Task: Look for space in Keynsham, United Kingdom from 9th June, 2023 to 17th June, 2023 for 2 adults in price range Rs.7000 to Rs.12000. Place can be private room with 1  bedroom having 2 beds and 1 bathroom. Property type can be house, flat, guest house. Amenities needed are: wifi. Booking option can be shelf check-in. Required host language is English.
Action: Mouse moved to (490, 71)
Screenshot: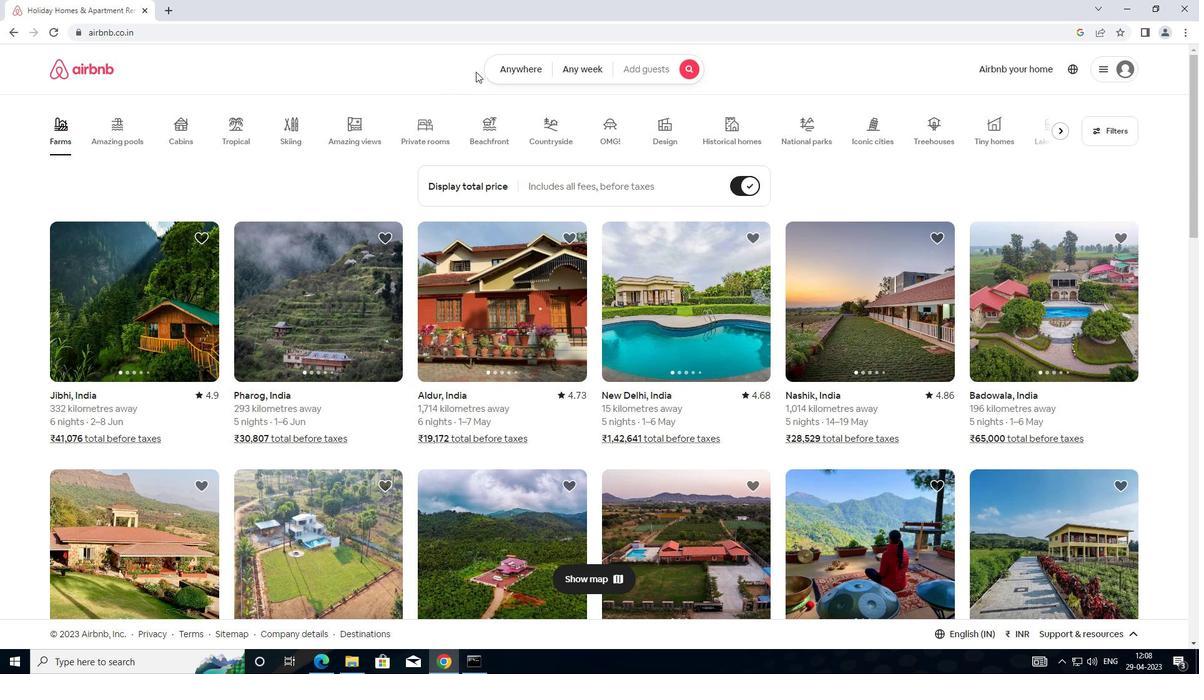
Action: Mouse pressed left at (490, 71)
Screenshot: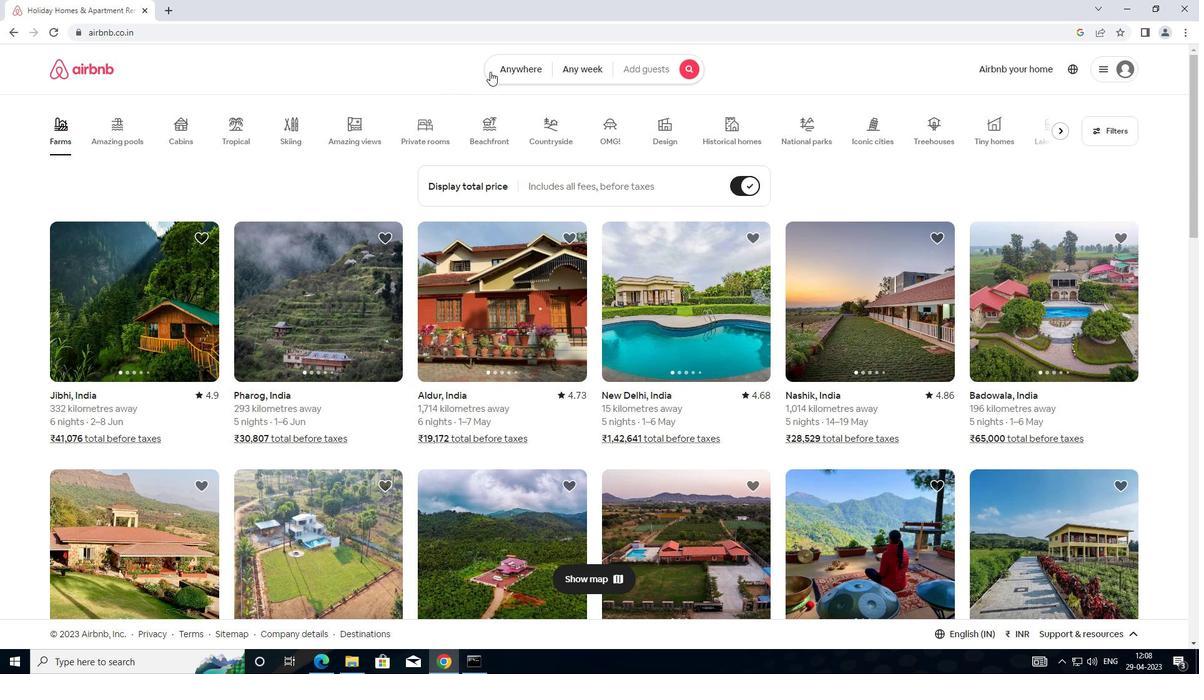 
Action: Mouse moved to (378, 120)
Screenshot: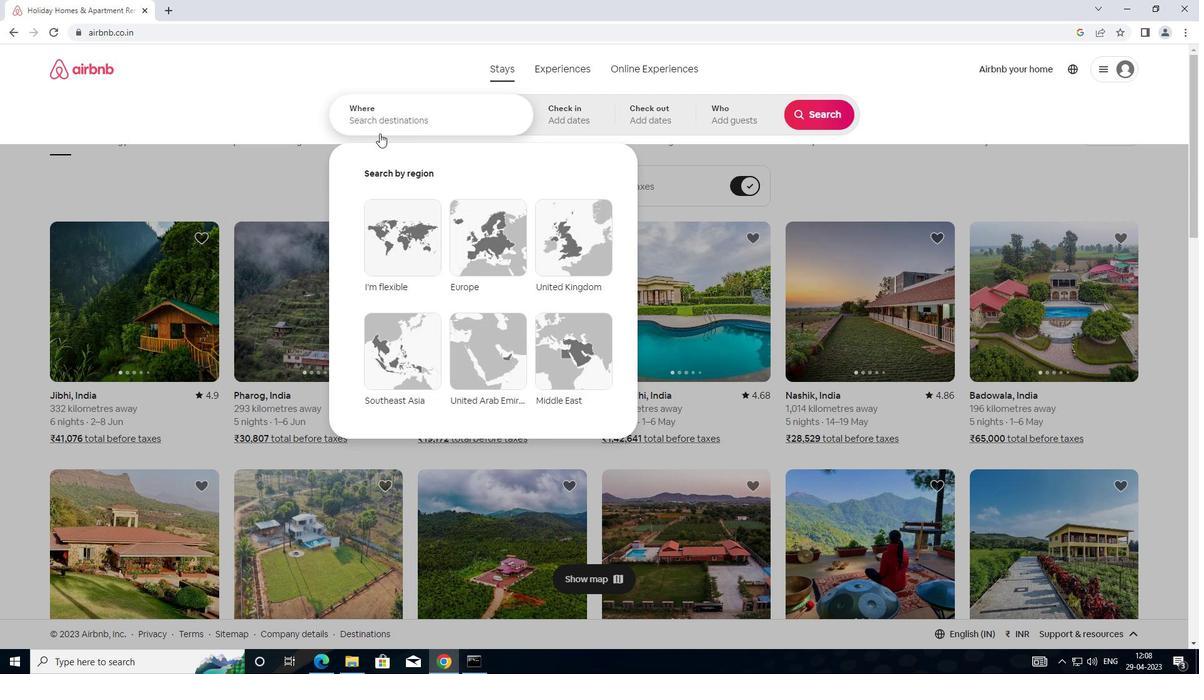 
Action: Mouse pressed left at (378, 120)
Screenshot: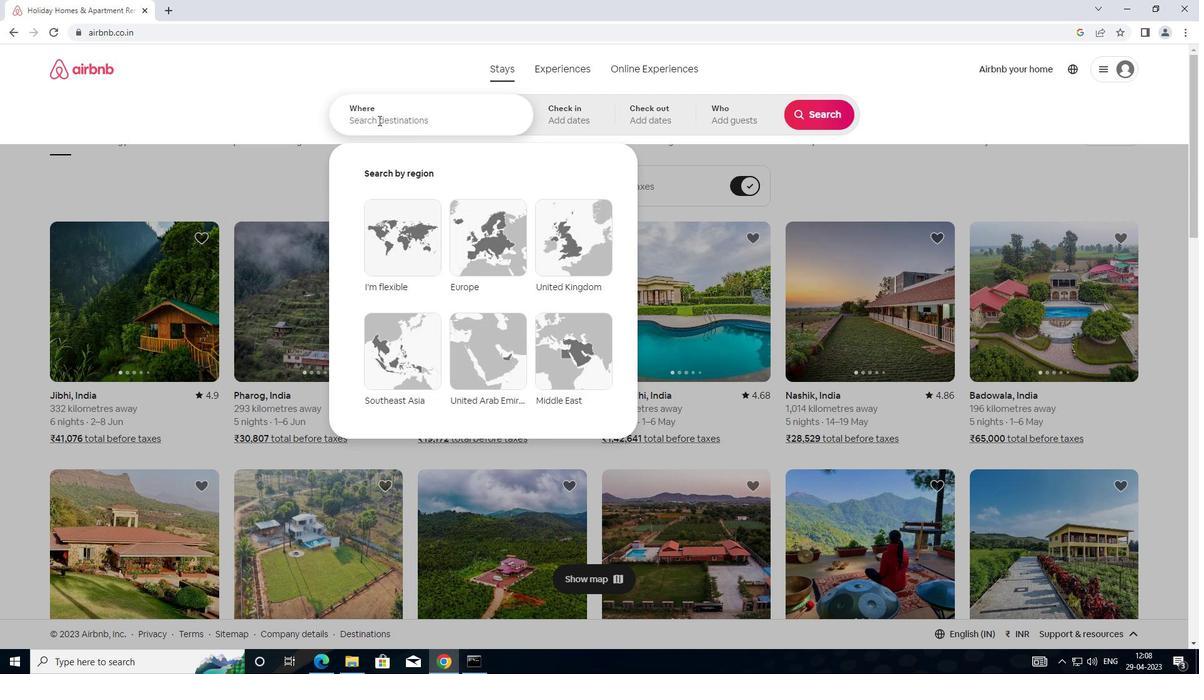 
Action: Key pressed <Key.shift>KEYNSHAM<Key.space>UNITED<Key.space>KINGDOM
Screenshot: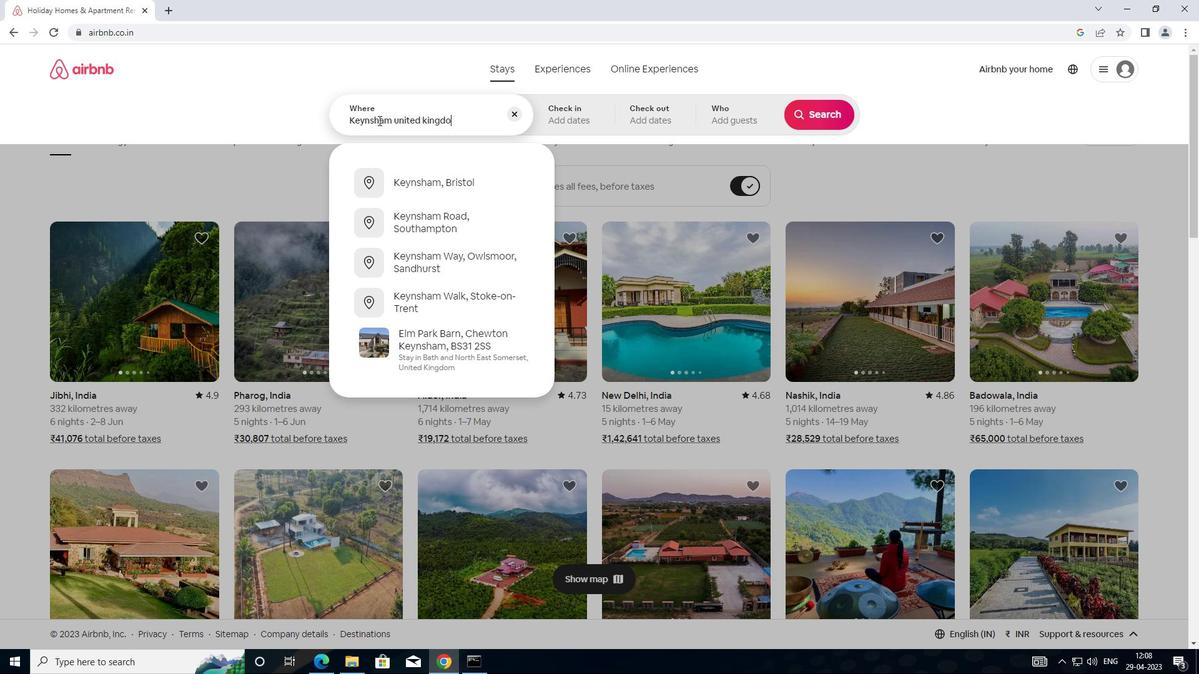 
Action: Mouse moved to (580, 114)
Screenshot: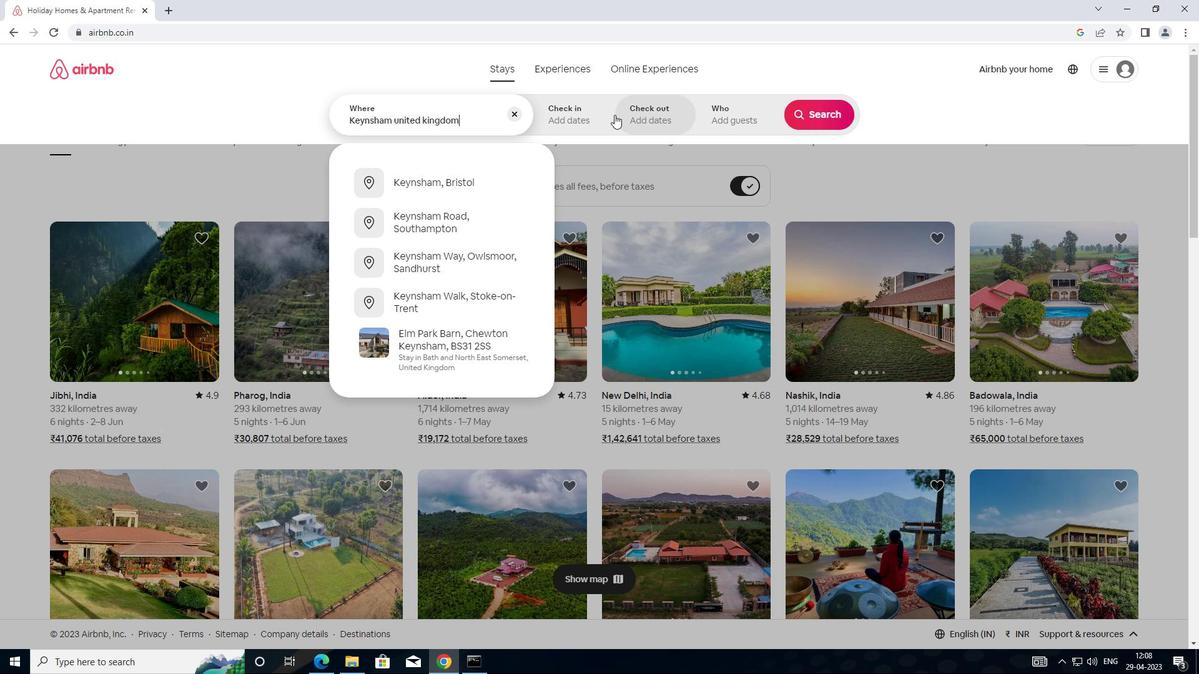 
Action: Mouse pressed left at (580, 114)
Screenshot: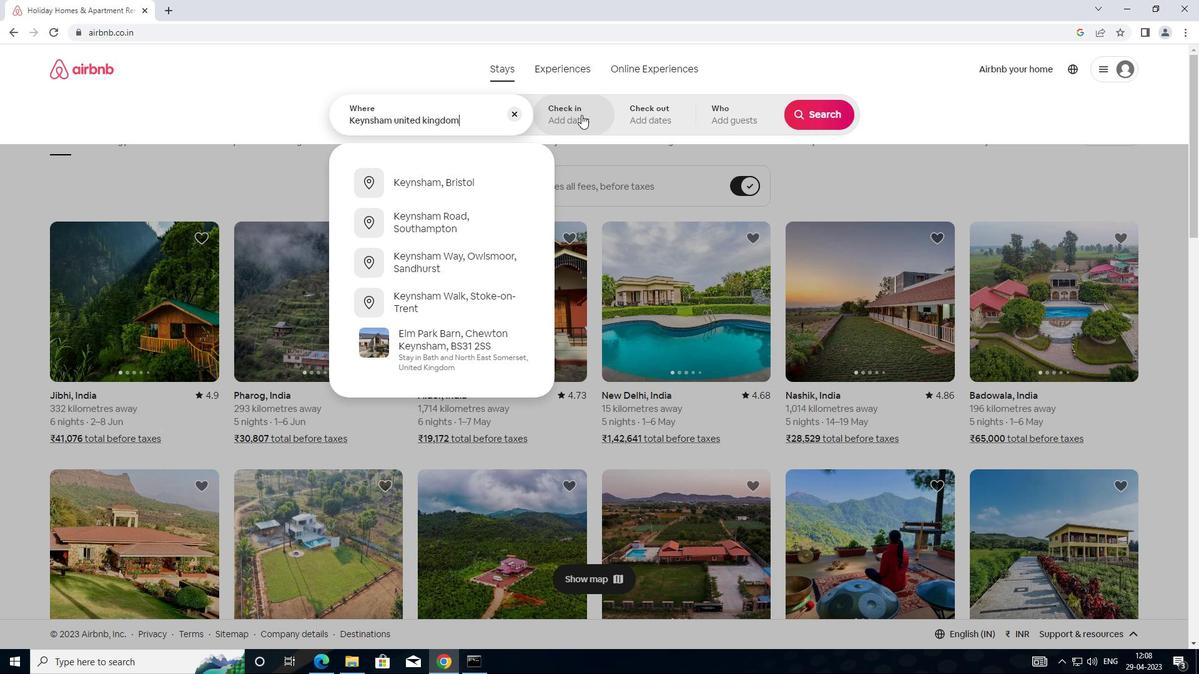 
Action: Mouse moved to (809, 210)
Screenshot: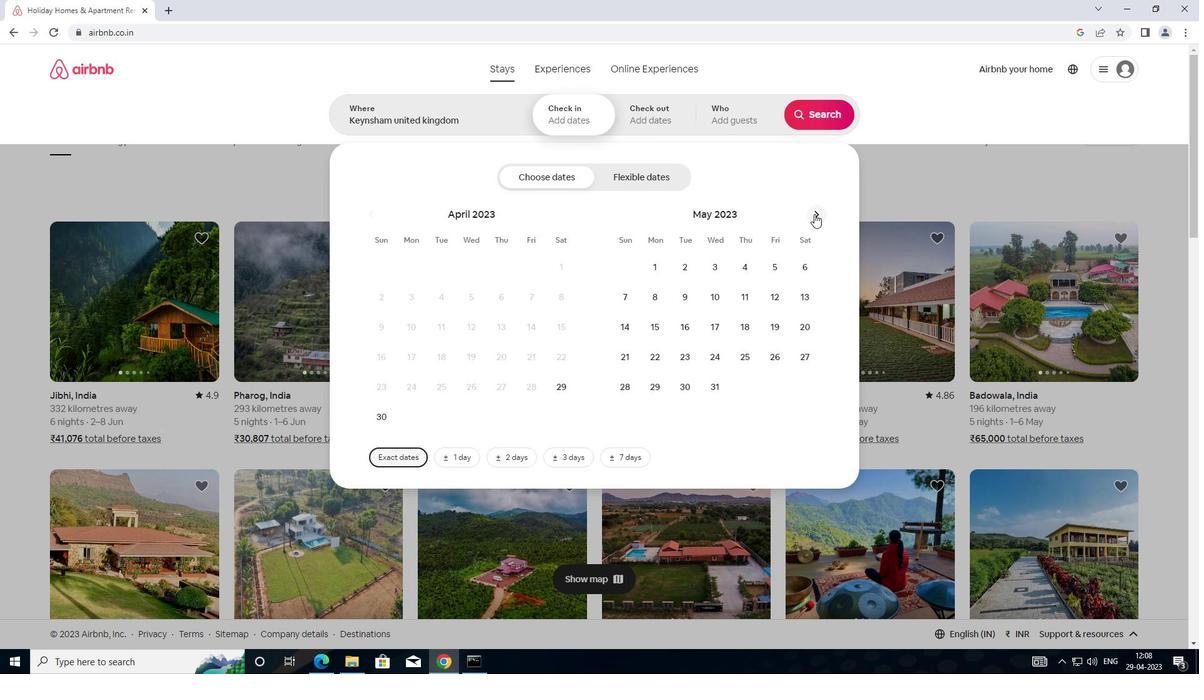 
Action: Mouse pressed left at (809, 210)
Screenshot: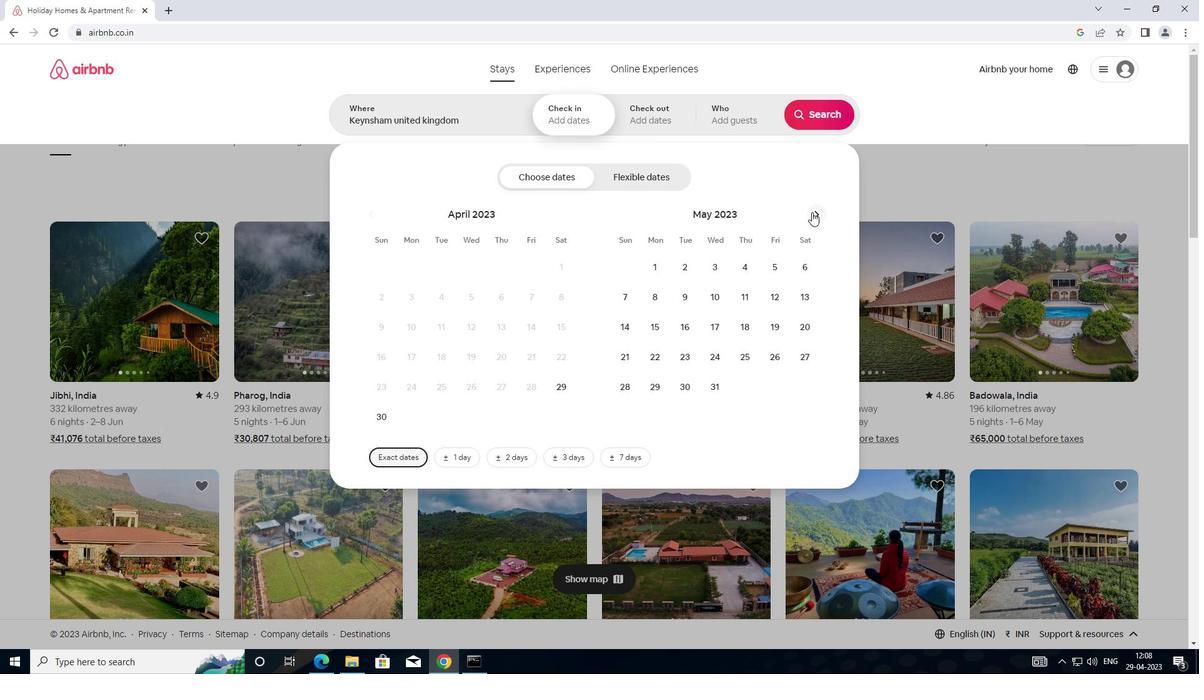 
Action: Mouse pressed left at (809, 210)
Screenshot: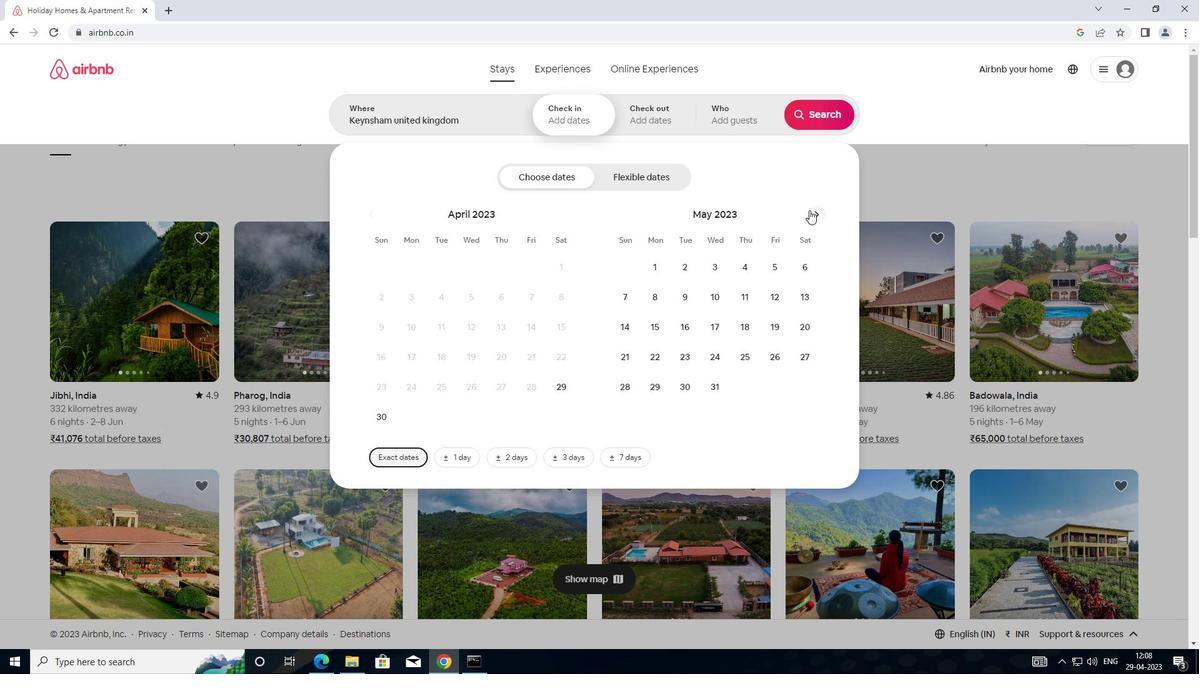
Action: Mouse moved to (527, 298)
Screenshot: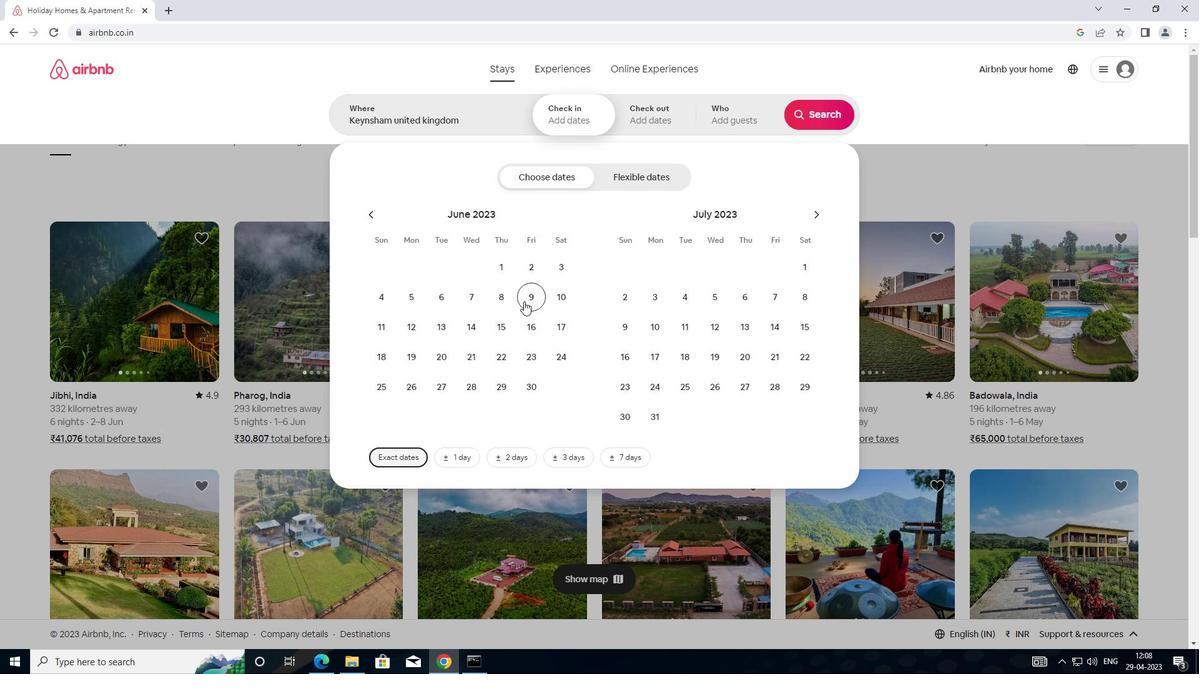 
Action: Mouse pressed left at (527, 298)
Screenshot: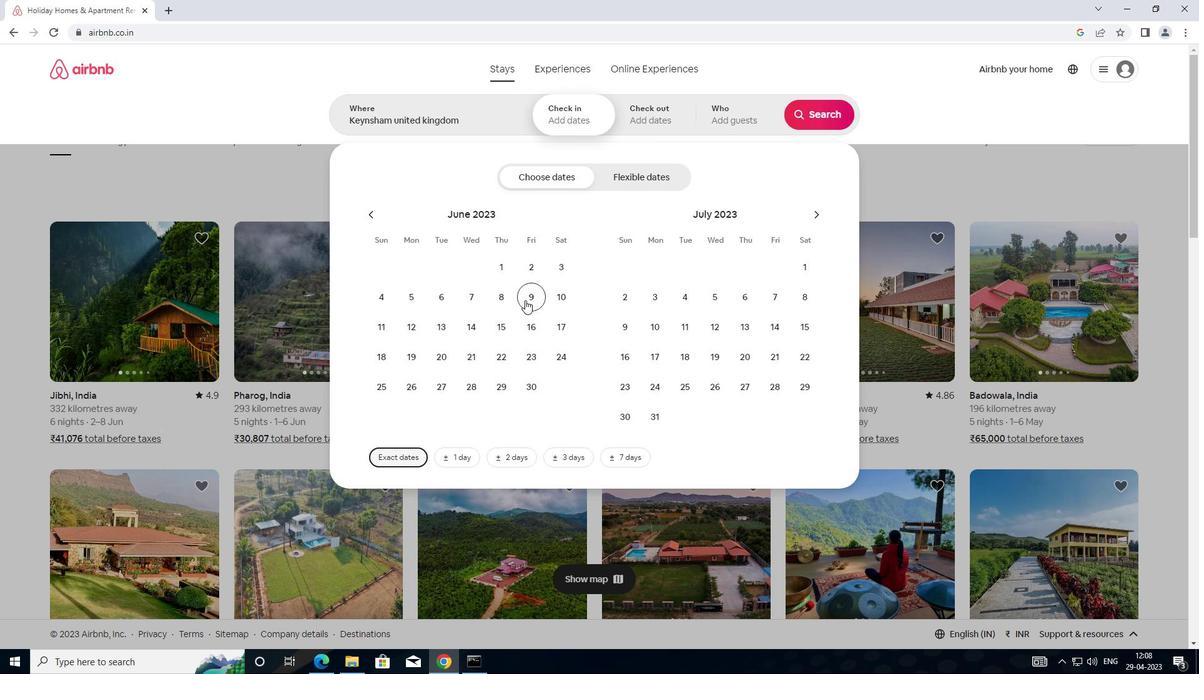 
Action: Mouse moved to (560, 332)
Screenshot: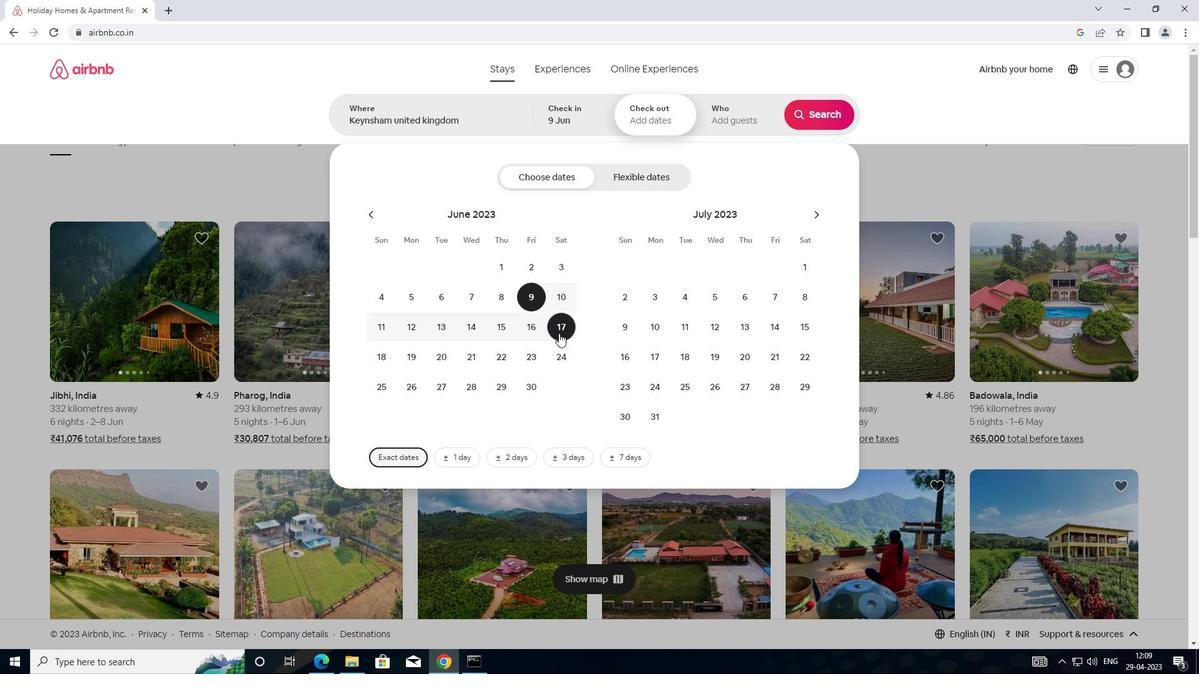 
Action: Mouse pressed left at (560, 332)
Screenshot: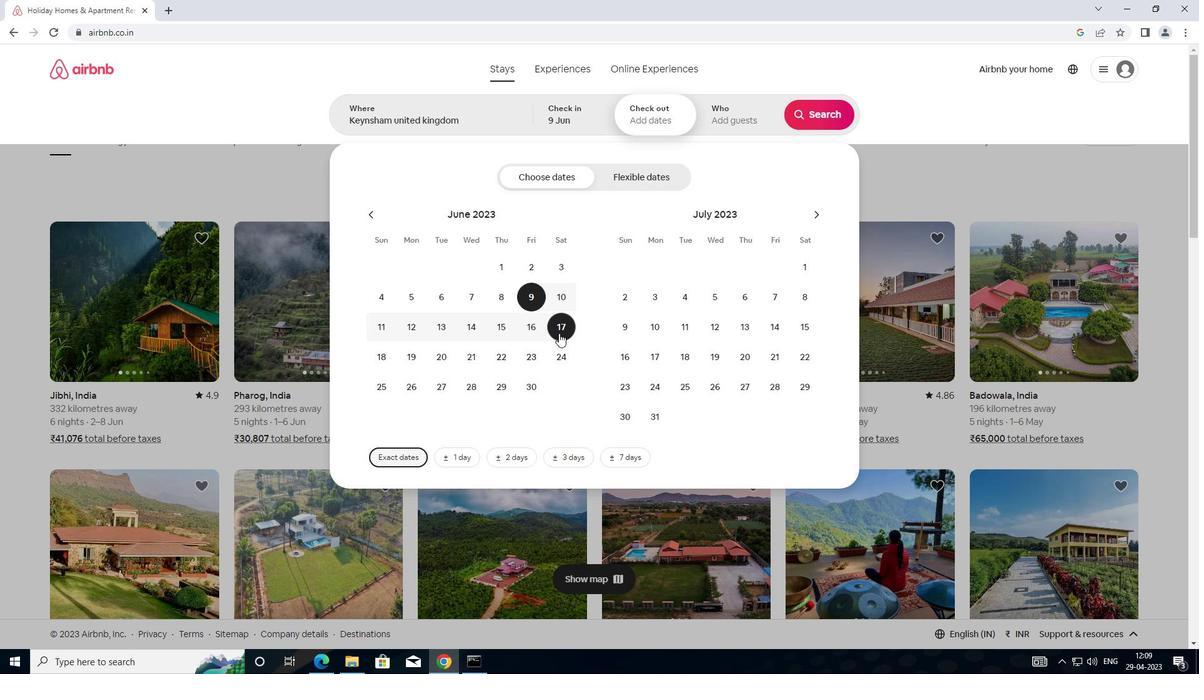 
Action: Mouse moved to (749, 122)
Screenshot: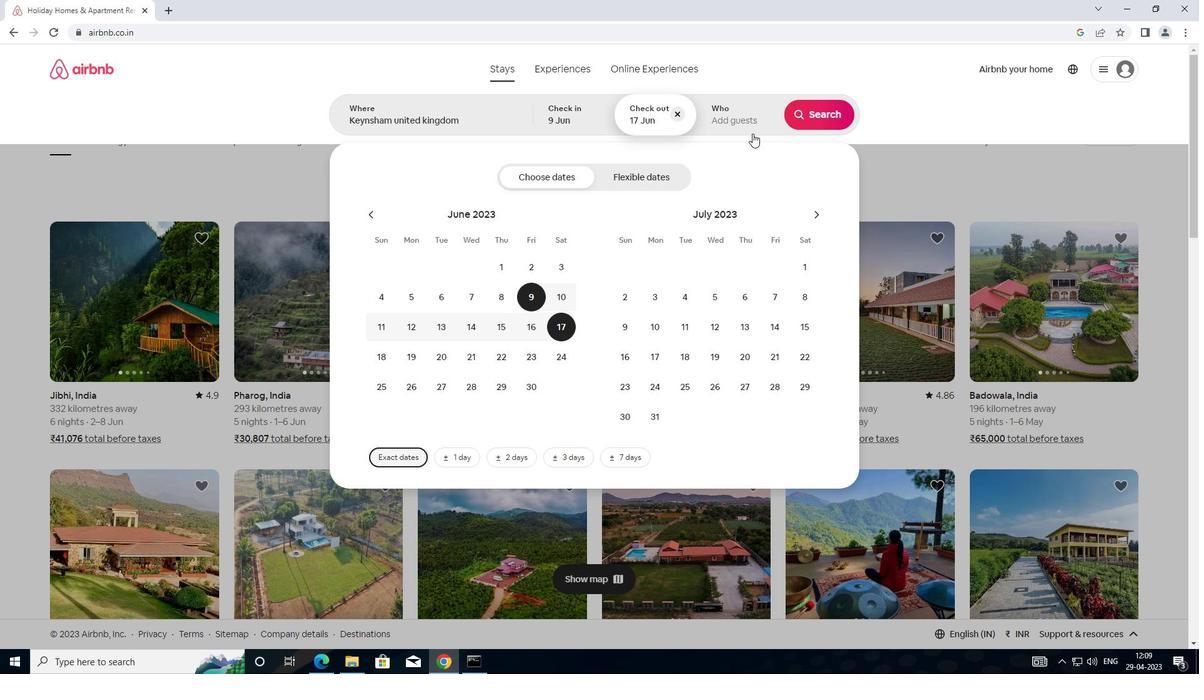 
Action: Mouse pressed left at (749, 122)
Screenshot: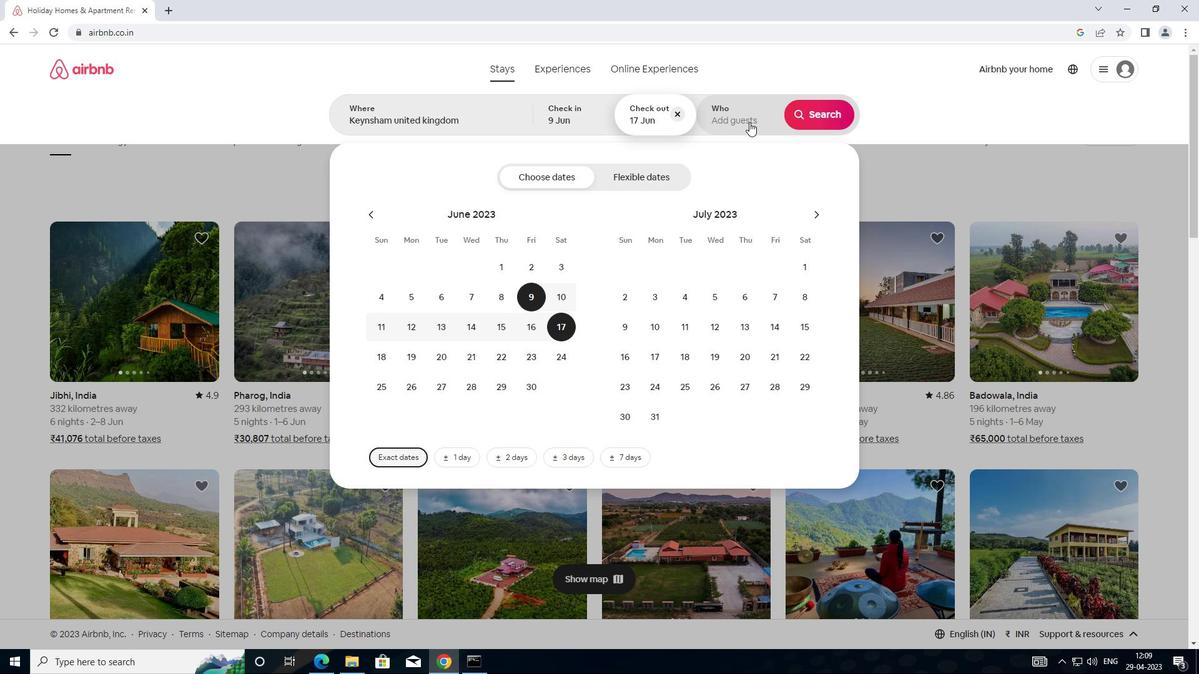 
Action: Mouse moved to (815, 179)
Screenshot: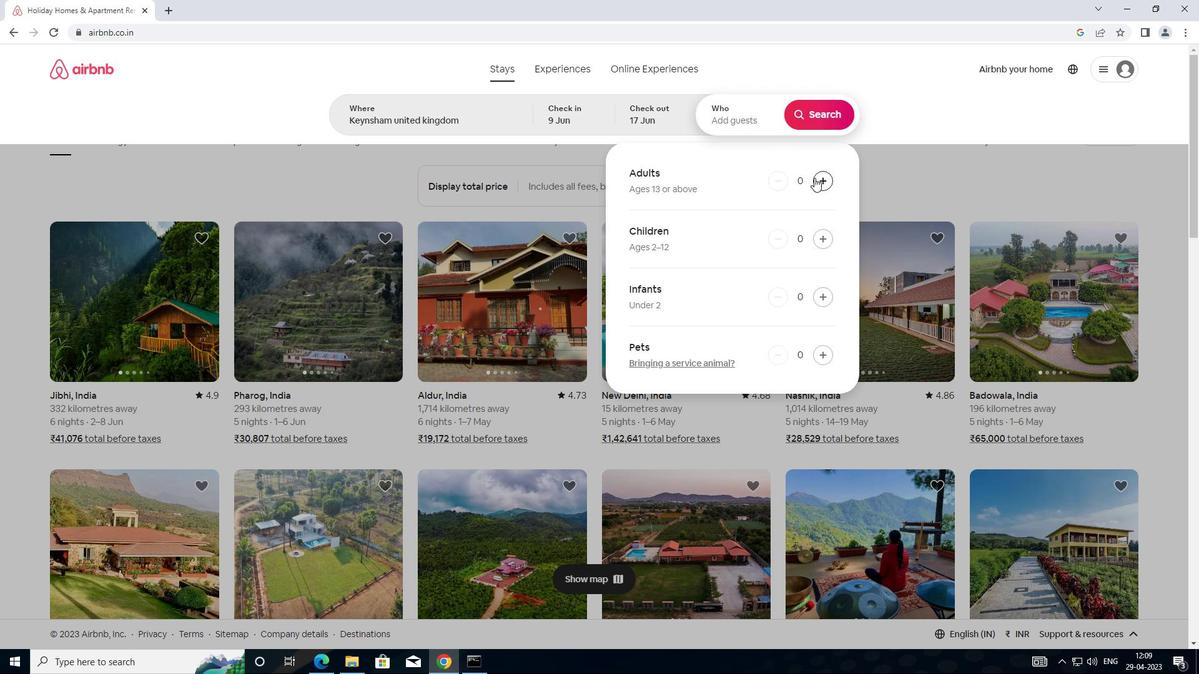 
Action: Mouse pressed left at (815, 179)
Screenshot: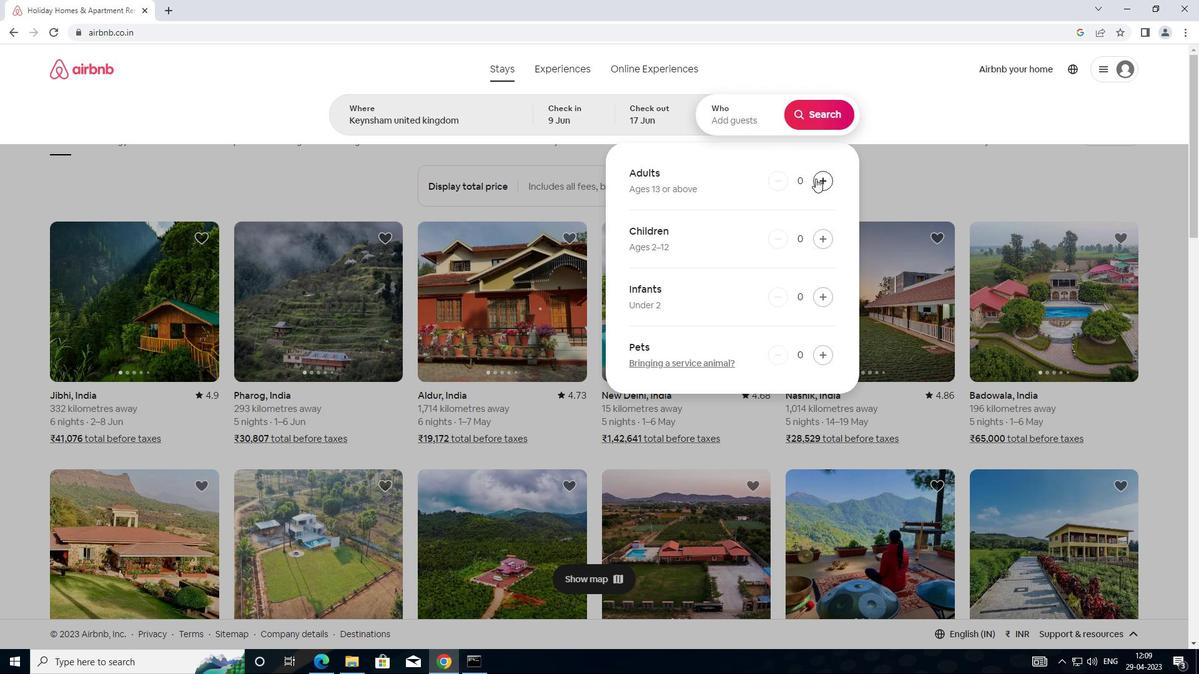 
Action: Mouse moved to (816, 179)
Screenshot: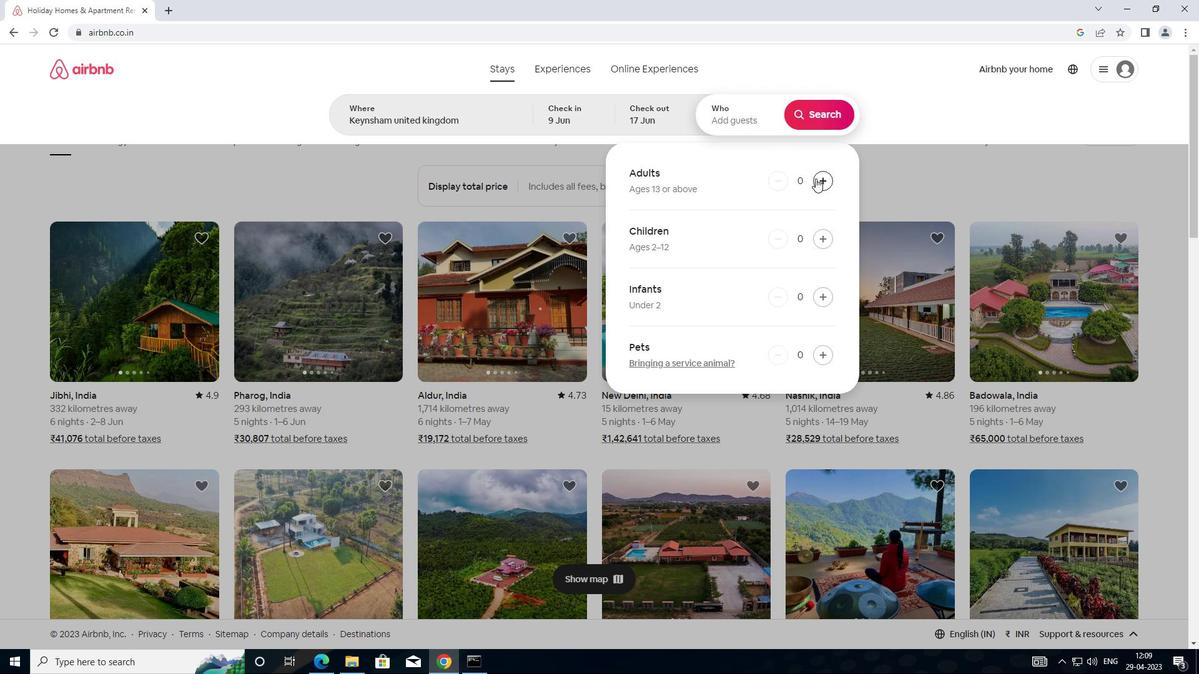 
Action: Mouse pressed left at (816, 179)
Screenshot: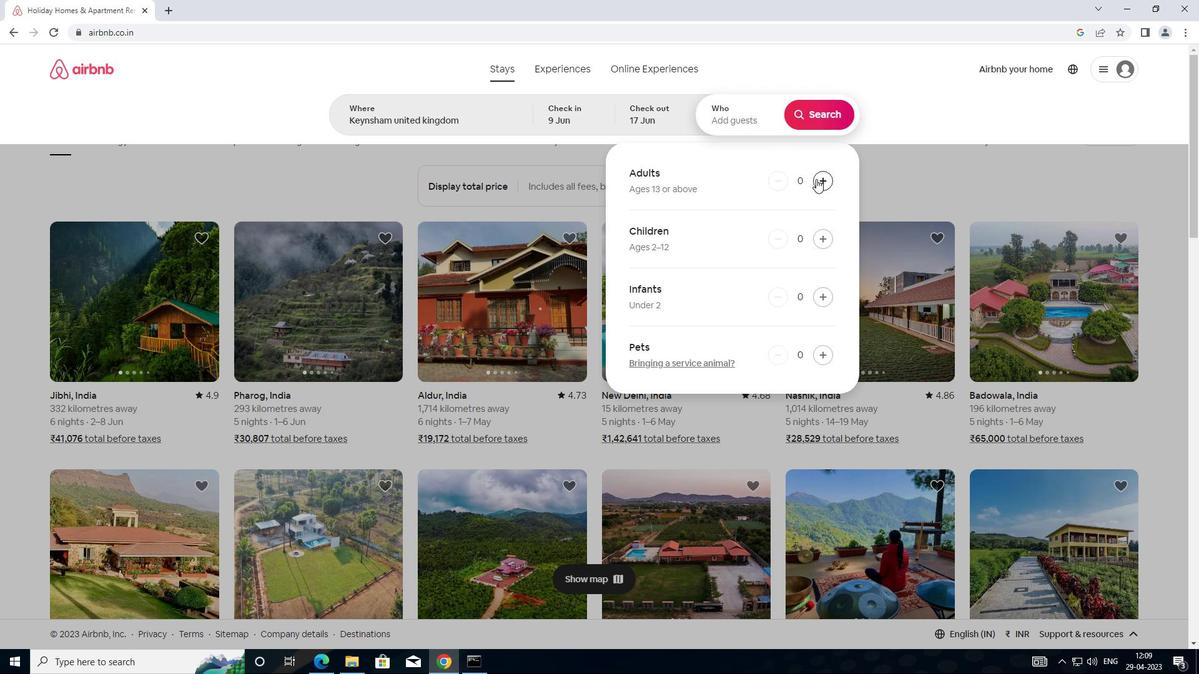 
Action: Mouse moved to (838, 116)
Screenshot: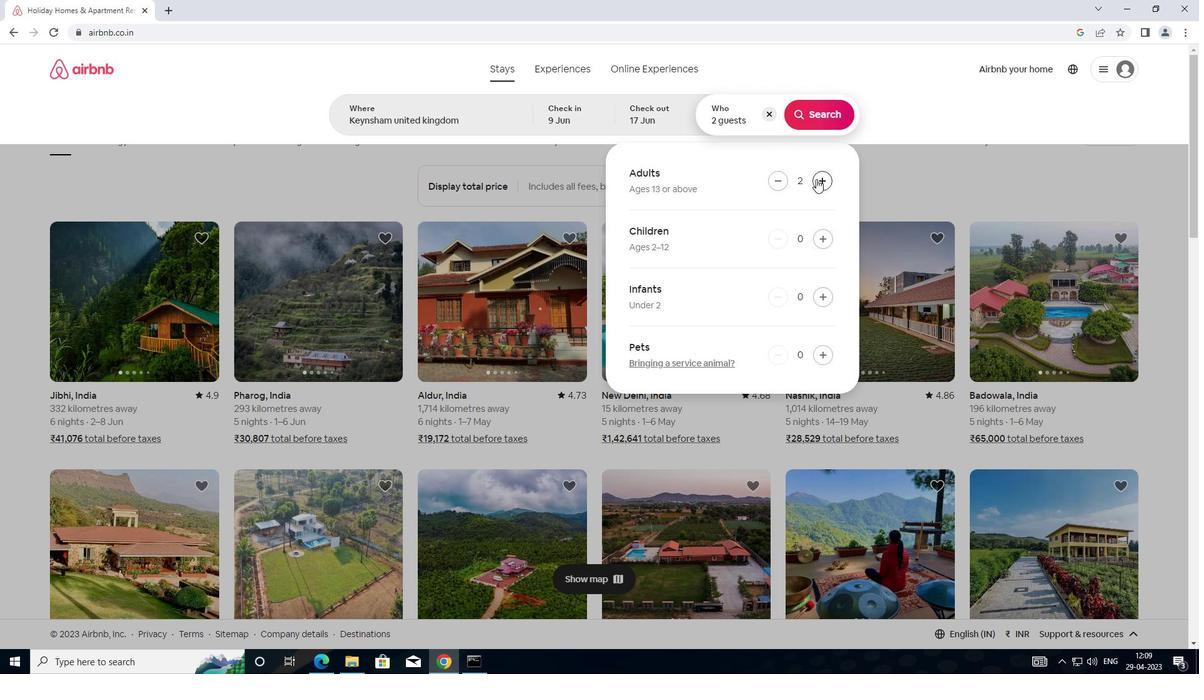 
Action: Mouse pressed left at (838, 116)
Screenshot: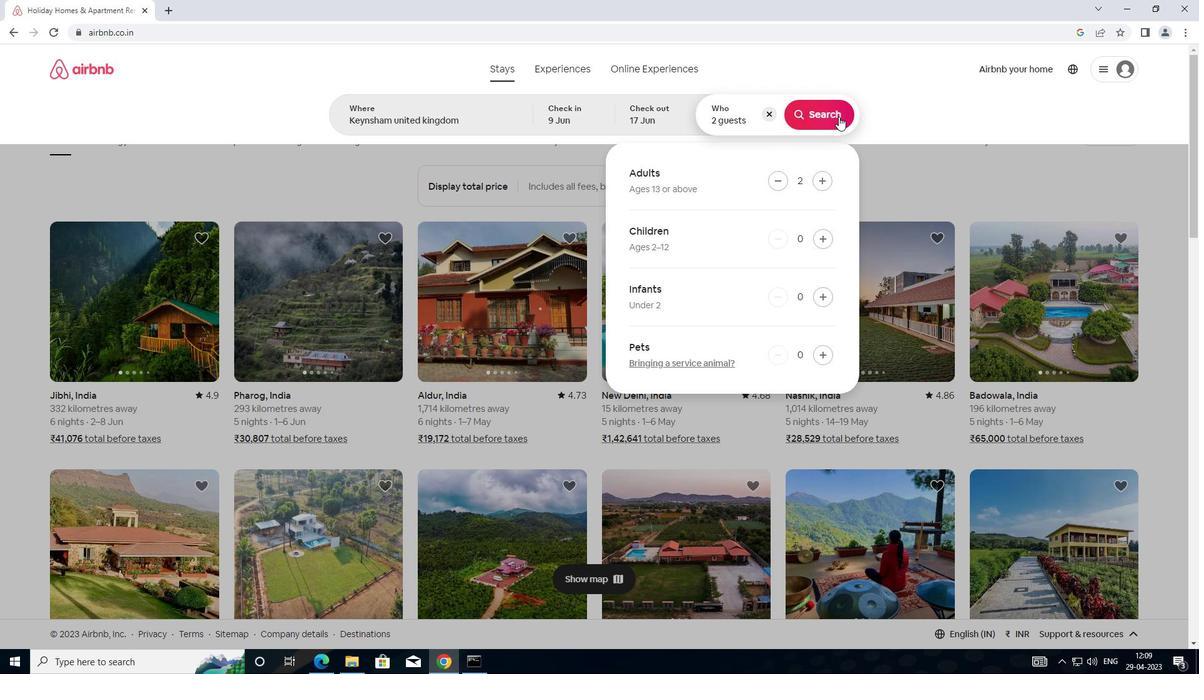
Action: Mouse moved to (1141, 118)
Screenshot: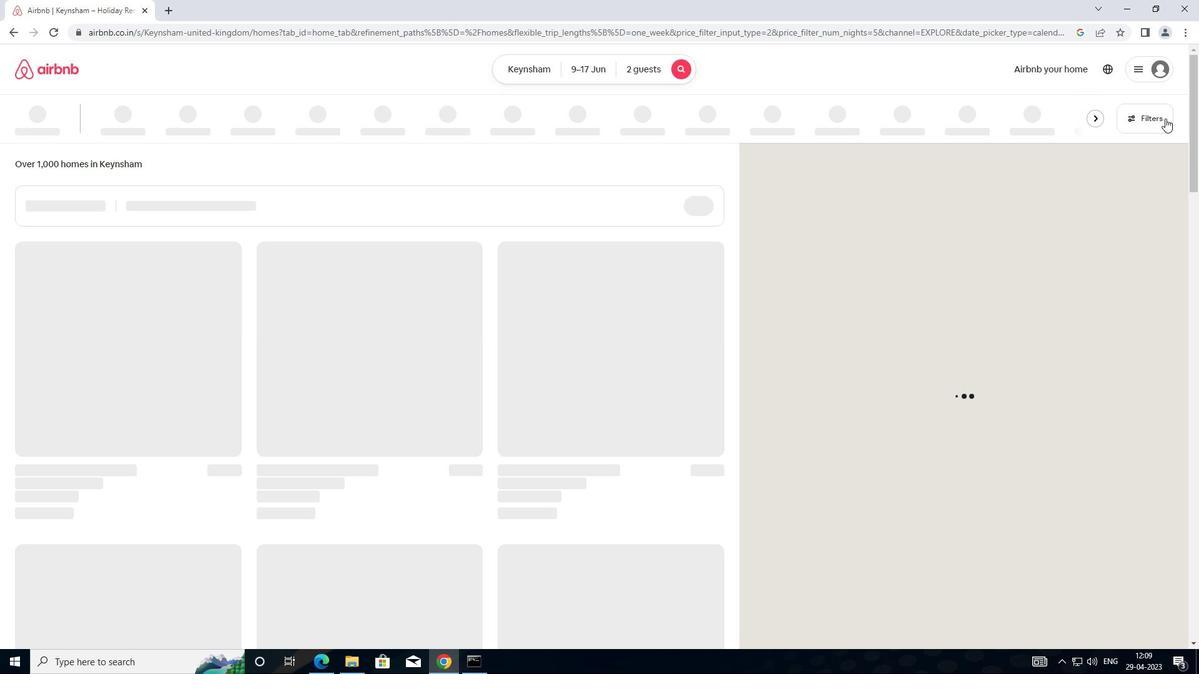 
Action: Mouse pressed left at (1141, 118)
Screenshot: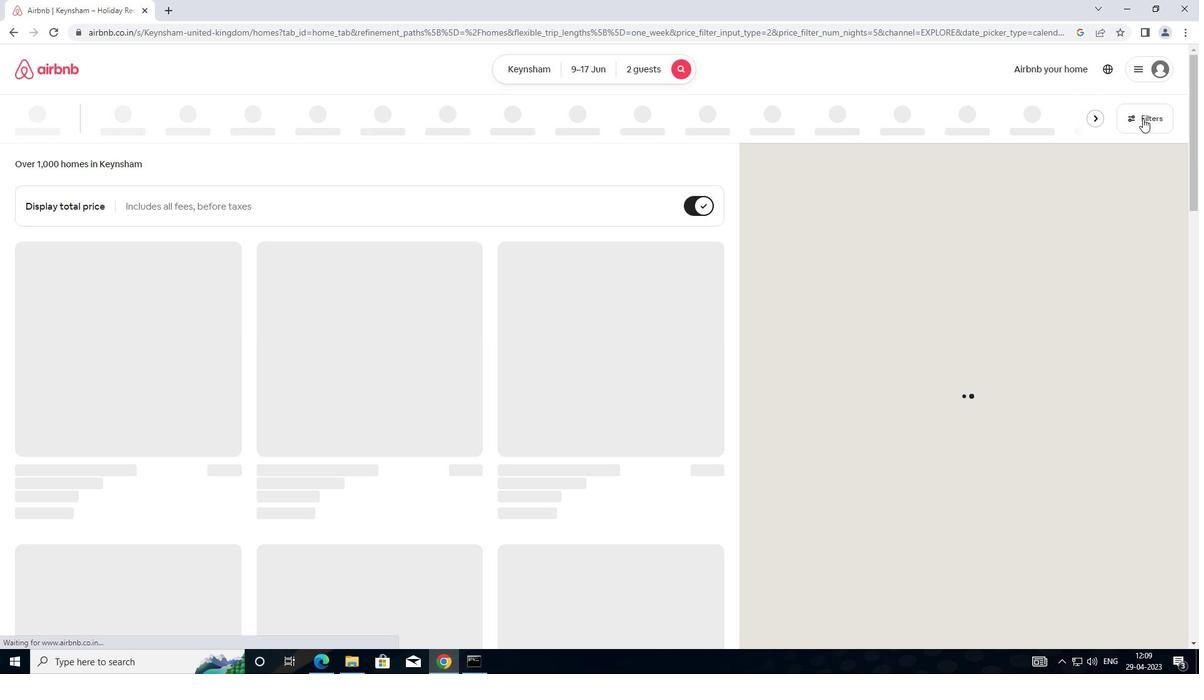 
Action: Mouse moved to (456, 276)
Screenshot: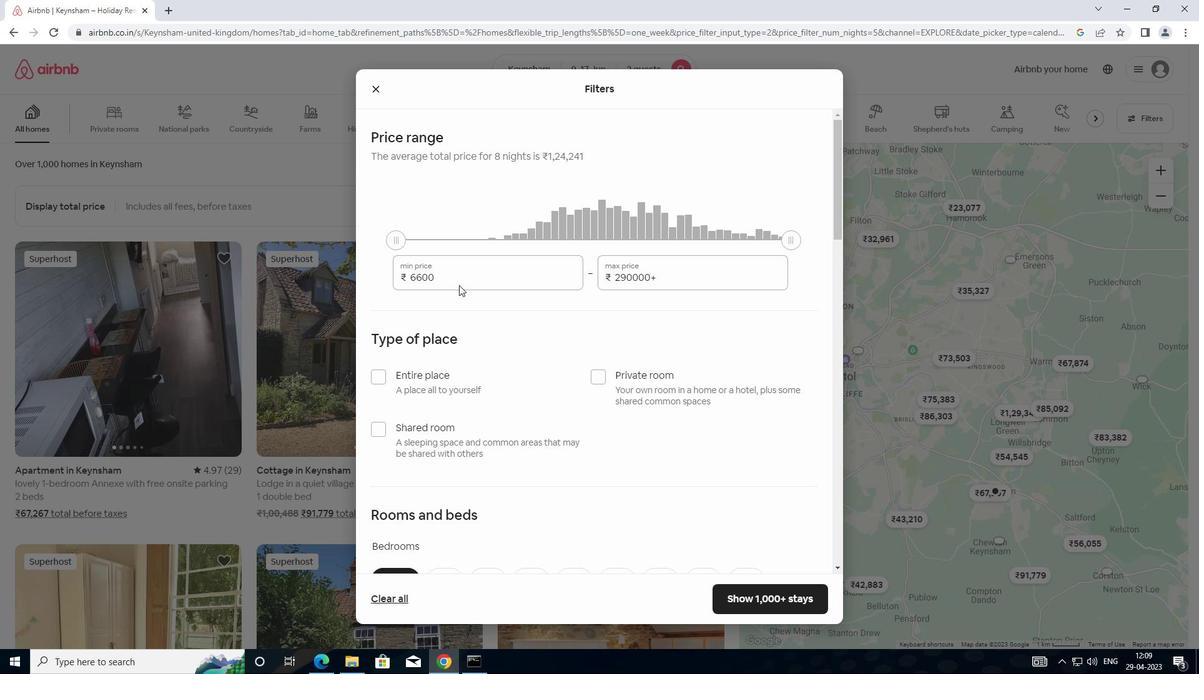 
Action: Mouse pressed left at (456, 276)
Screenshot: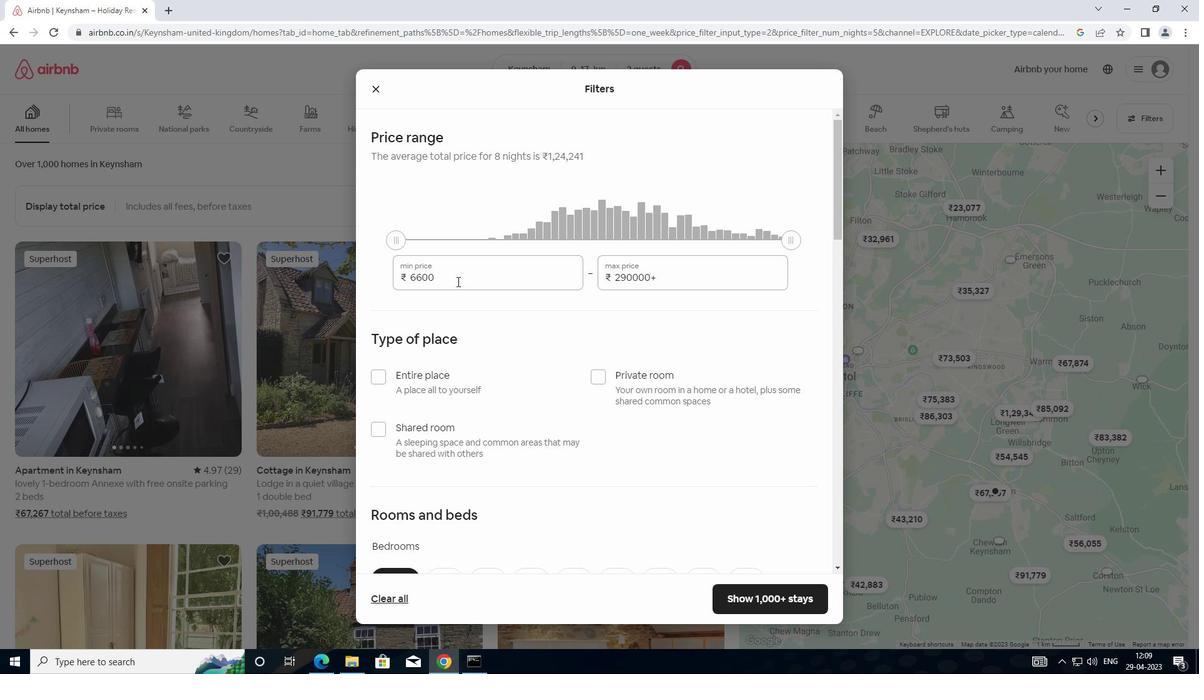 
Action: Mouse moved to (400, 264)
Screenshot: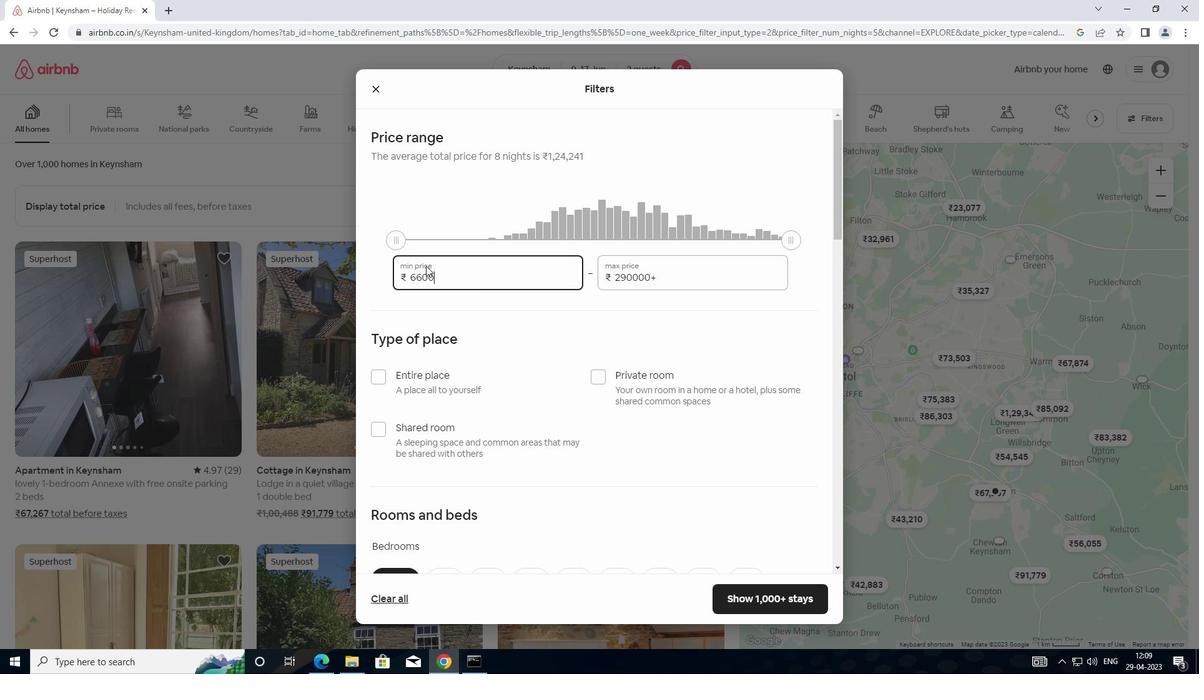 
Action: Key pressed 7000
Screenshot: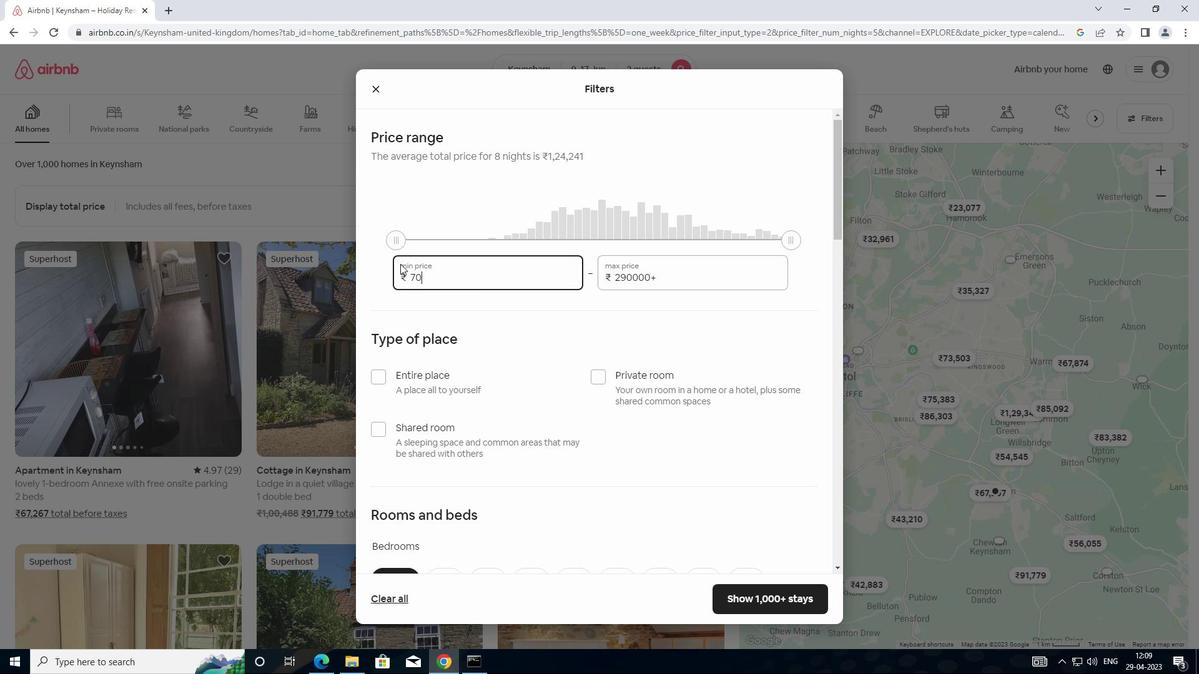 
Action: Mouse moved to (688, 276)
Screenshot: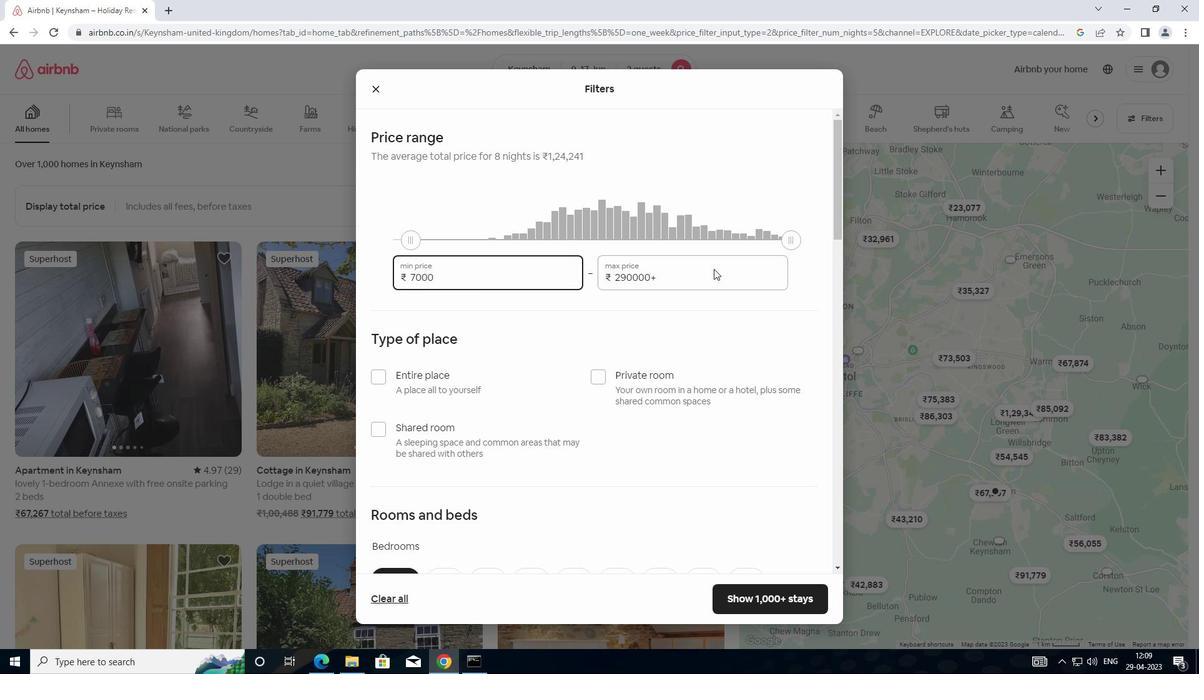 
Action: Mouse pressed left at (688, 276)
Screenshot: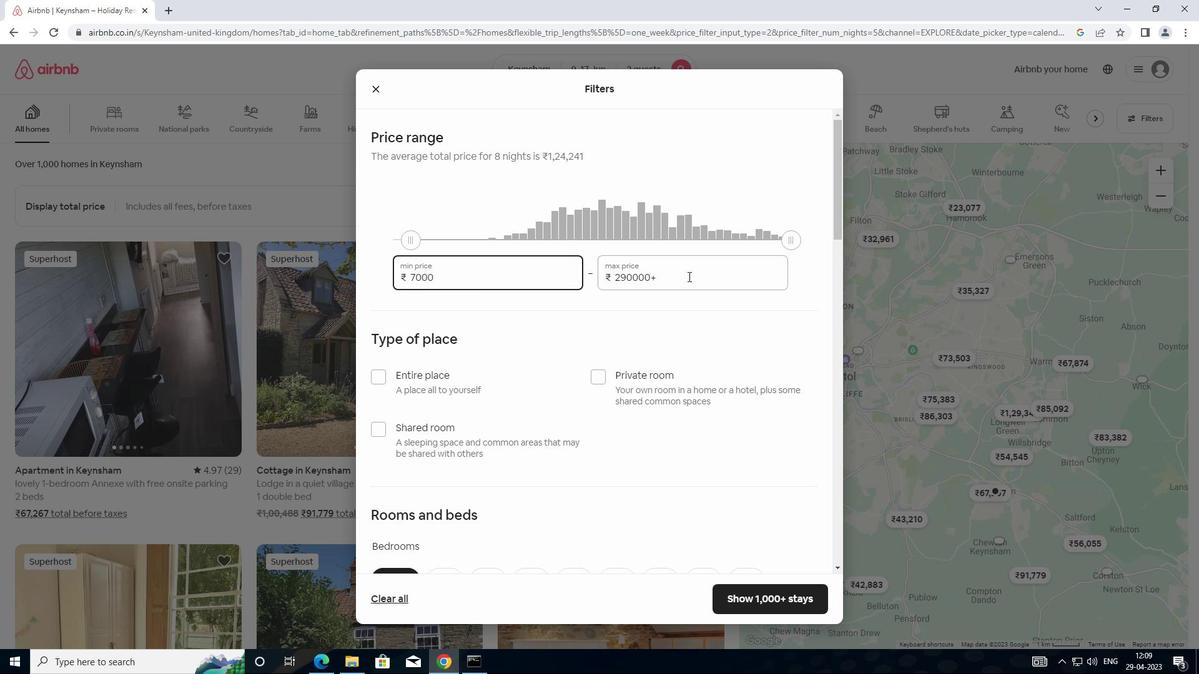 
Action: Mouse moved to (605, 274)
Screenshot: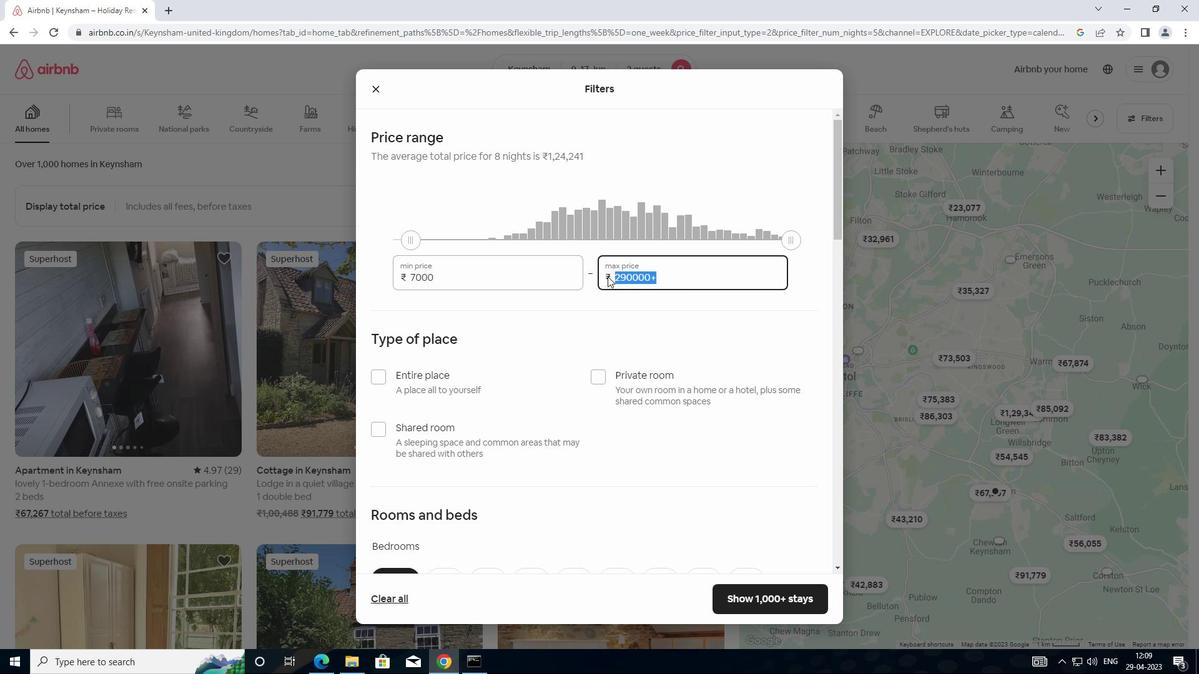 
Action: Key pressed 12000
Screenshot: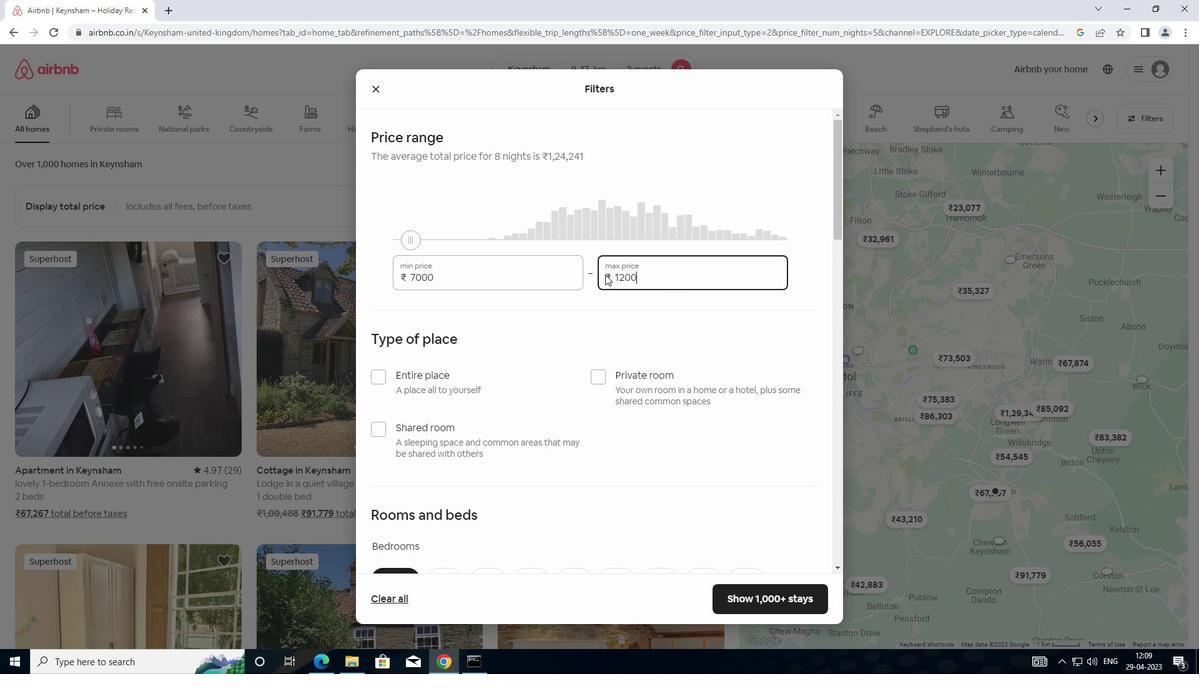 
Action: Mouse moved to (608, 291)
Screenshot: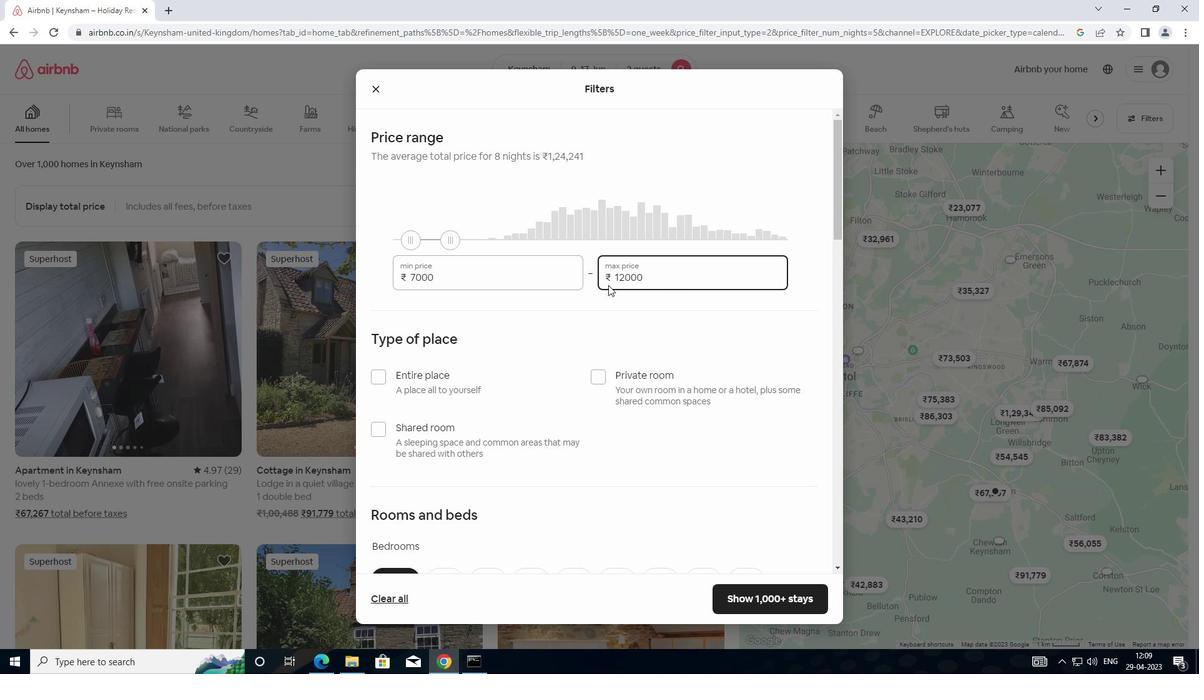 
Action: Mouse scrolled (608, 291) with delta (0, 0)
Screenshot: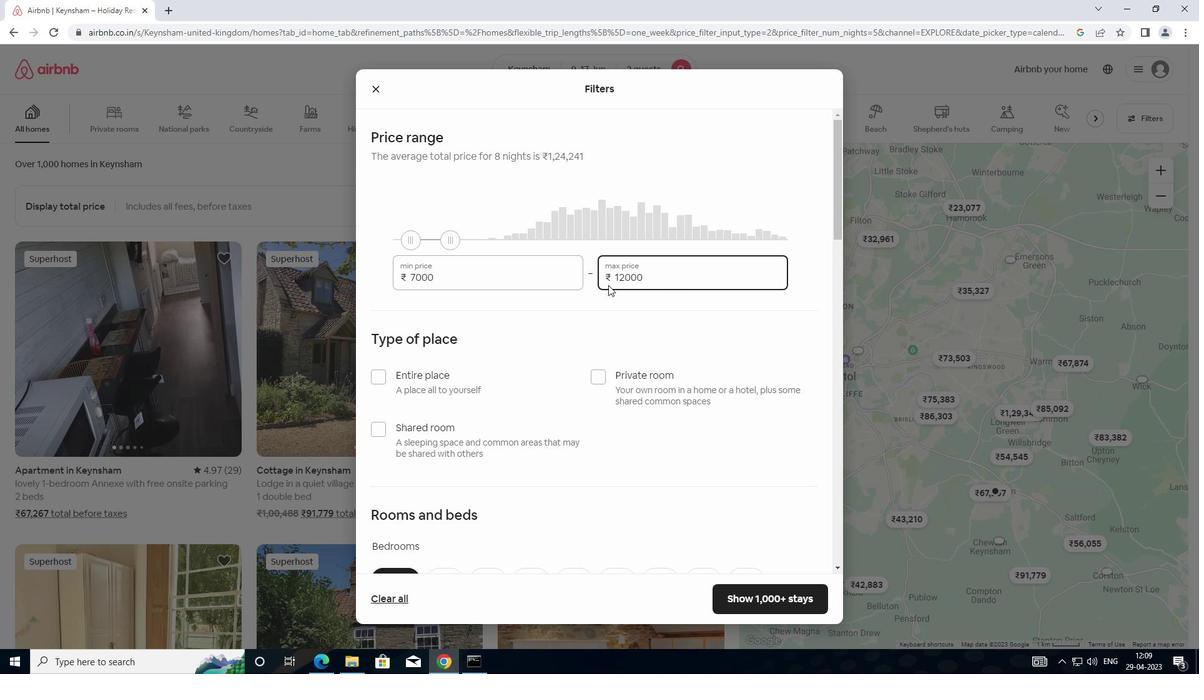 
Action: Mouse moved to (607, 293)
Screenshot: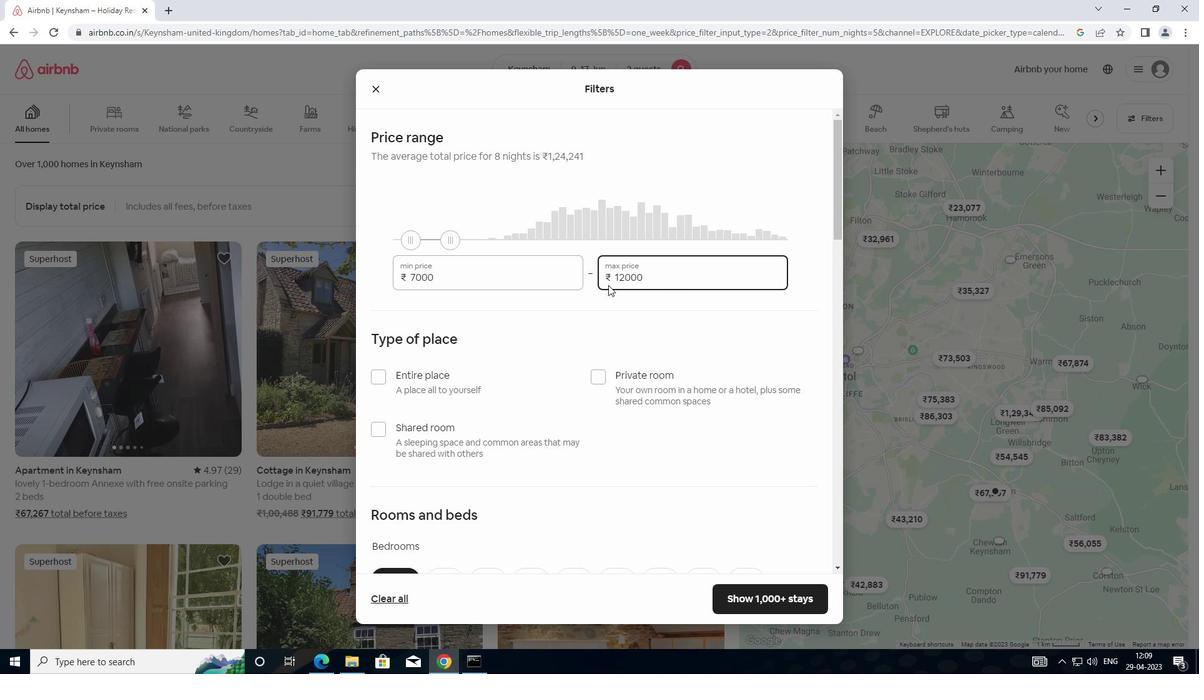 
Action: Mouse scrolled (607, 292) with delta (0, 0)
Screenshot: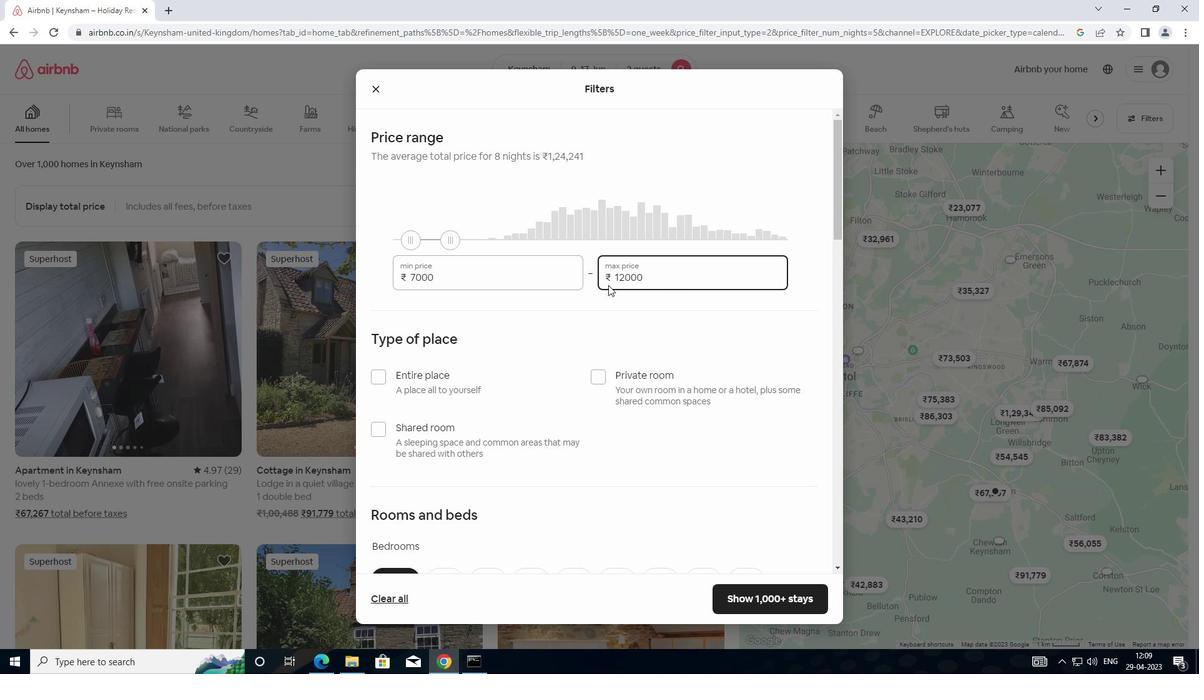 
Action: Mouse moved to (602, 256)
Screenshot: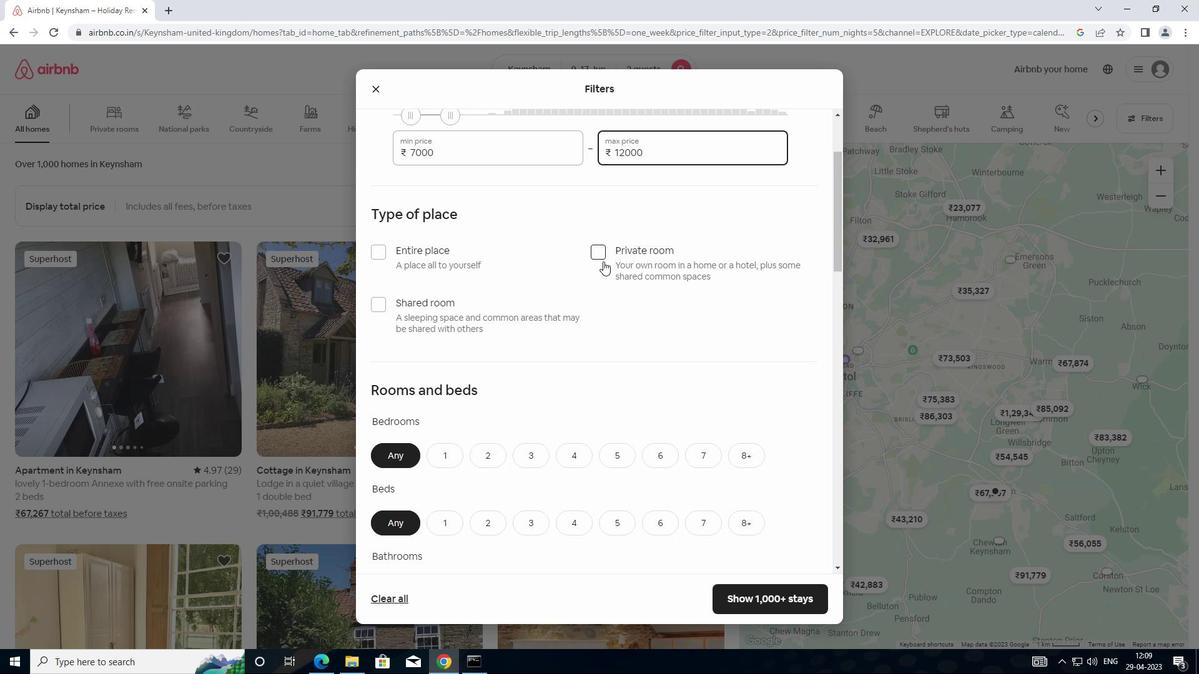 
Action: Mouse pressed left at (602, 256)
Screenshot: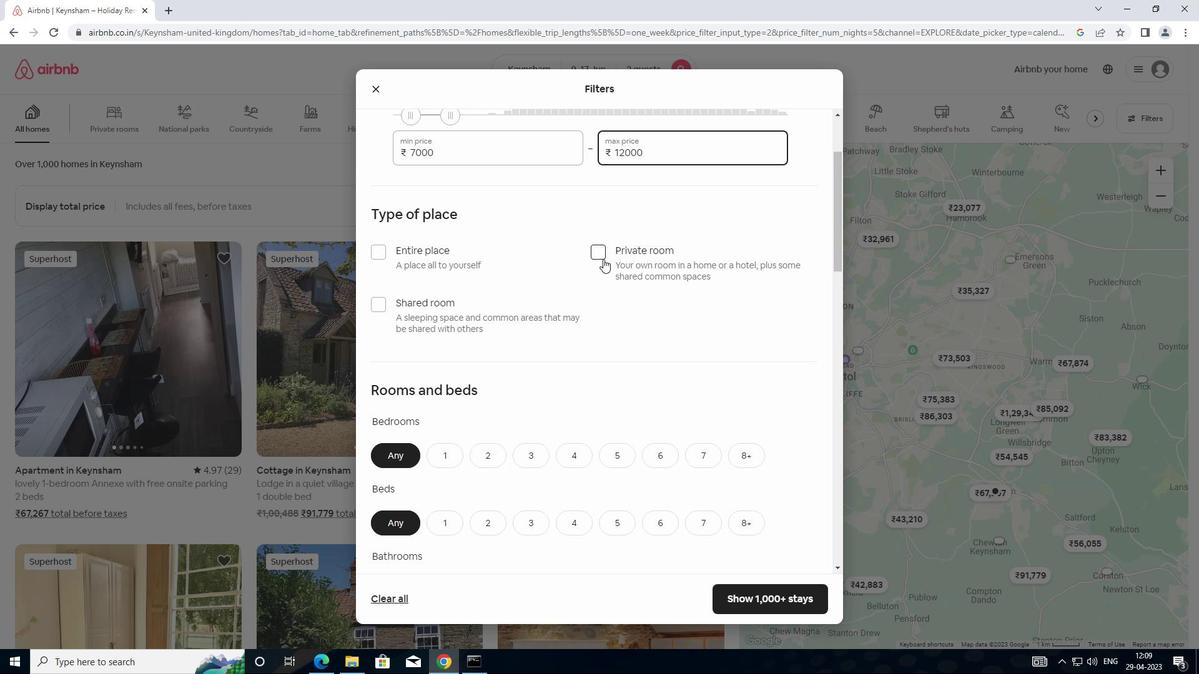 
Action: Mouse moved to (527, 311)
Screenshot: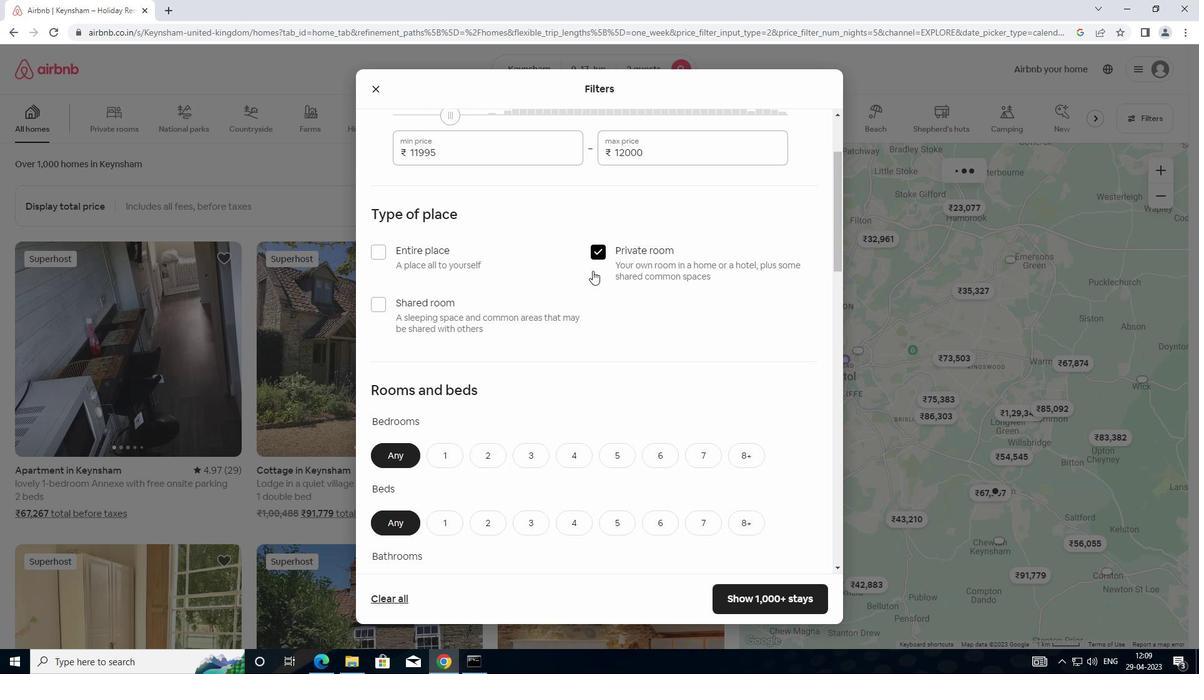 
Action: Mouse scrolled (527, 310) with delta (0, 0)
Screenshot: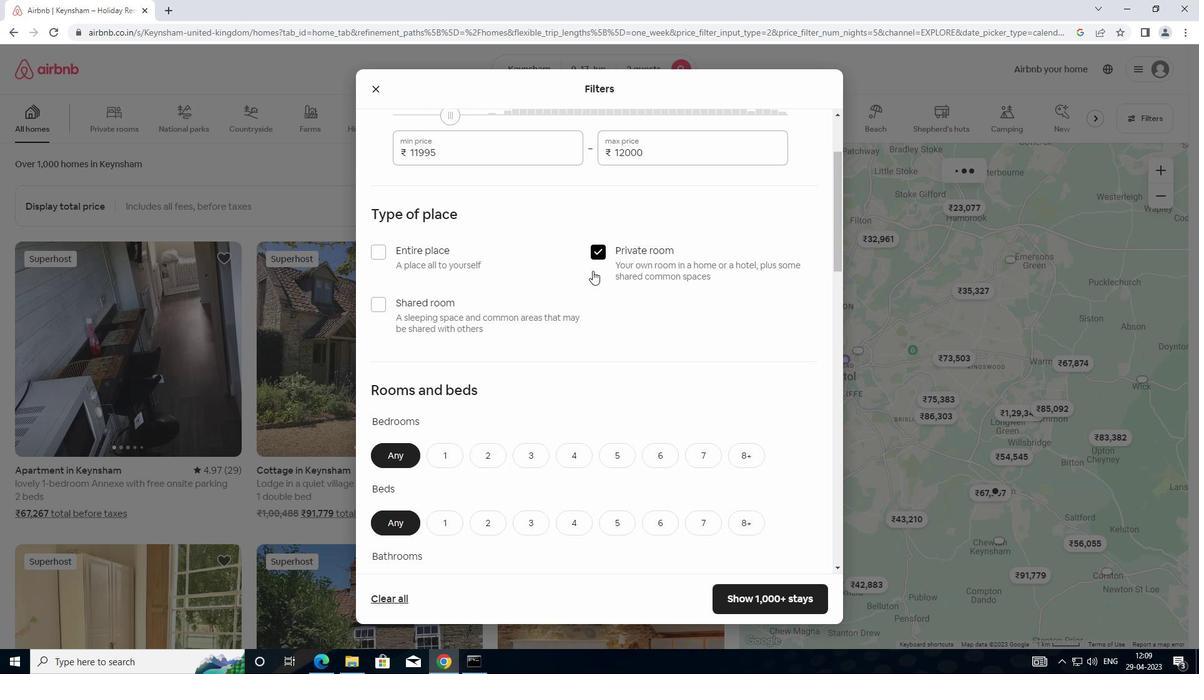 
Action: Mouse moved to (516, 319)
Screenshot: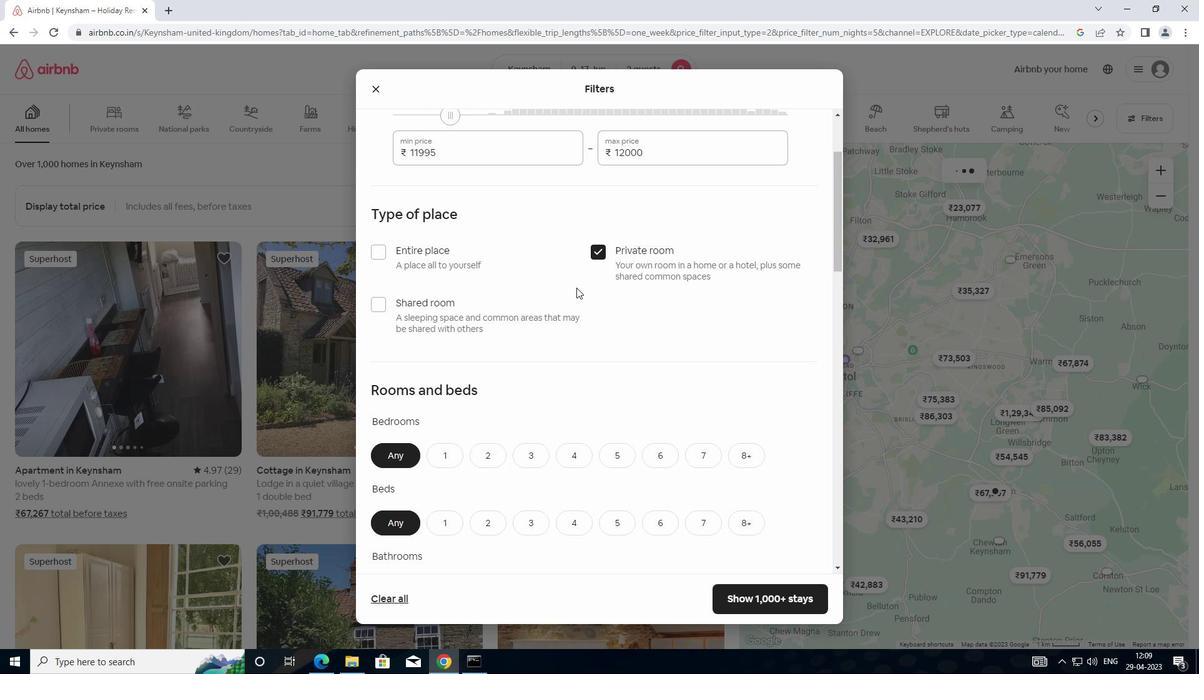 
Action: Mouse scrolled (516, 318) with delta (0, 0)
Screenshot: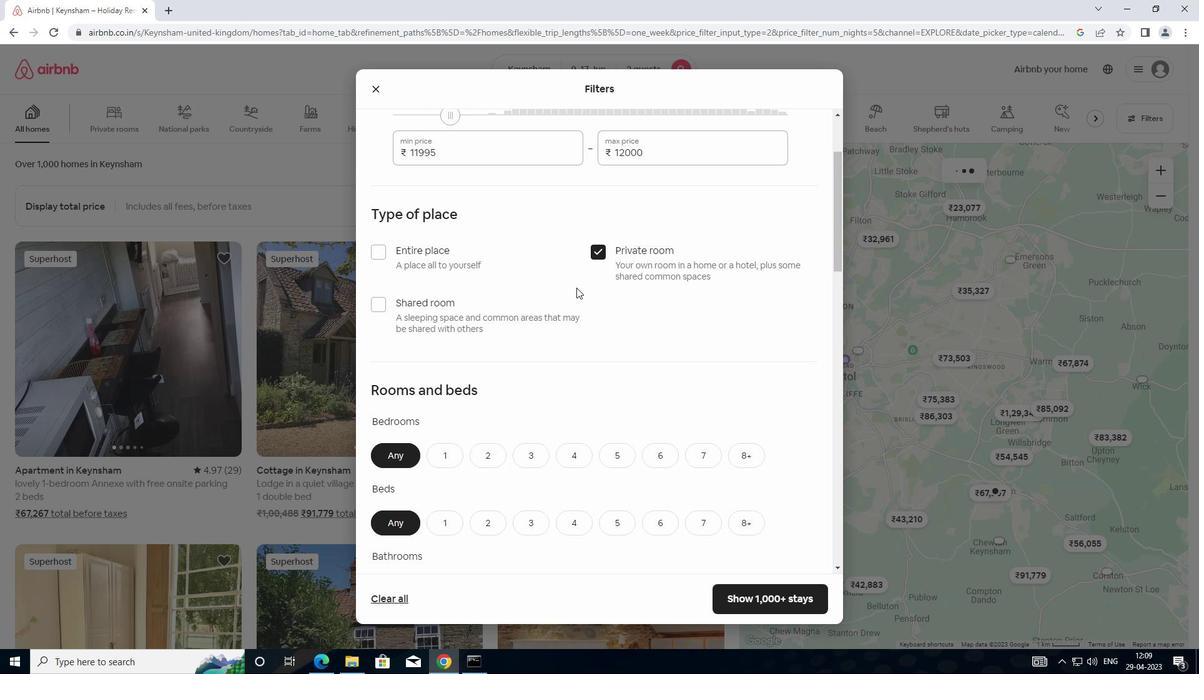 
Action: Mouse moved to (516, 319)
Screenshot: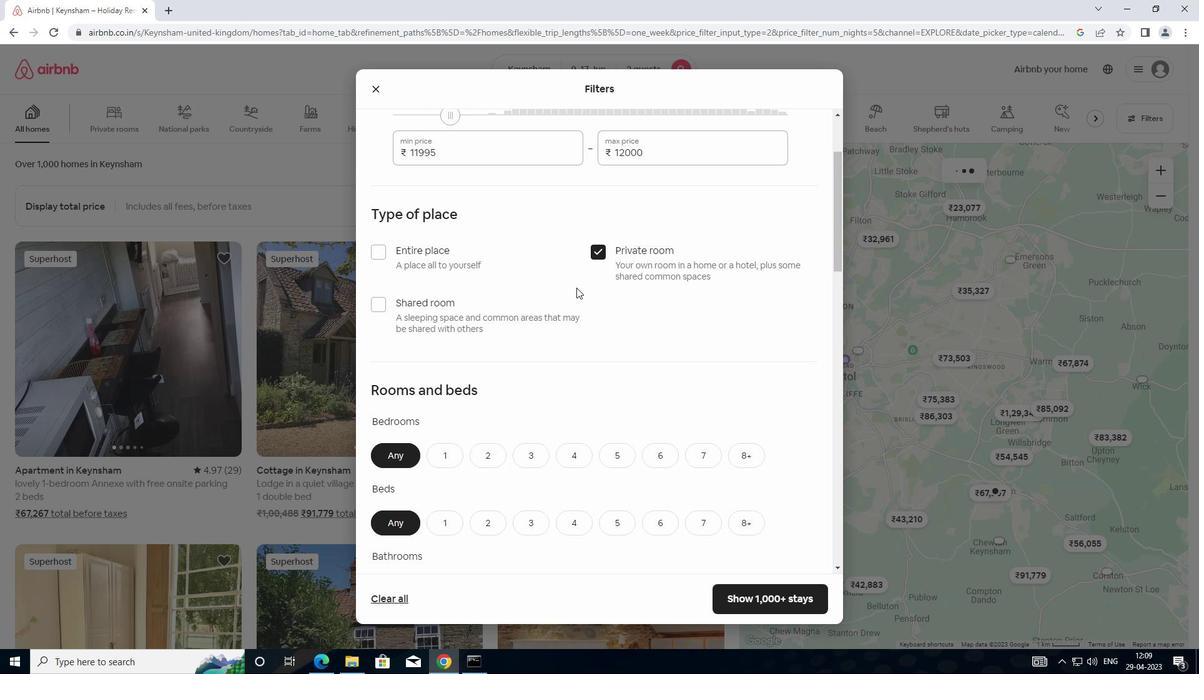 
Action: Mouse scrolled (516, 319) with delta (0, 0)
Screenshot: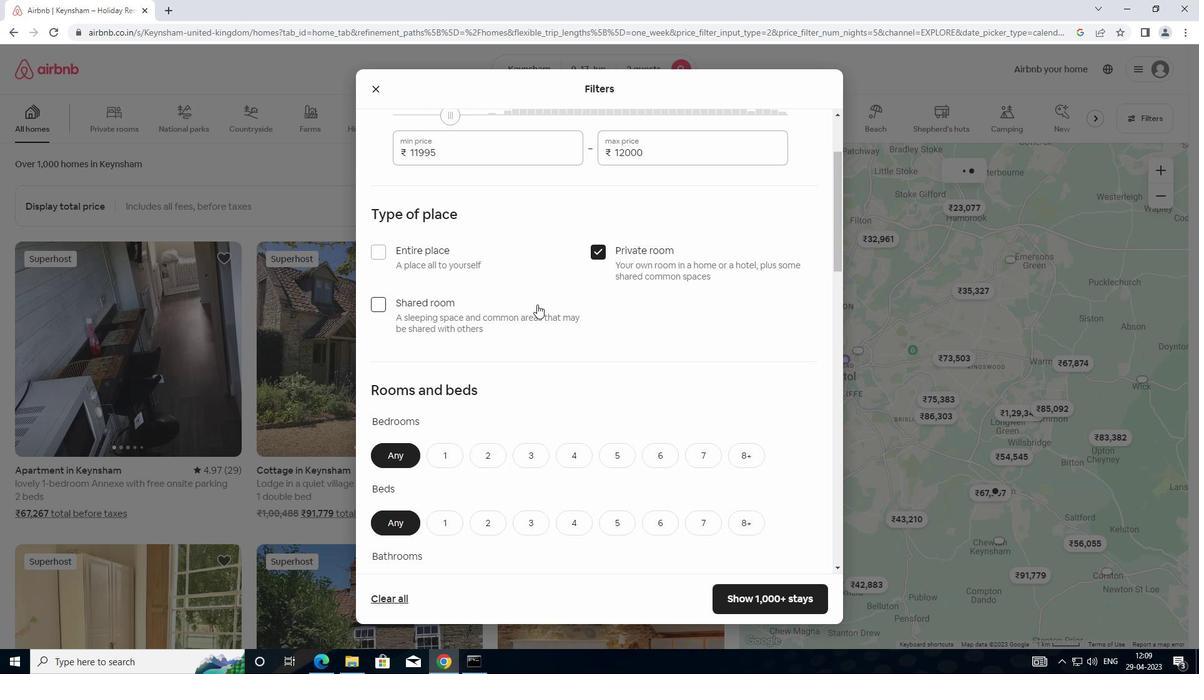 
Action: Mouse moved to (440, 273)
Screenshot: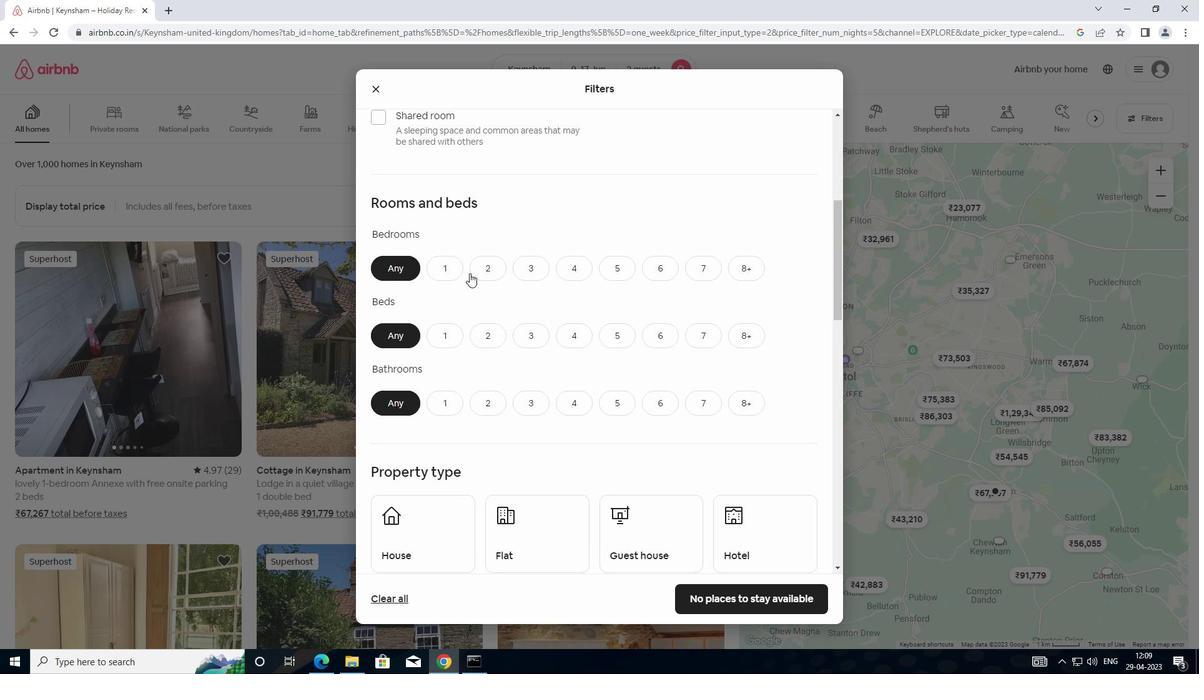 
Action: Mouse pressed left at (440, 273)
Screenshot: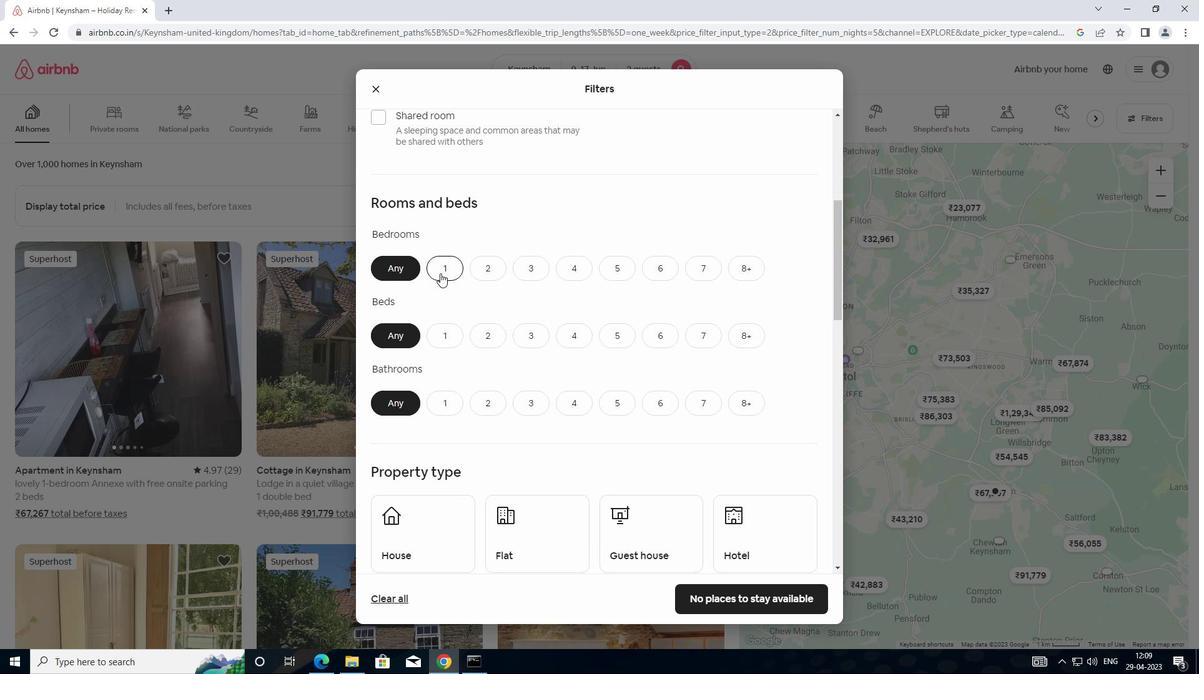 
Action: Mouse moved to (480, 334)
Screenshot: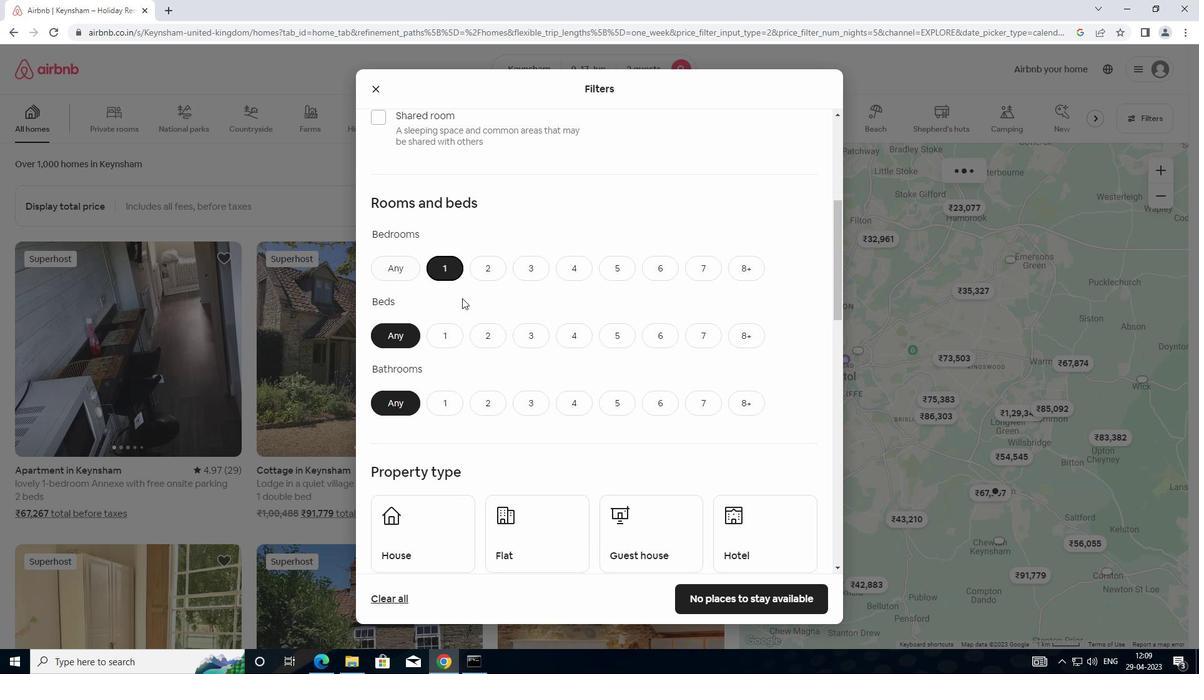 
Action: Mouse pressed left at (480, 334)
Screenshot: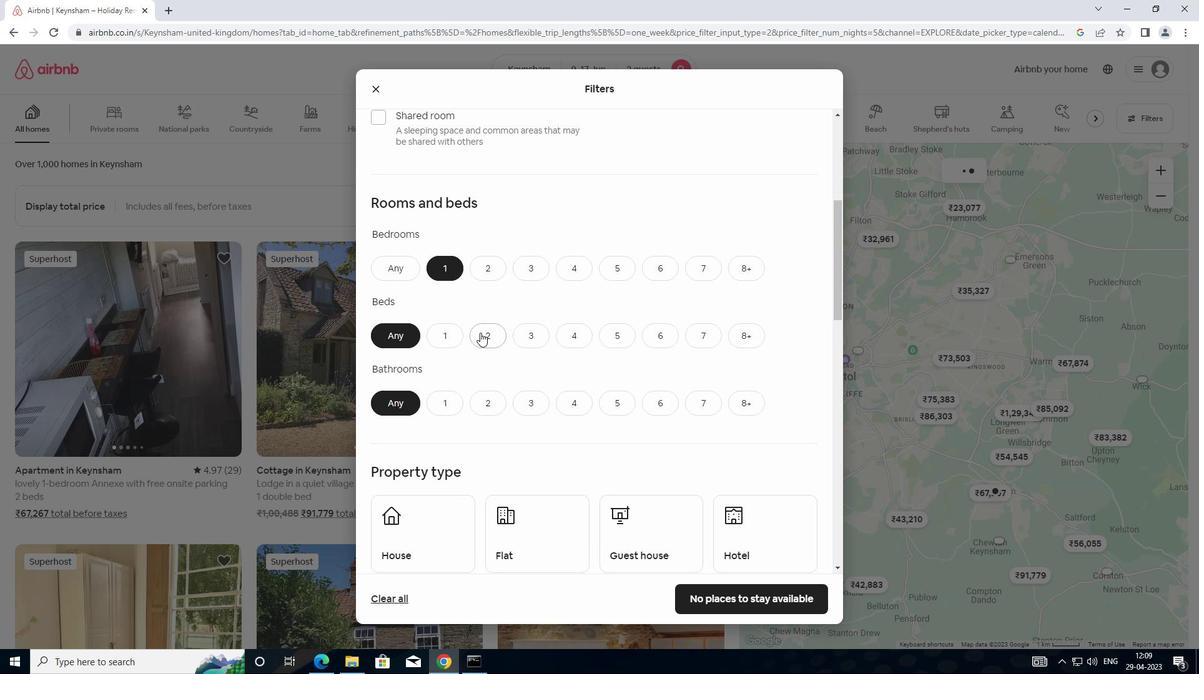 
Action: Mouse moved to (439, 408)
Screenshot: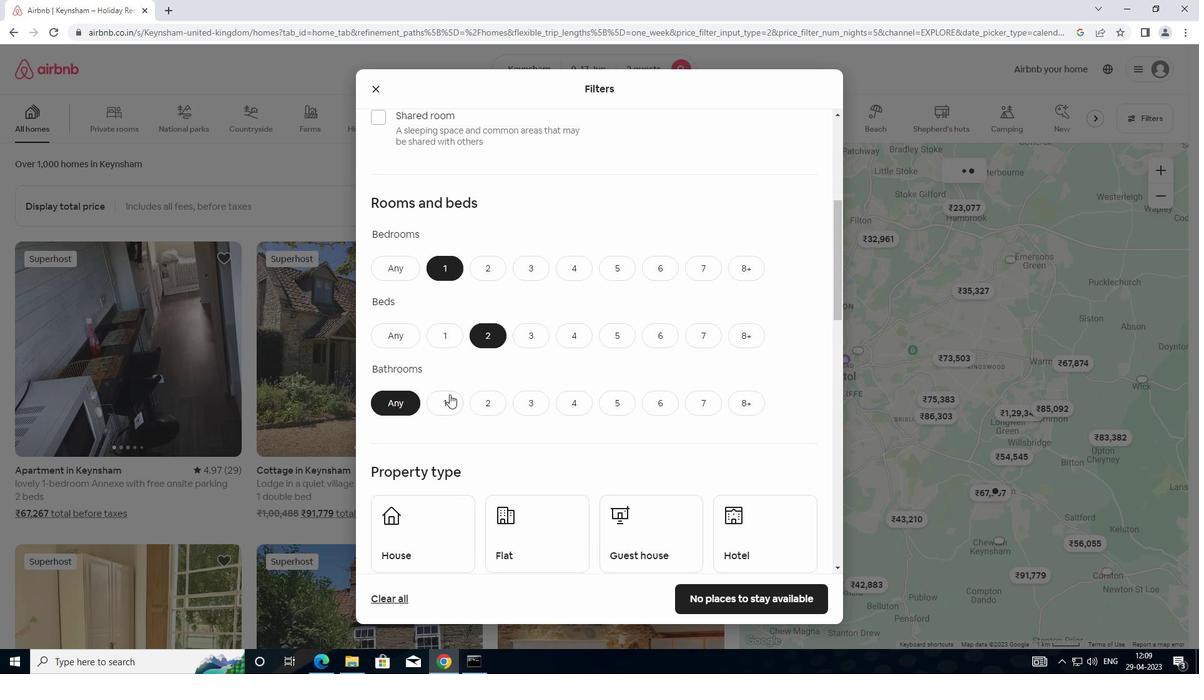 
Action: Mouse pressed left at (439, 408)
Screenshot: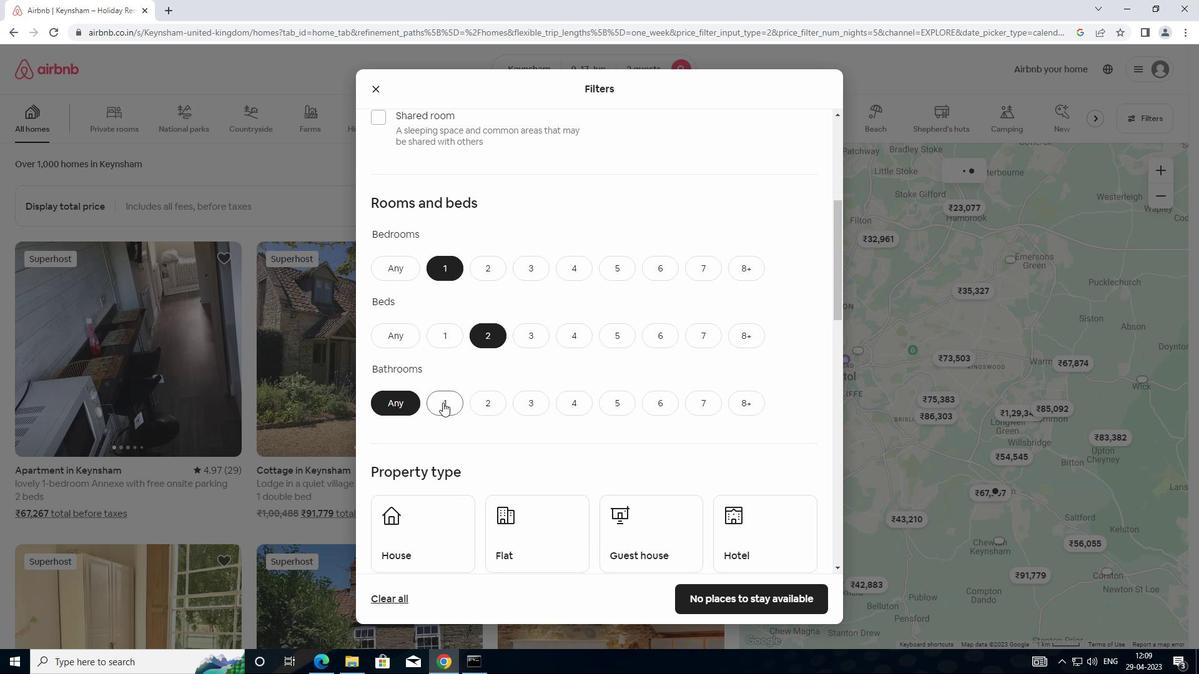 
Action: Mouse moved to (498, 389)
Screenshot: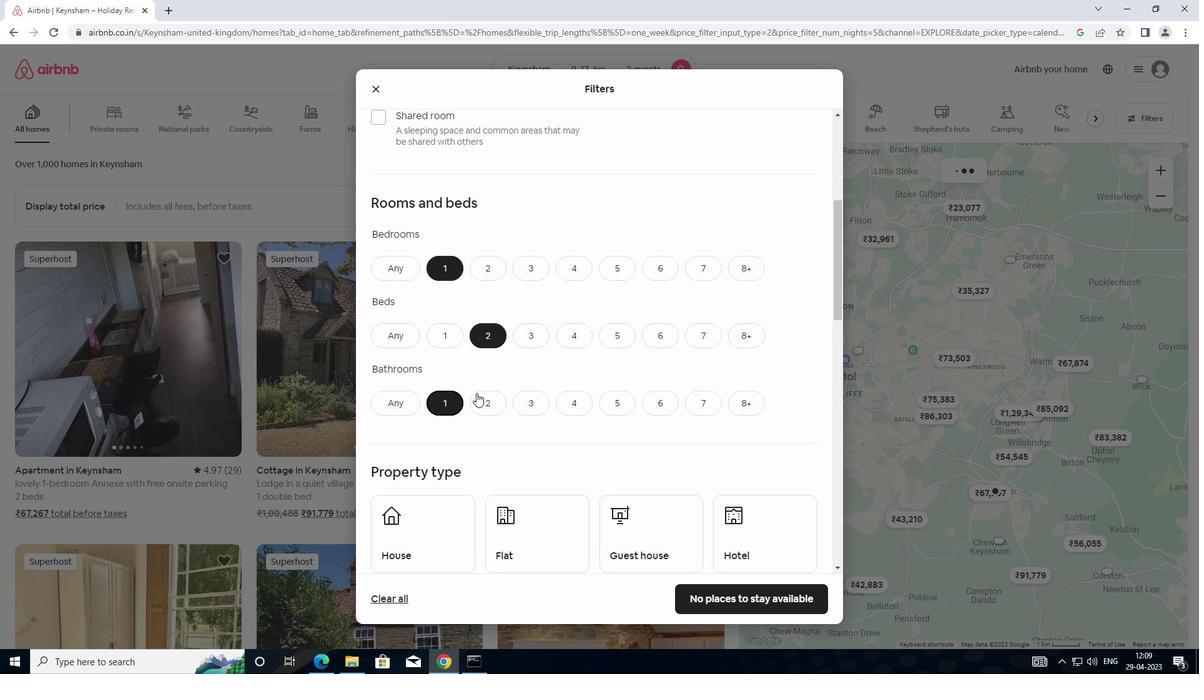 
Action: Mouse scrolled (498, 389) with delta (0, 0)
Screenshot: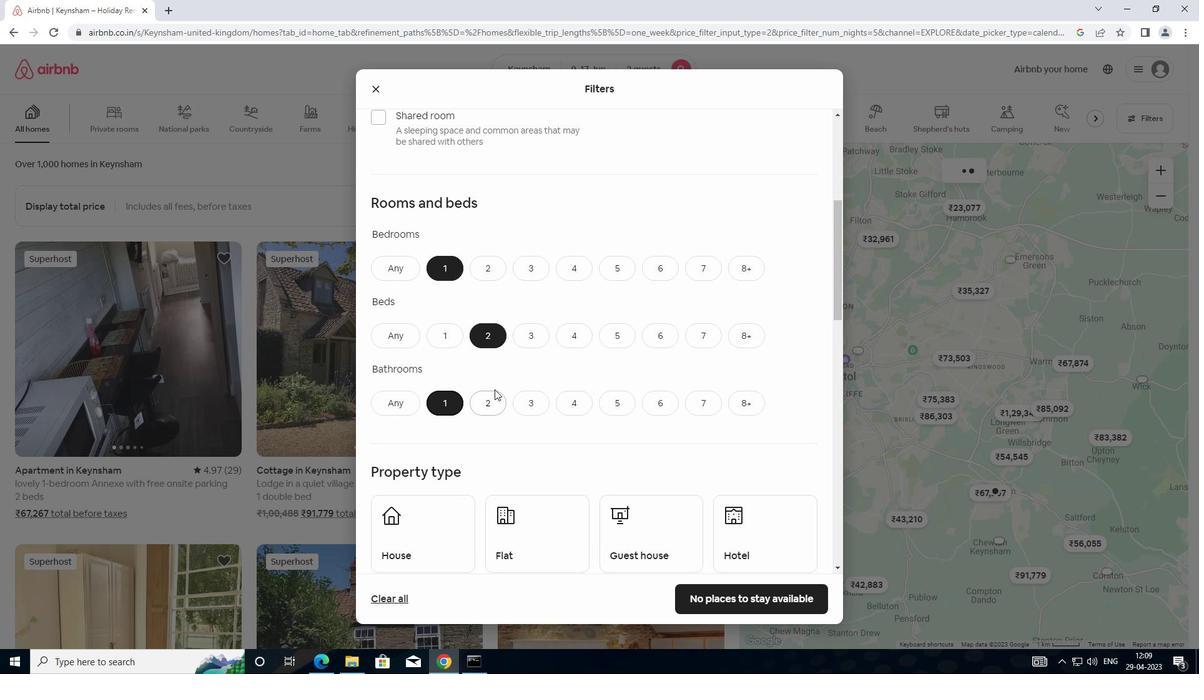 
Action: Mouse scrolled (498, 389) with delta (0, 0)
Screenshot: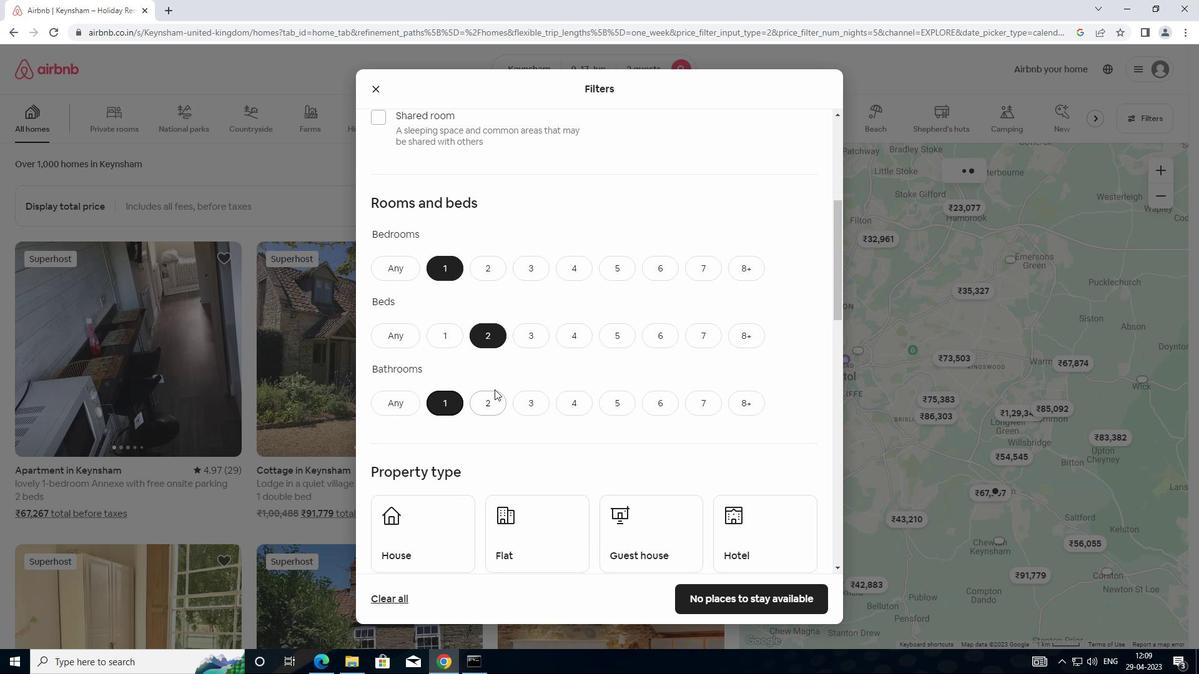 
Action: Mouse scrolled (498, 389) with delta (0, 0)
Screenshot: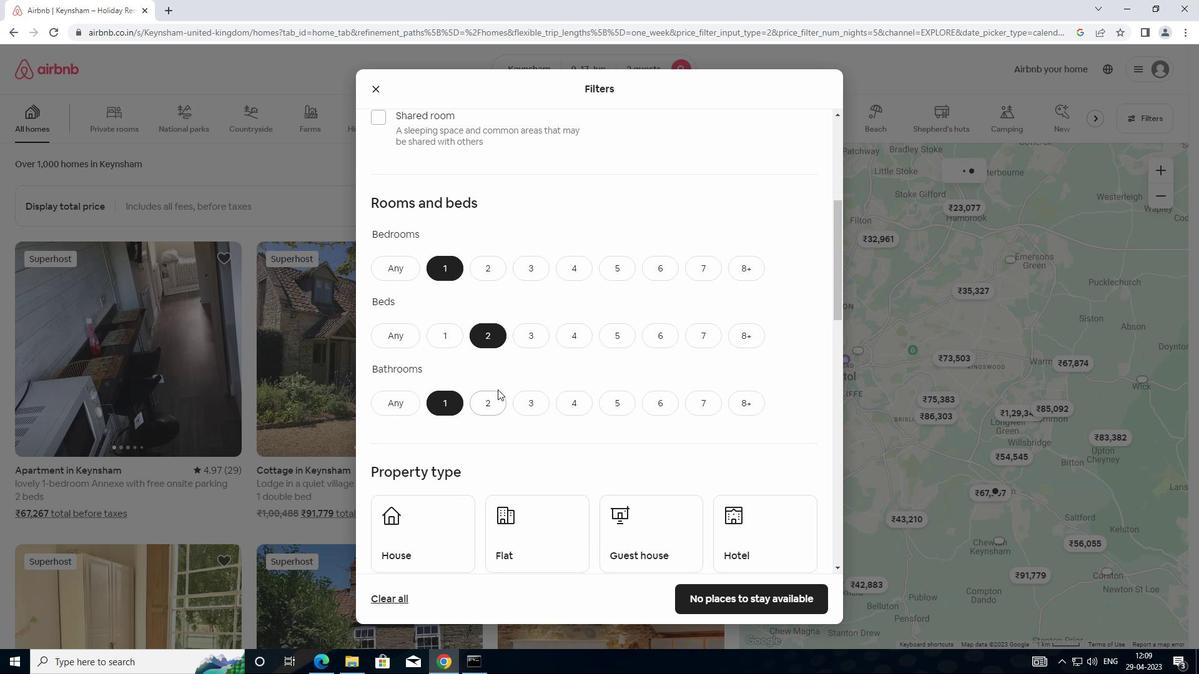 
Action: Mouse moved to (453, 350)
Screenshot: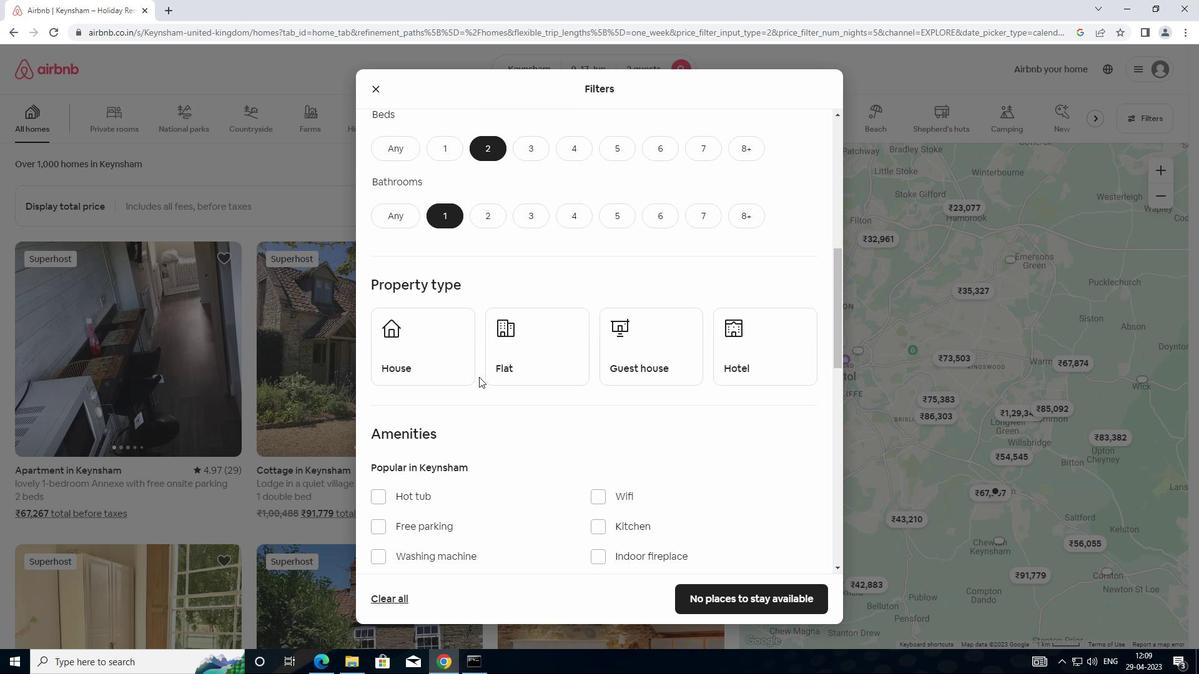 
Action: Mouse pressed left at (453, 350)
Screenshot: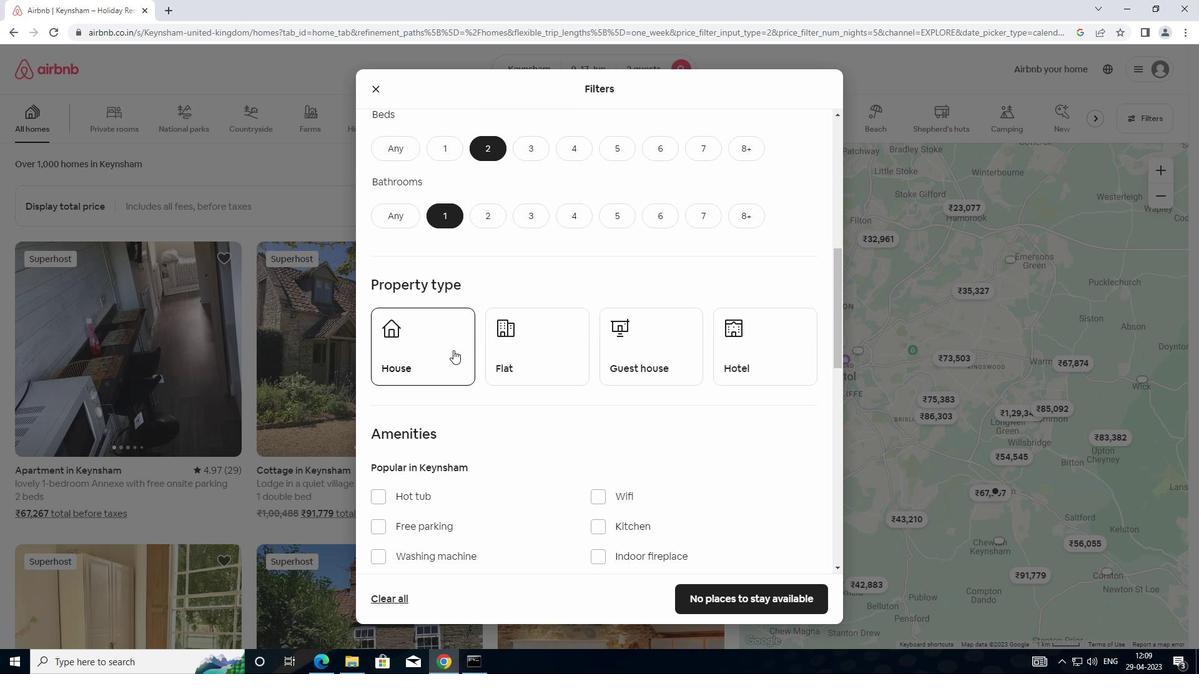 
Action: Mouse moved to (550, 377)
Screenshot: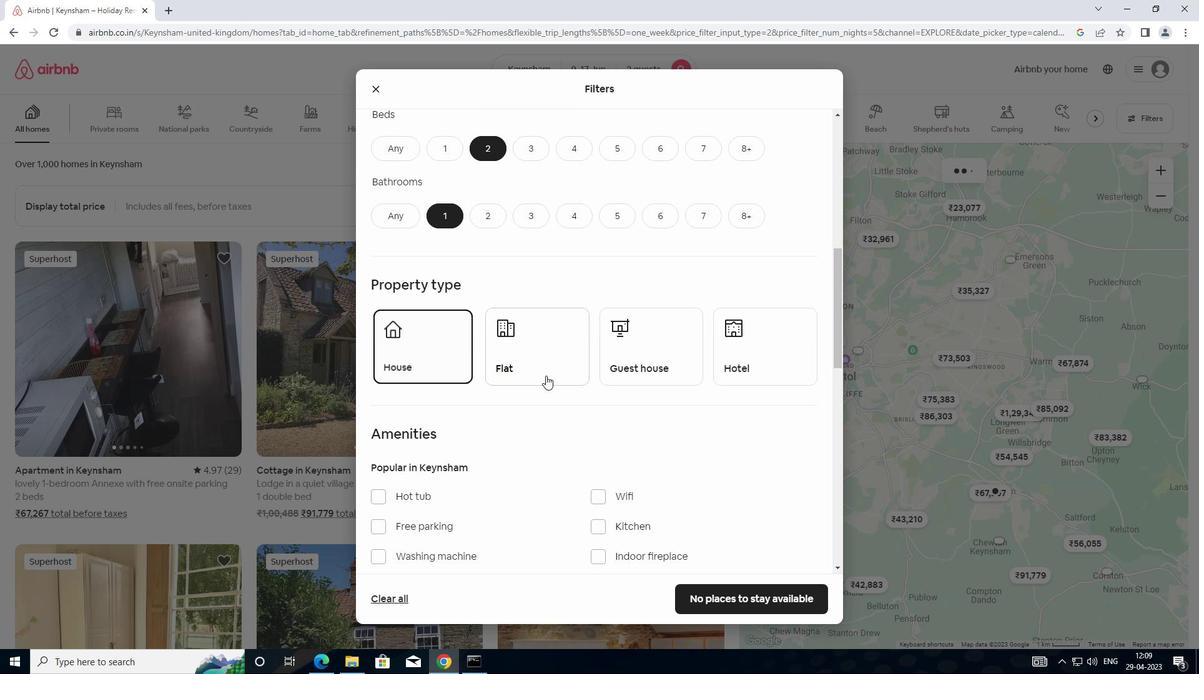 
Action: Mouse pressed left at (550, 377)
Screenshot: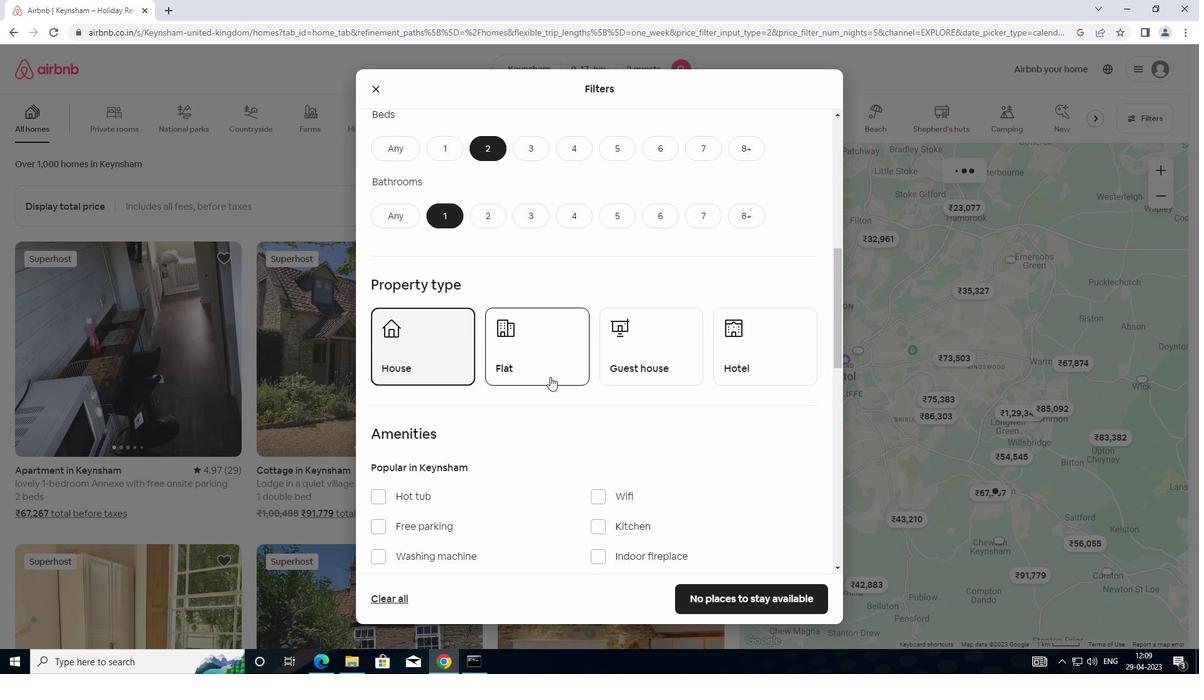 
Action: Mouse moved to (667, 382)
Screenshot: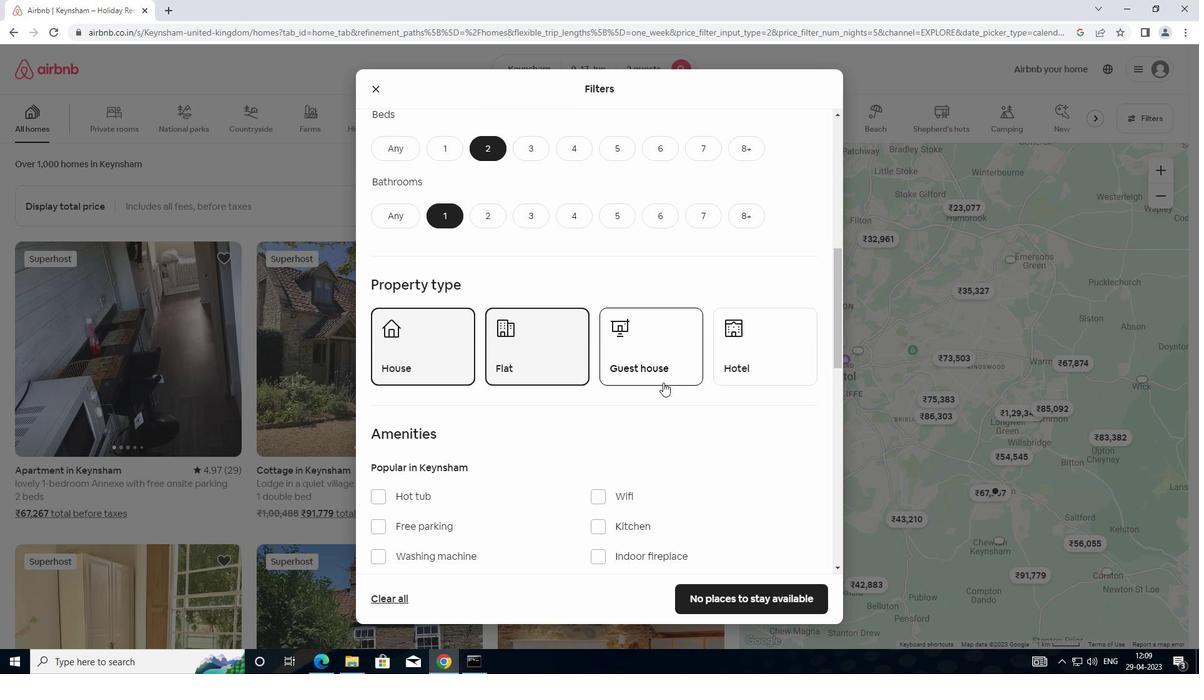 
Action: Mouse pressed left at (667, 382)
Screenshot: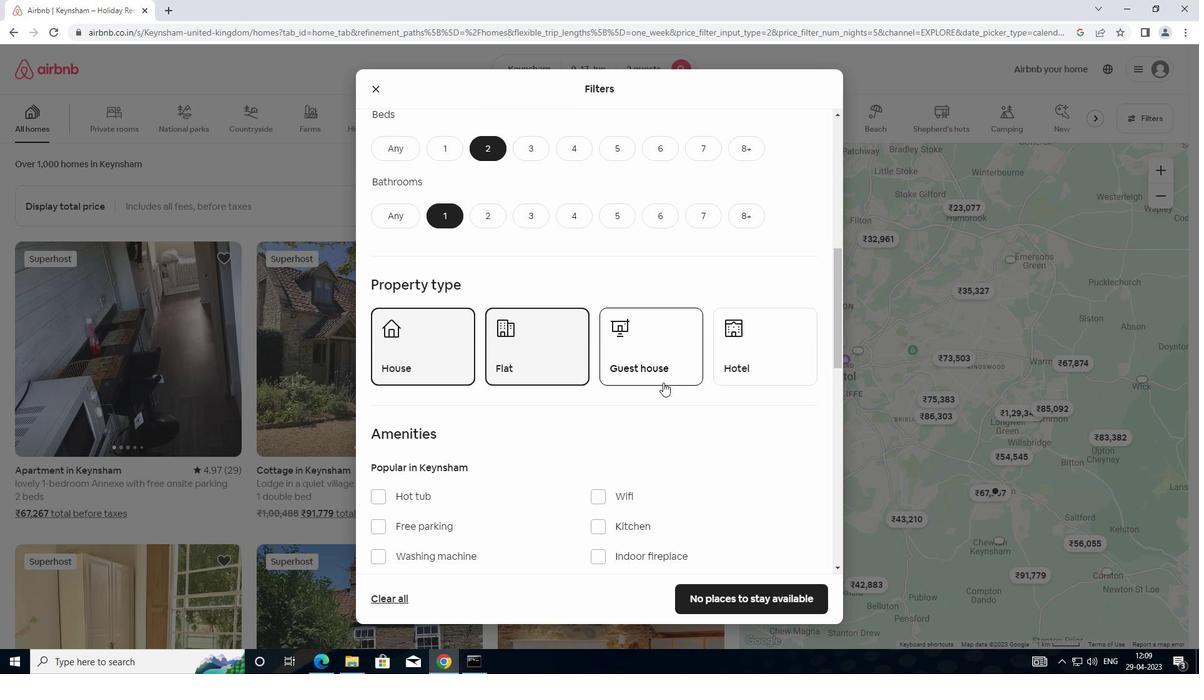 
Action: Mouse moved to (667, 385)
Screenshot: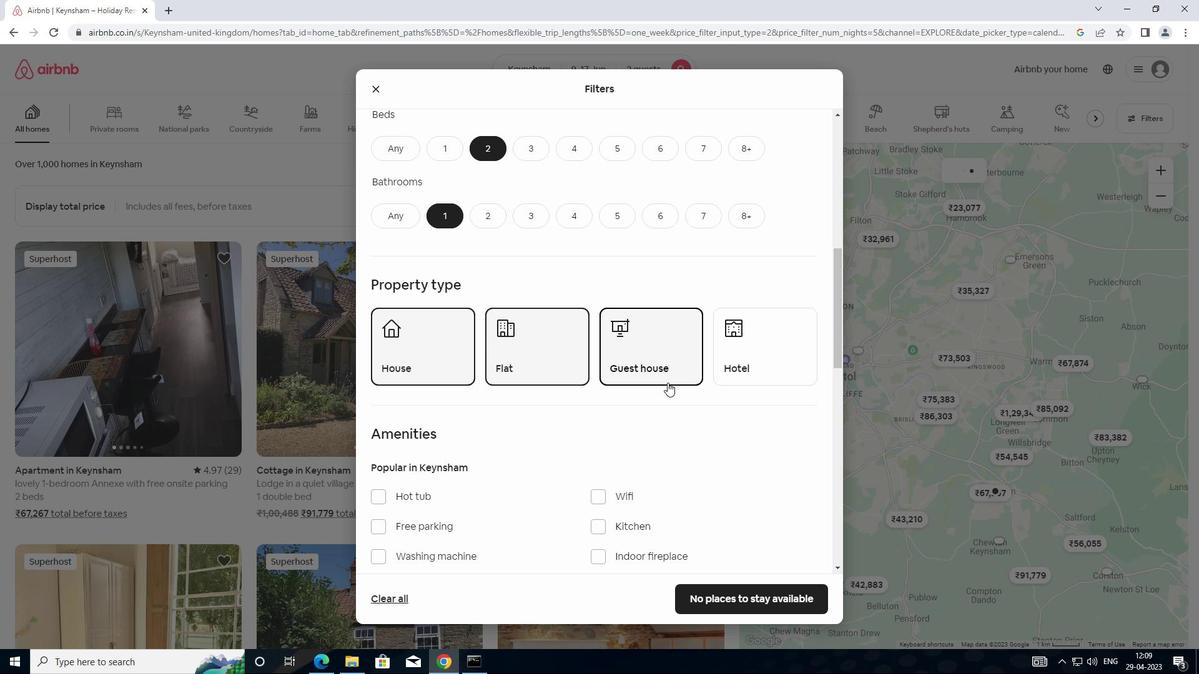 
Action: Mouse scrolled (667, 385) with delta (0, 0)
Screenshot: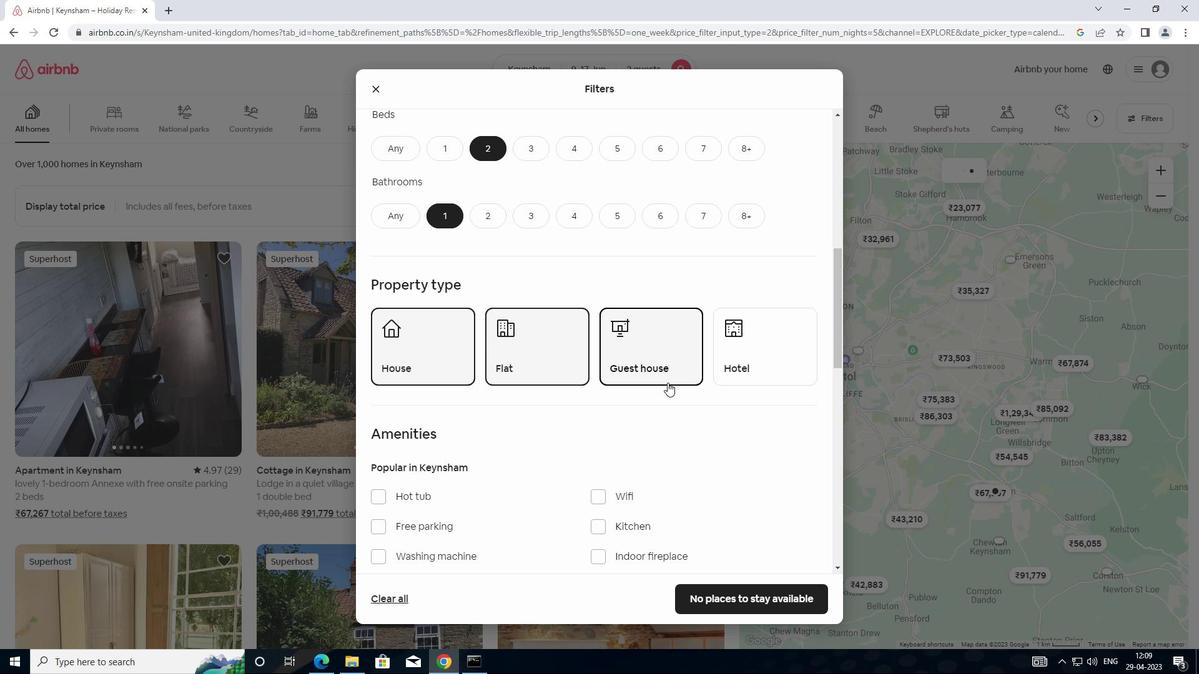 
Action: Mouse moved to (667, 388)
Screenshot: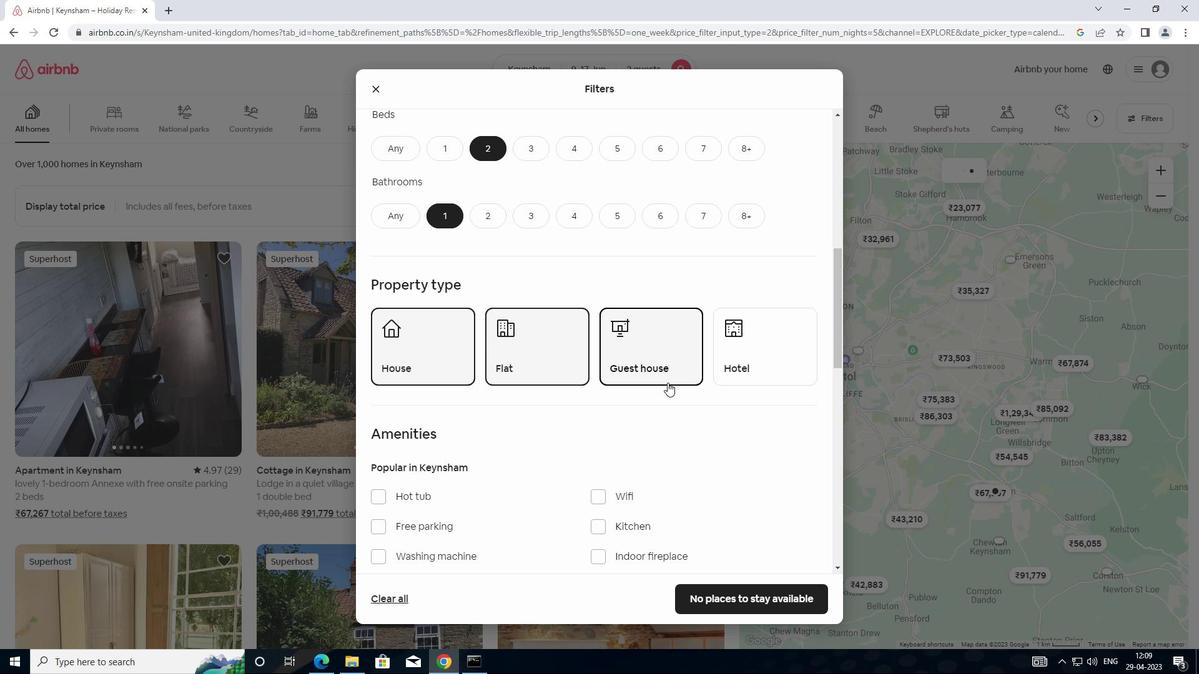 
Action: Mouse scrolled (667, 387) with delta (0, 0)
Screenshot: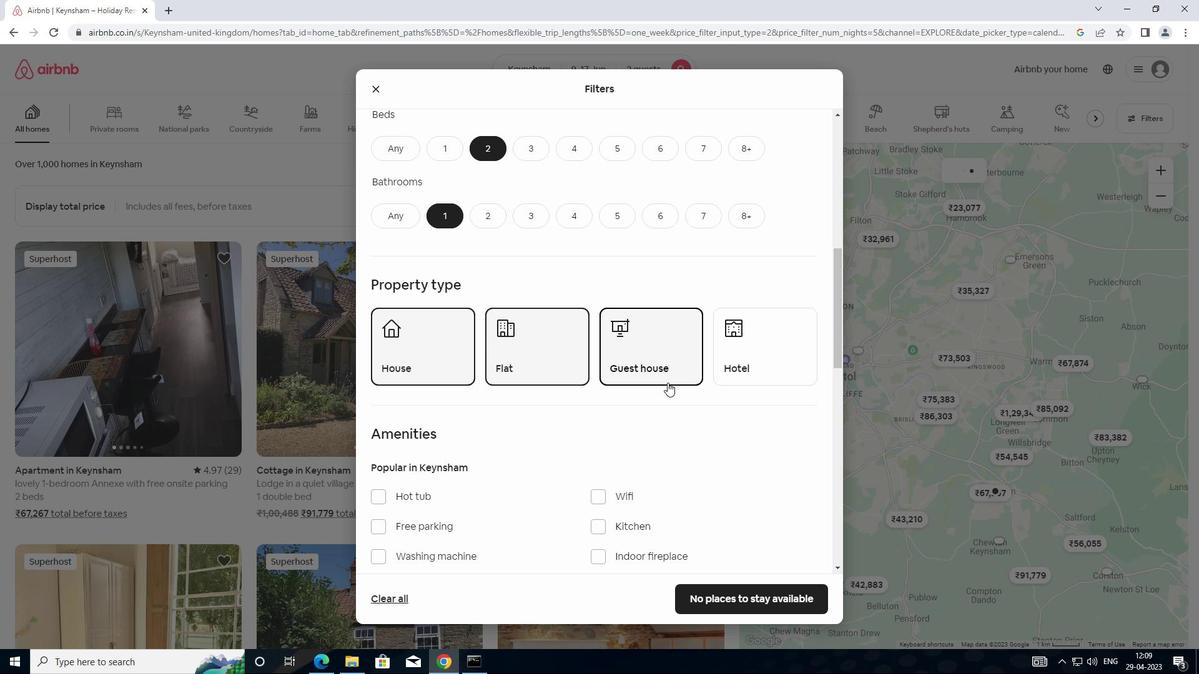 
Action: Mouse moved to (667, 389)
Screenshot: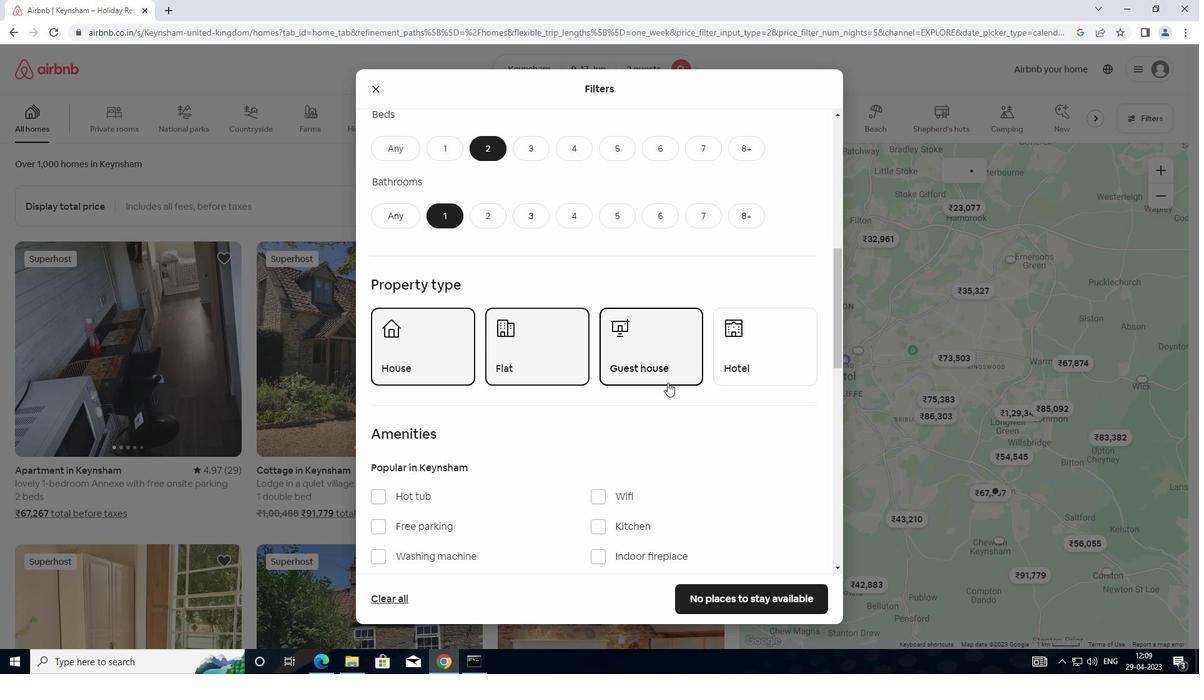
Action: Mouse scrolled (667, 388) with delta (0, 0)
Screenshot: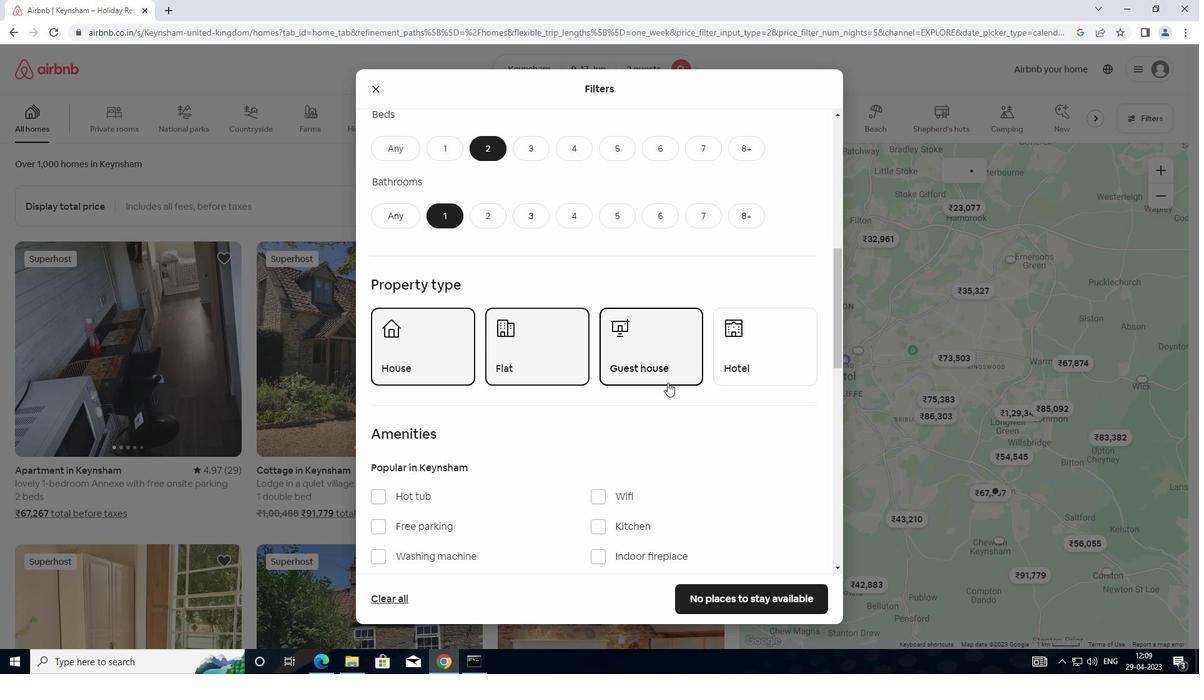 
Action: Mouse moved to (606, 313)
Screenshot: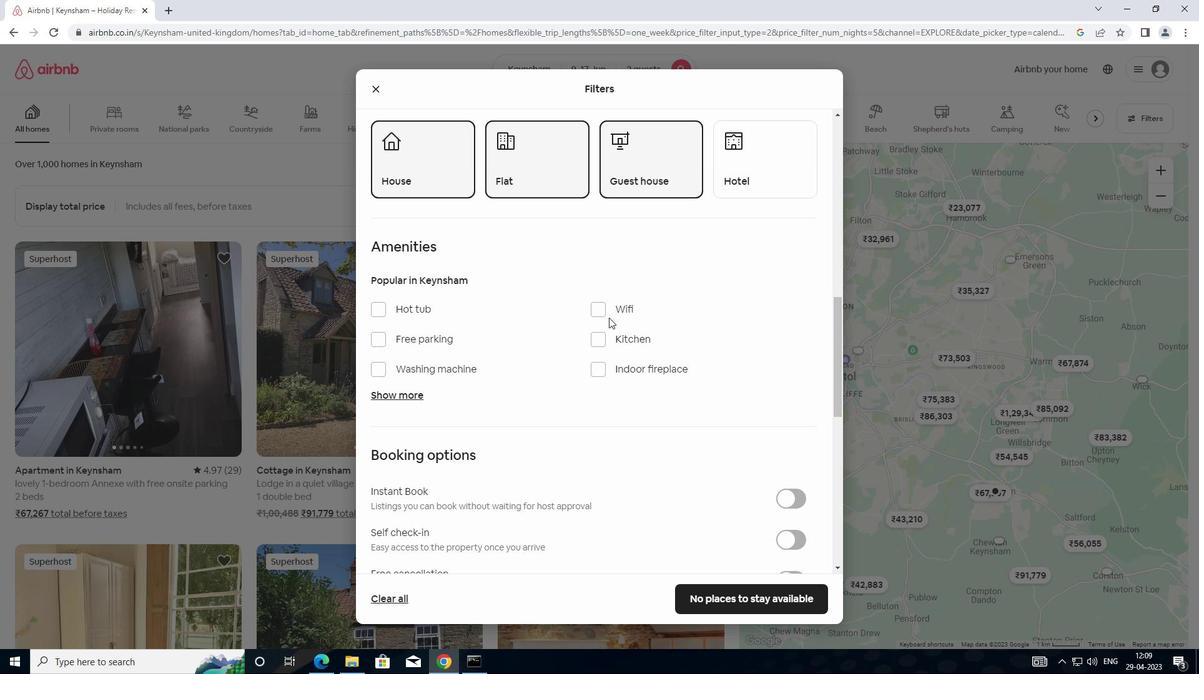 
Action: Mouse pressed left at (606, 313)
Screenshot: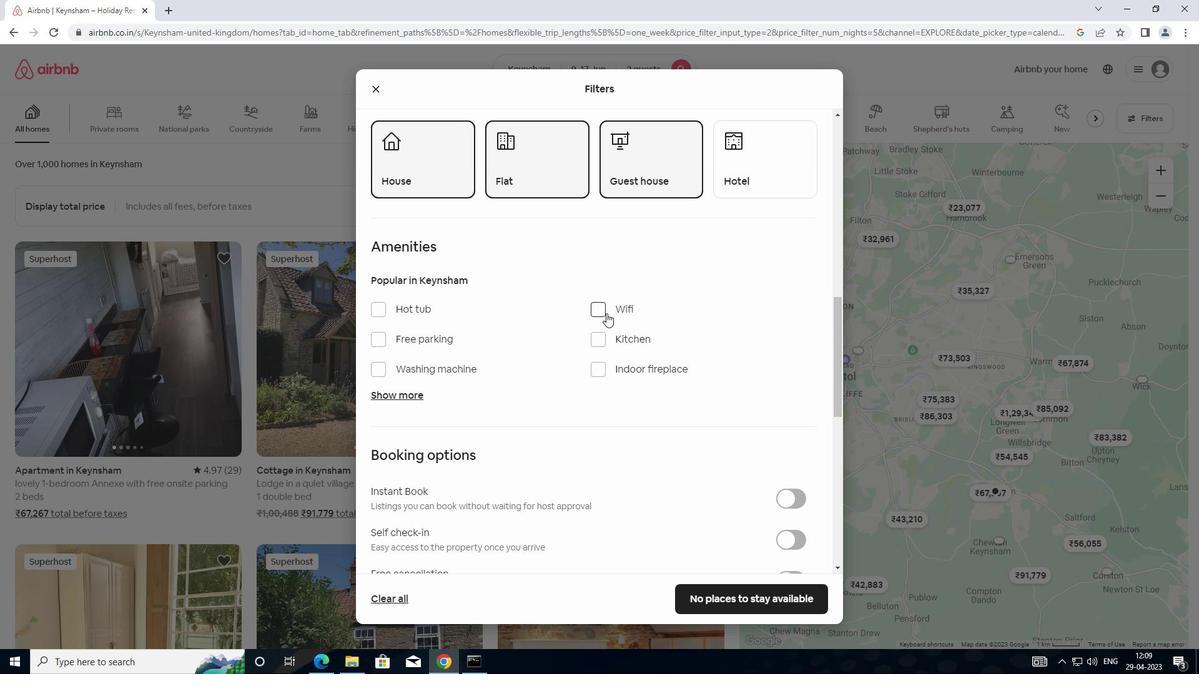 
Action: Mouse moved to (656, 331)
Screenshot: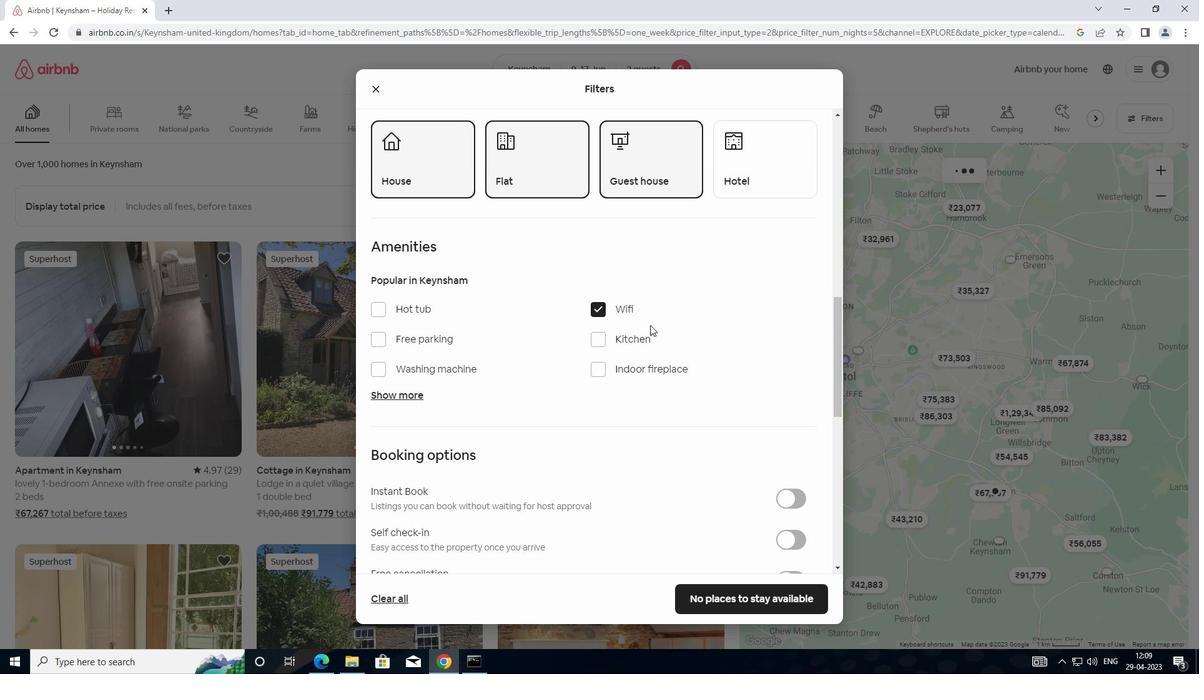 
Action: Mouse scrolled (656, 331) with delta (0, 0)
Screenshot: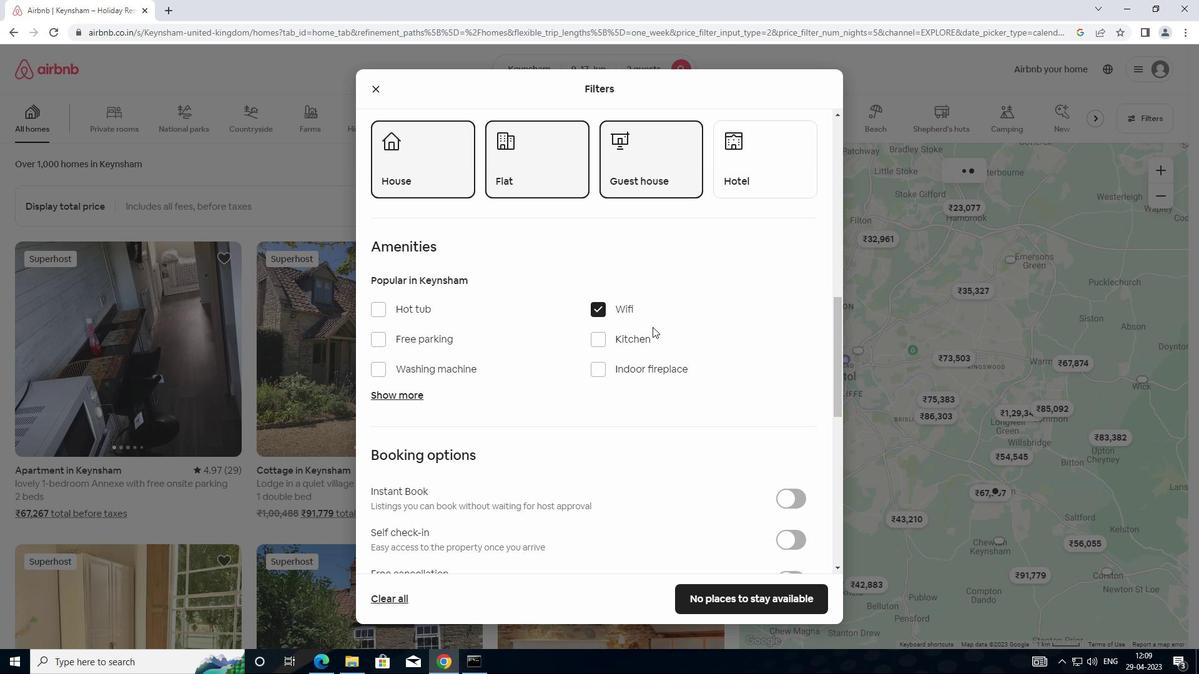 
Action: Mouse moved to (657, 334)
Screenshot: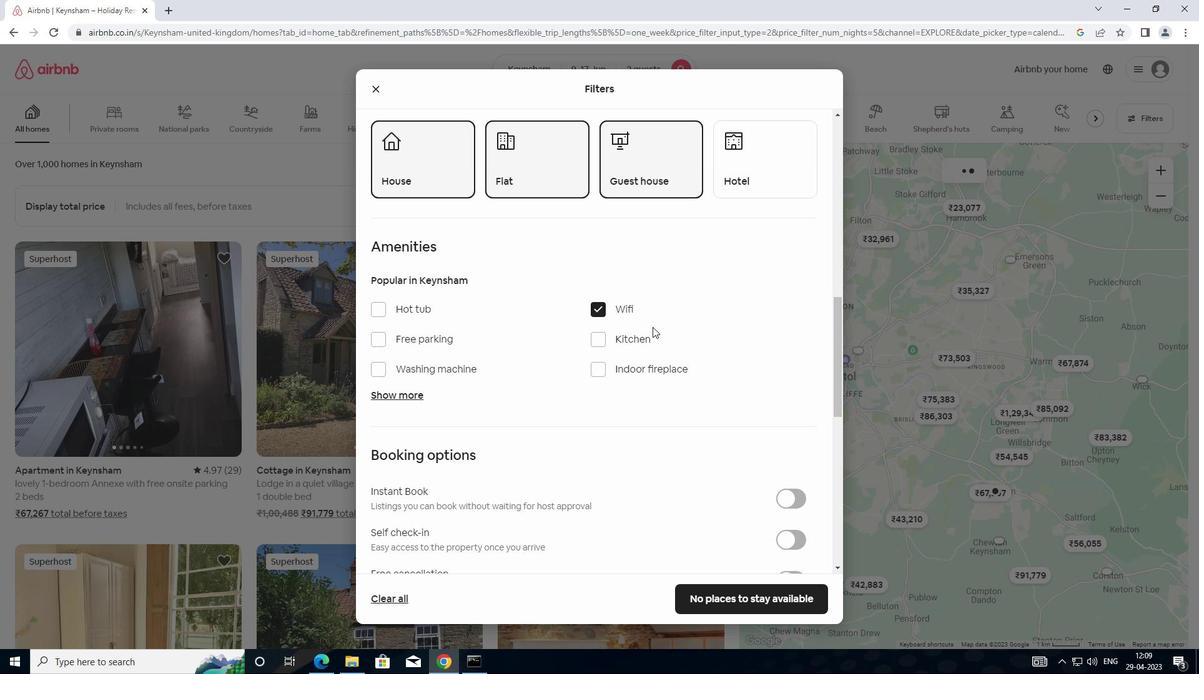 
Action: Mouse scrolled (657, 333) with delta (0, 0)
Screenshot: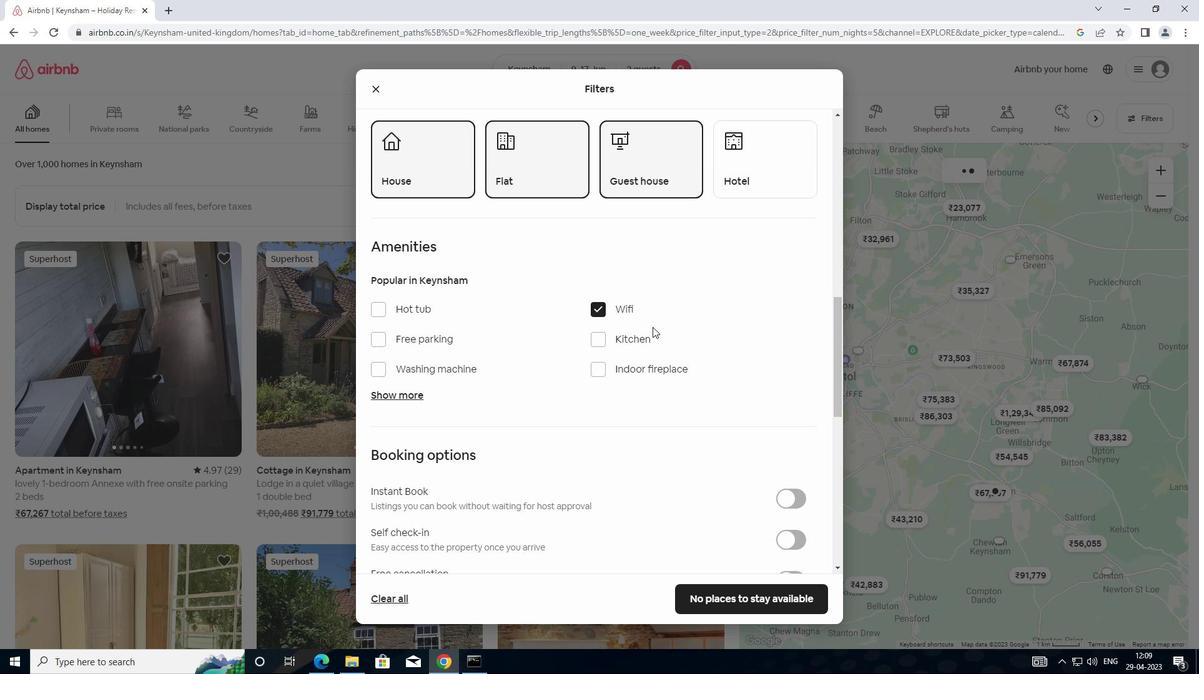 
Action: Mouse moved to (801, 410)
Screenshot: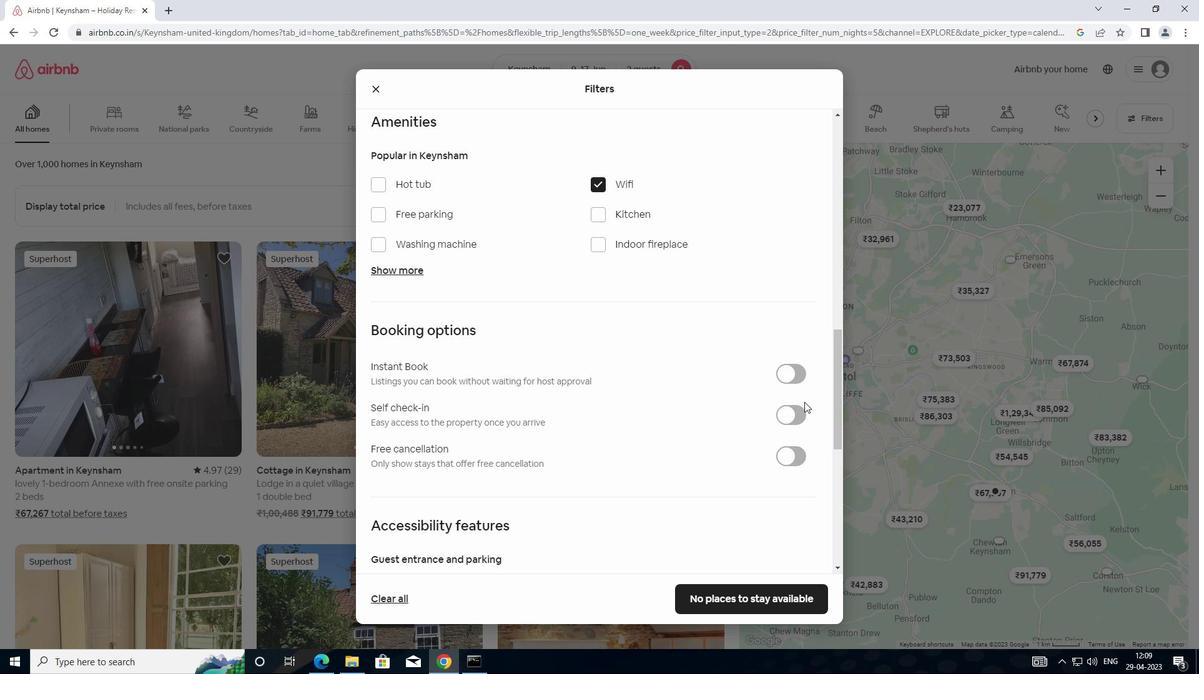 
Action: Mouse pressed left at (801, 410)
Screenshot: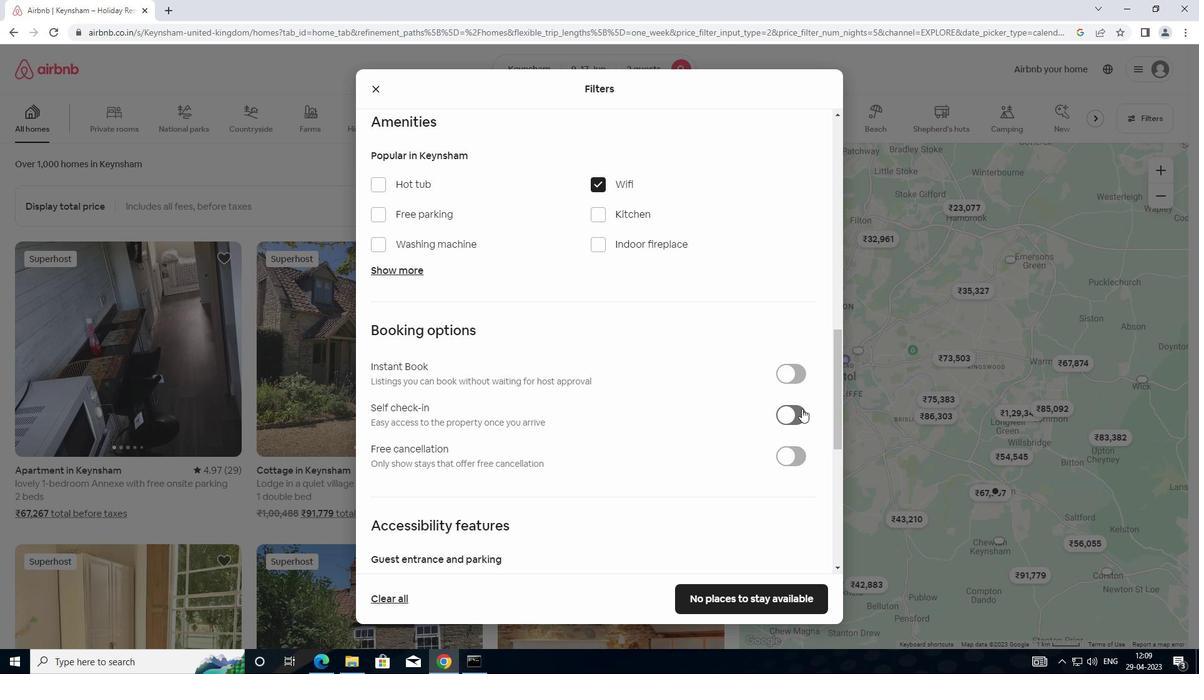 
Action: Mouse moved to (600, 432)
Screenshot: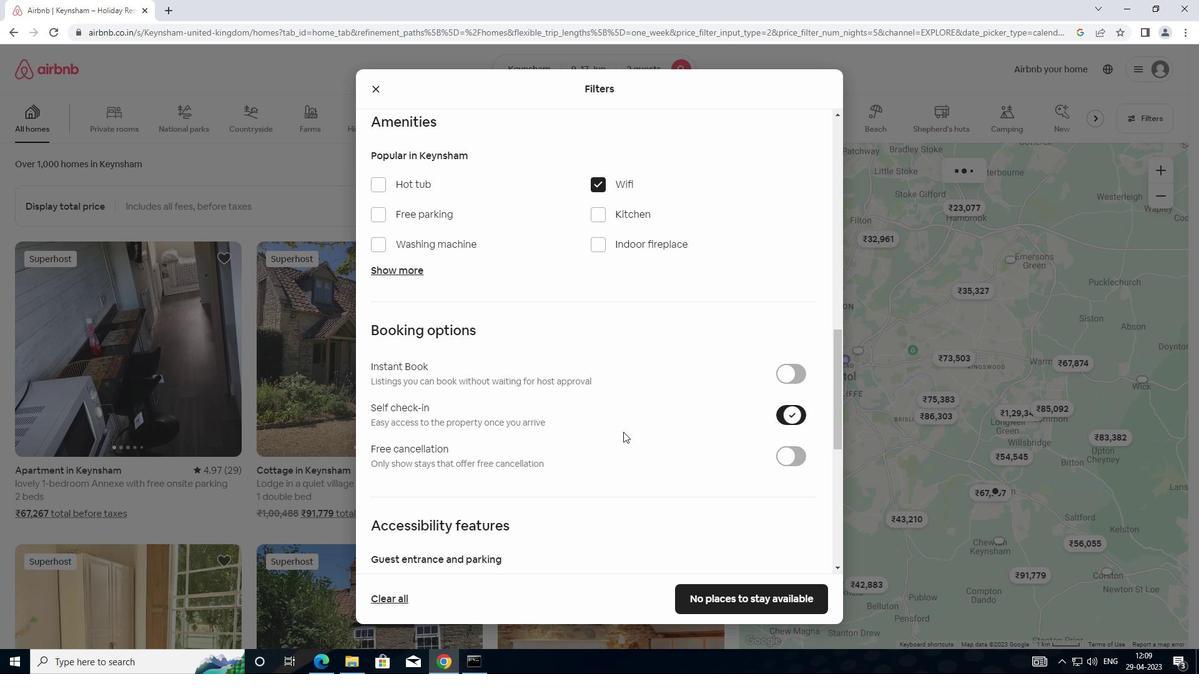 
Action: Mouse scrolled (600, 431) with delta (0, 0)
Screenshot: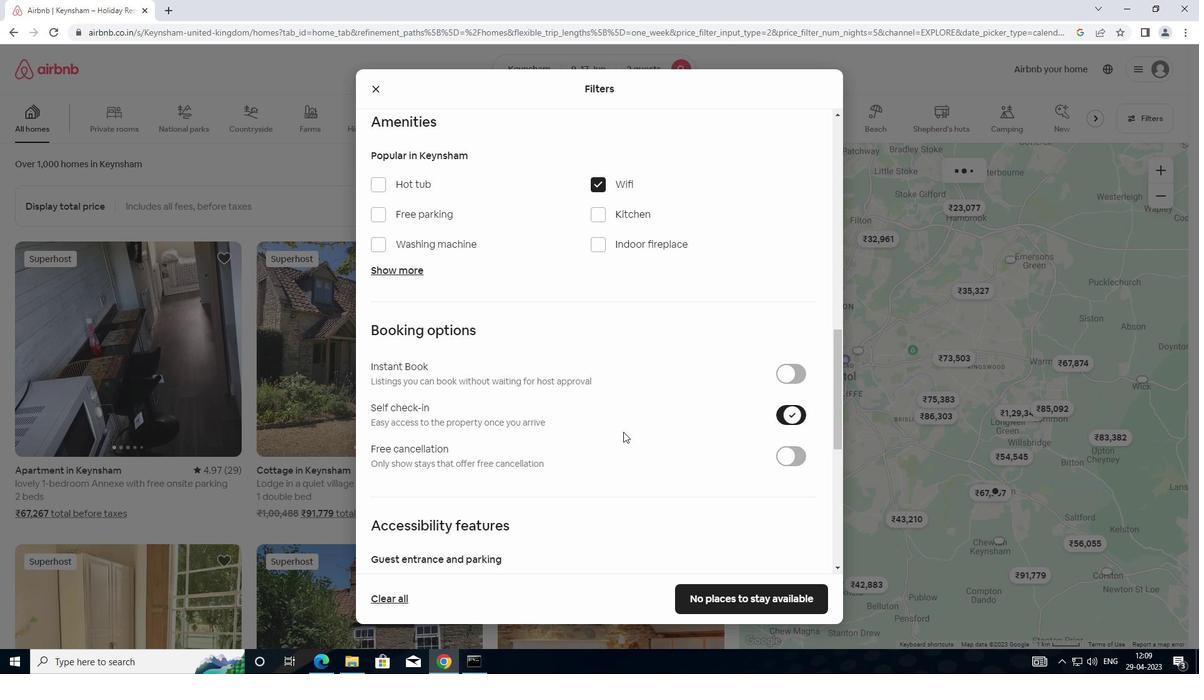 
Action: Mouse moved to (599, 432)
Screenshot: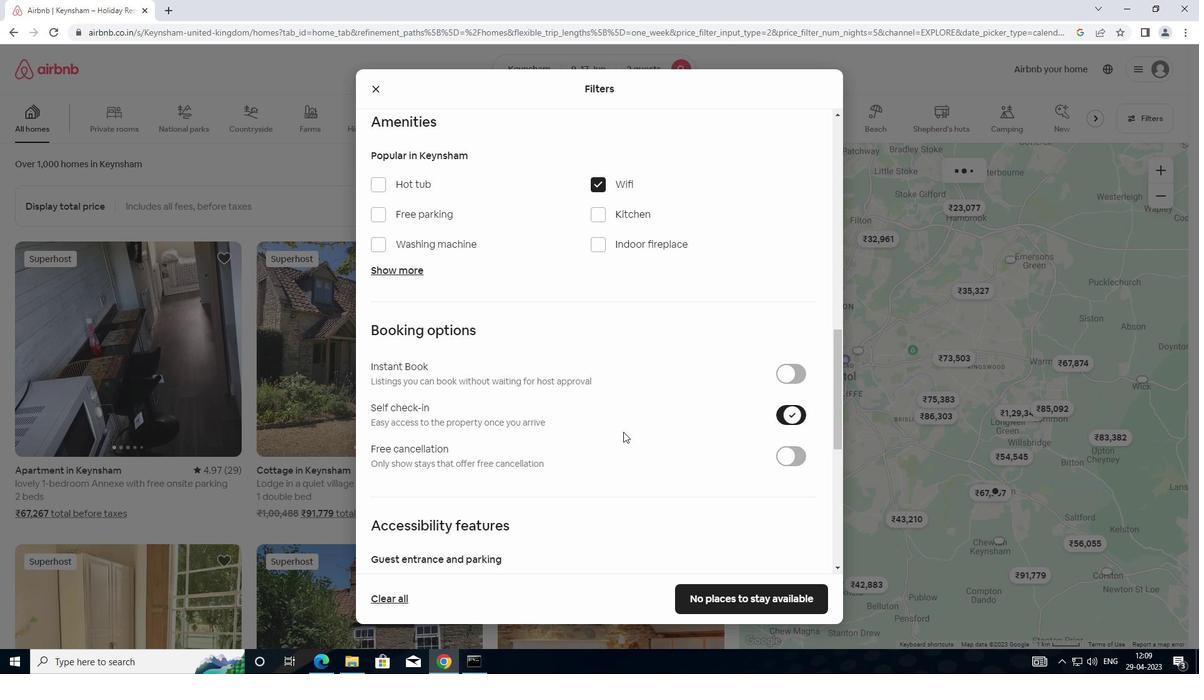 
Action: Mouse scrolled (599, 431) with delta (0, 0)
Screenshot: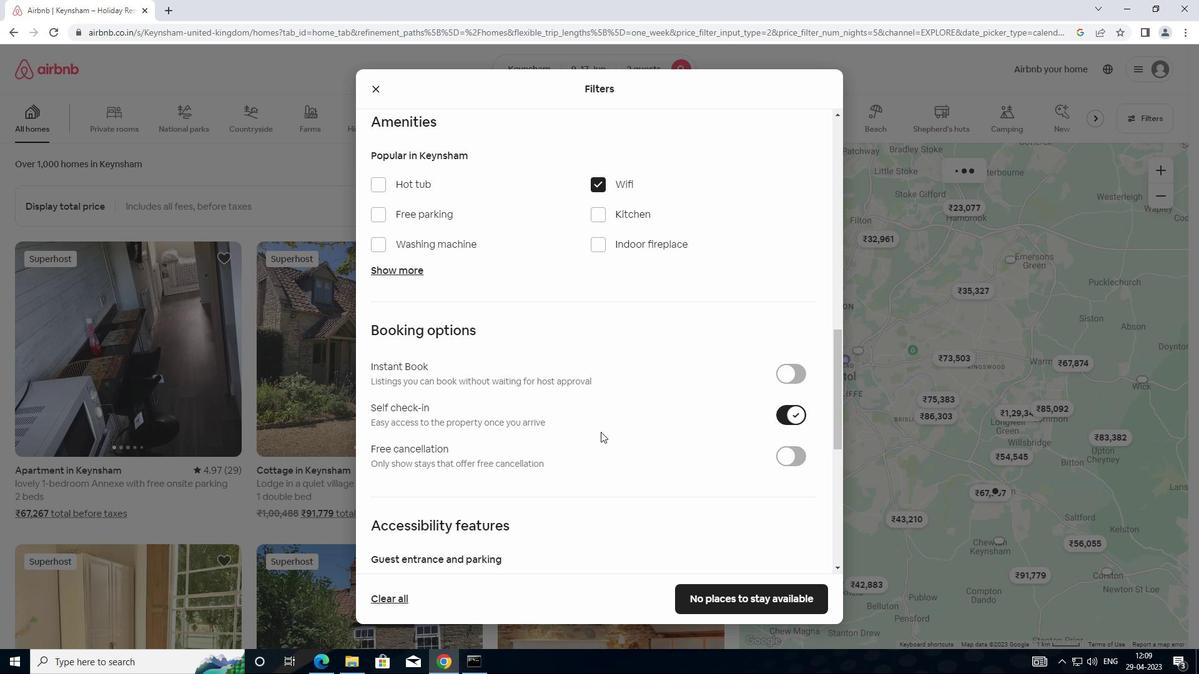 
Action: Mouse moved to (599, 432)
Screenshot: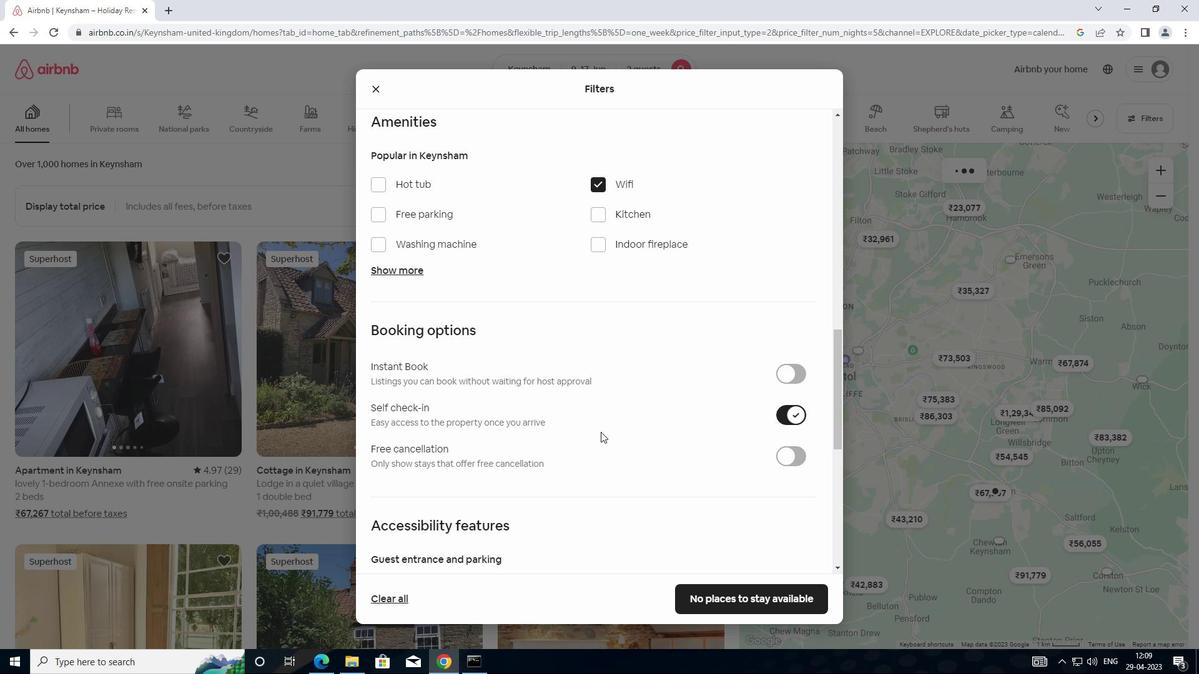 
Action: Mouse scrolled (599, 432) with delta (0, 0)
Screenshot: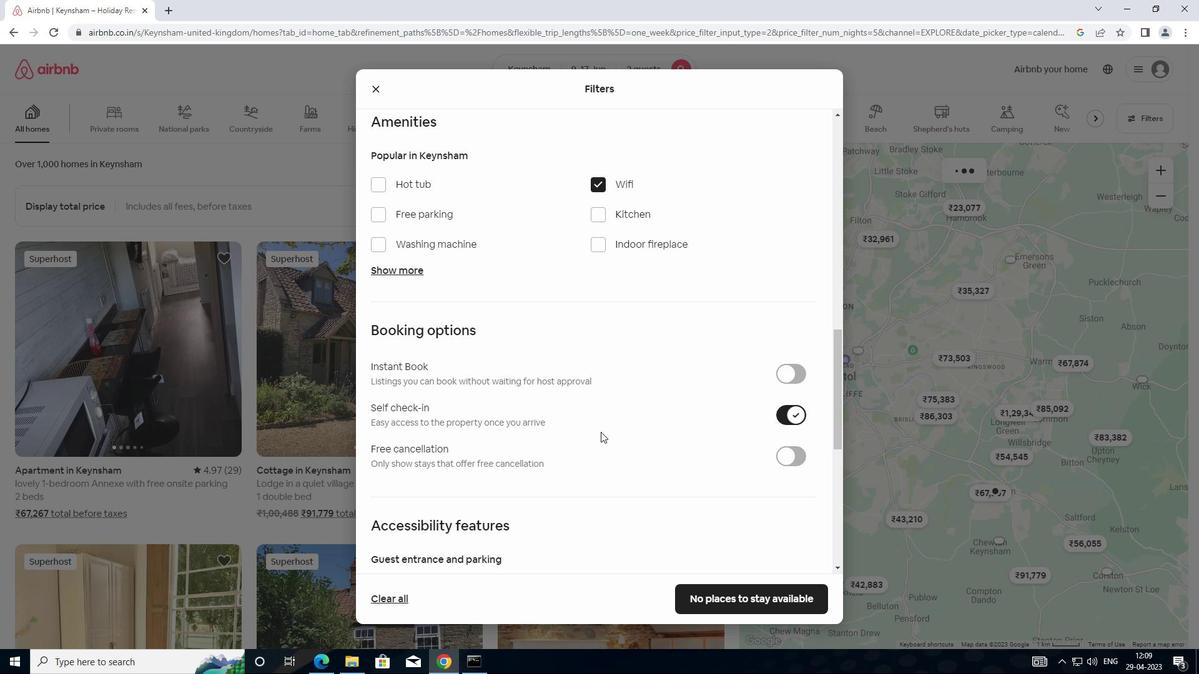 
Action: Mouse moved to (599, 433)
Screenshot: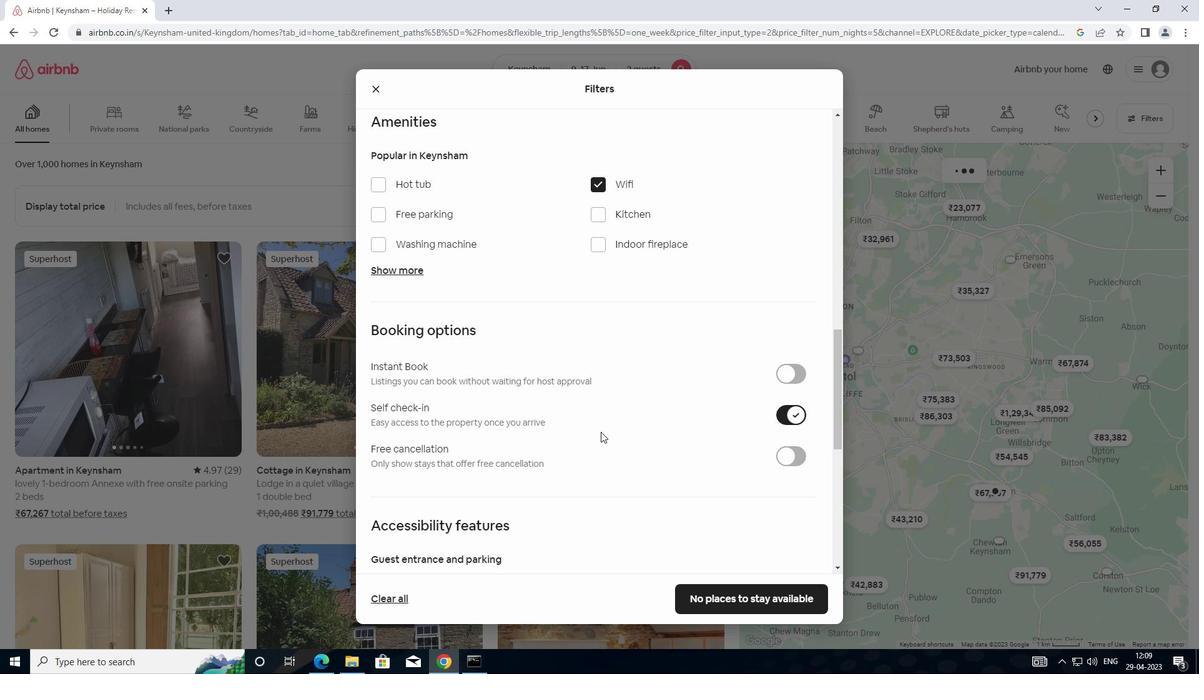 
Action: Mouse scrolled (599, 432) with delta (0, 0)
Screenshot: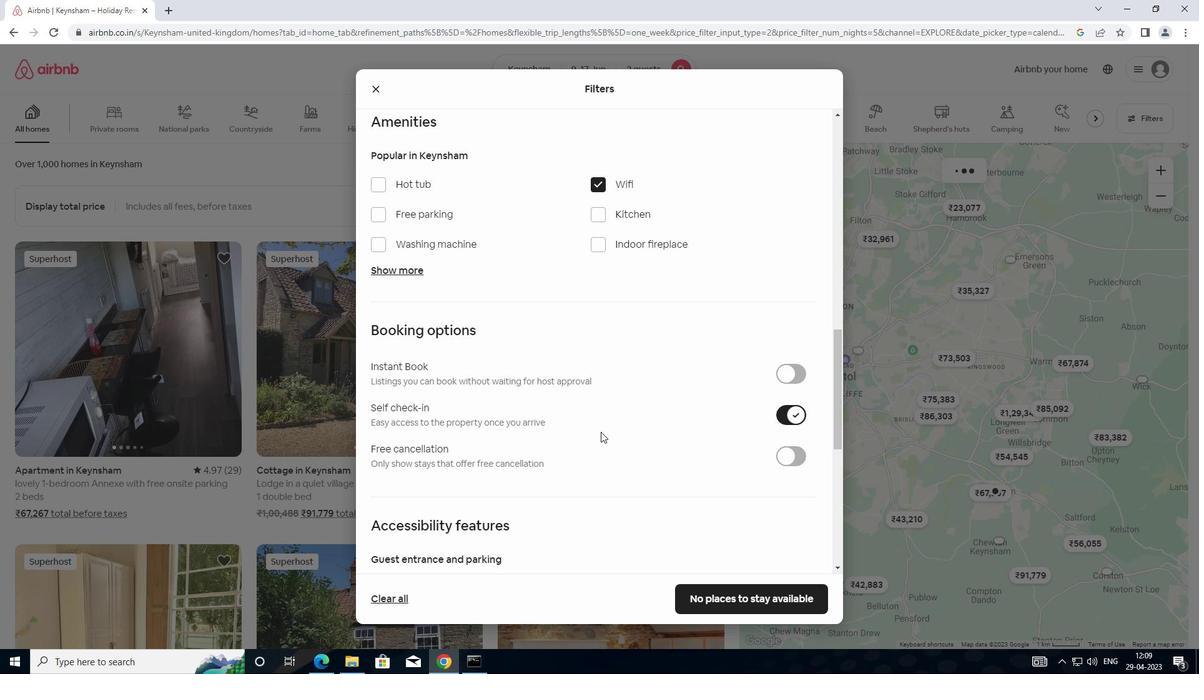 
Action: Mouse moved to (597, 433)
Screenshot: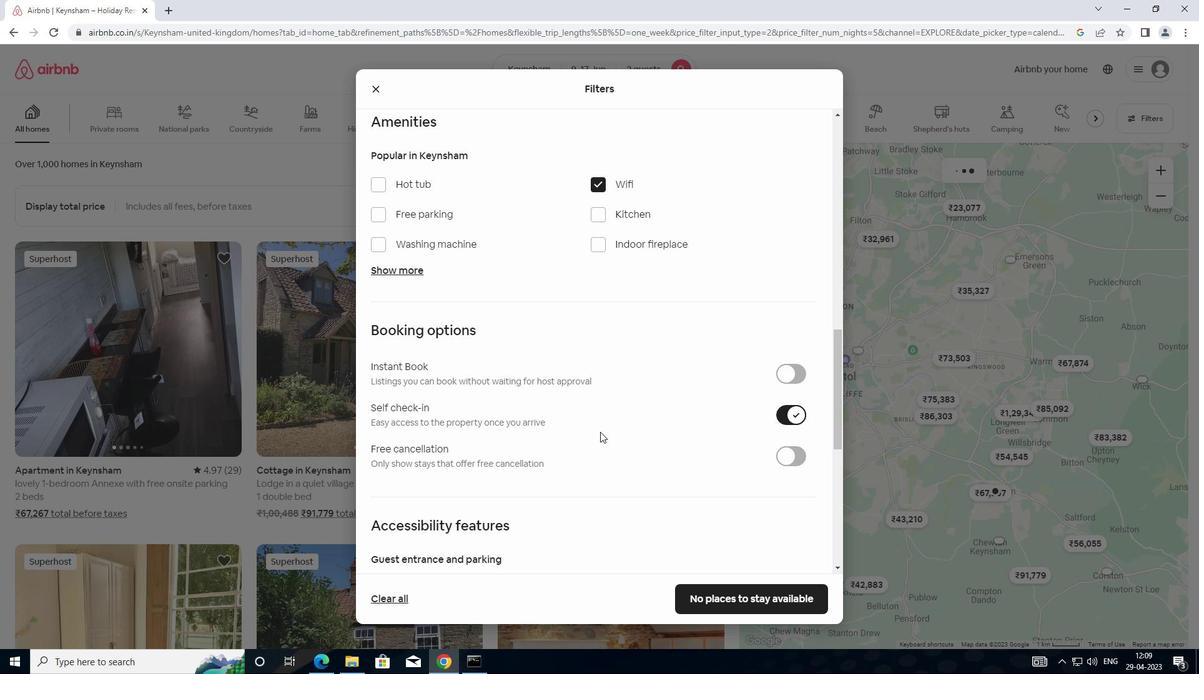 
Action: Mouse scrolled (597, 432) with delta (0, 0)
Screenshot: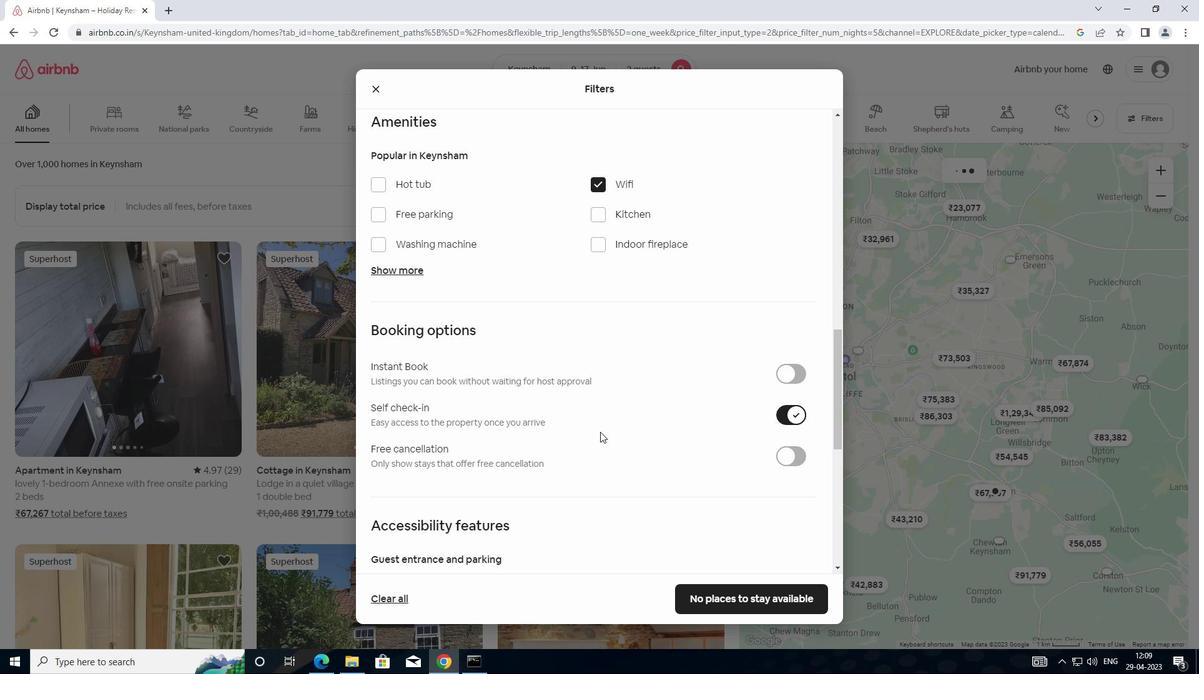 
Action: Mouse moved to (541, 421)
Screenshot: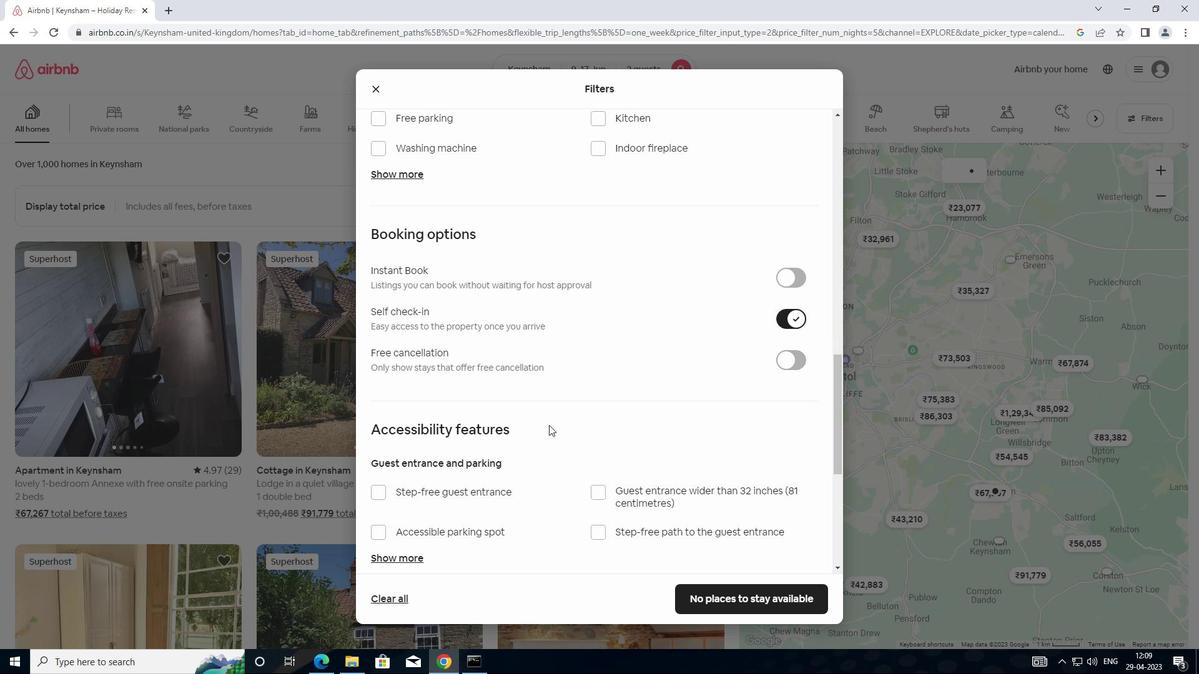 
Action: Mouse scrolled (541, 420) with delta (0, 0)
Screenshot: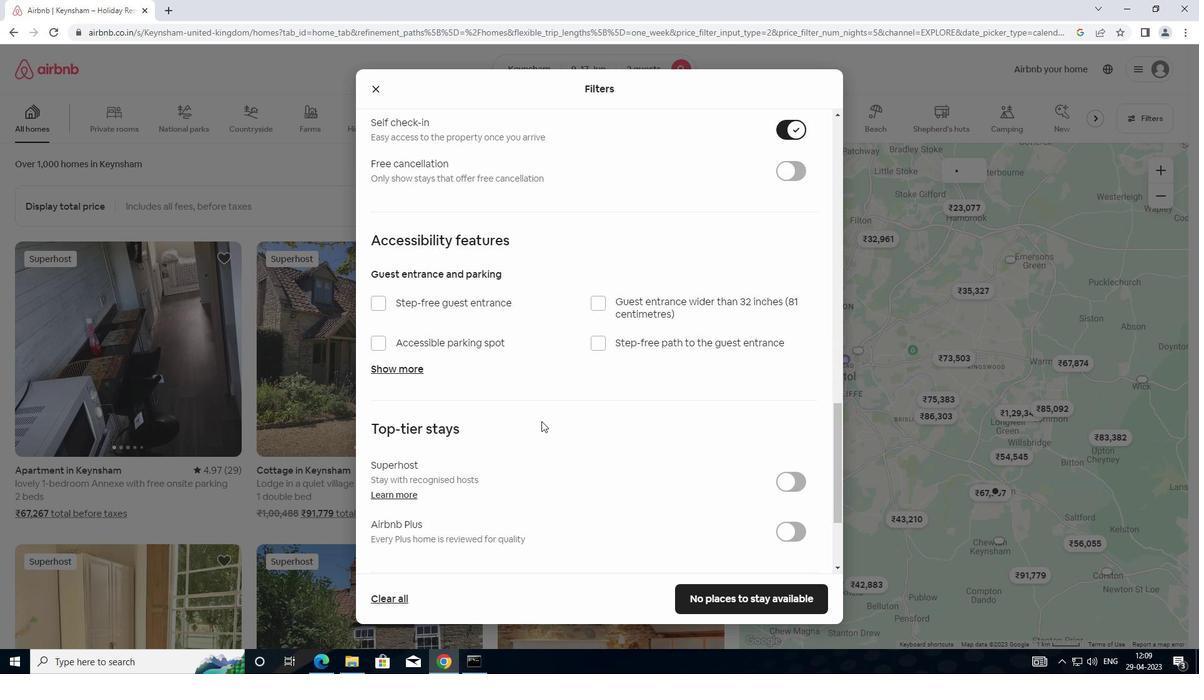 
Action: Mouse scrolled (541, 420) with delta (0, 0)
Screenshot: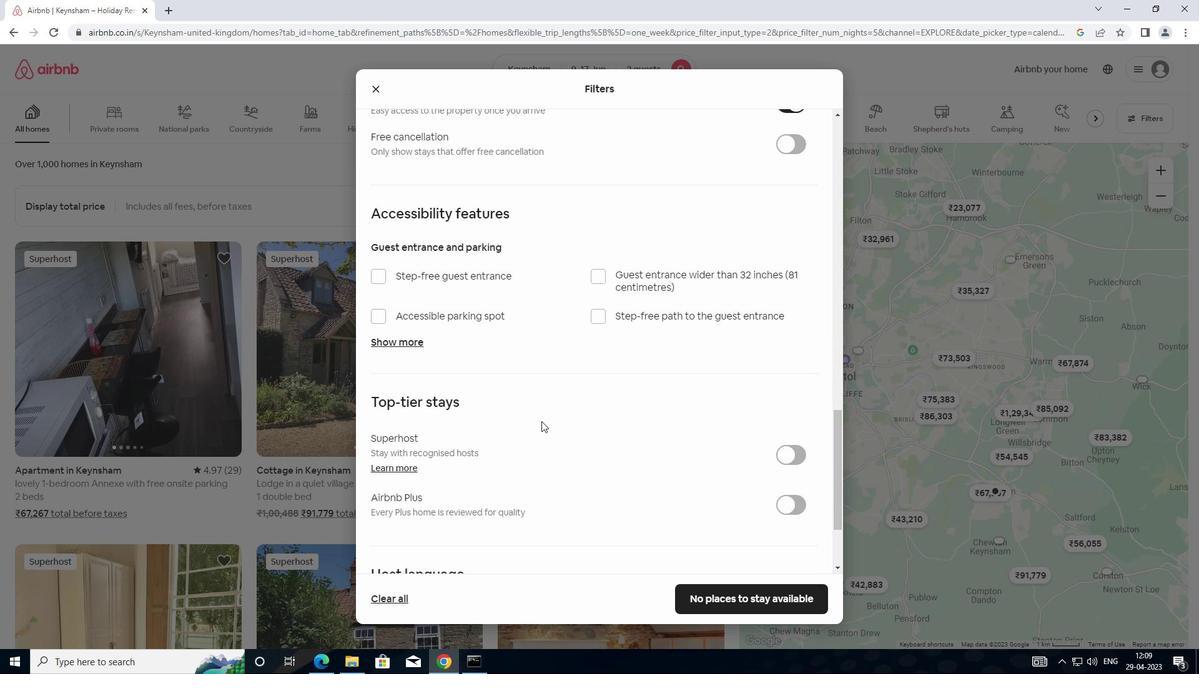 
Action: Mouse scrolled (541, 420) with delta (0, 0)
Screenshot: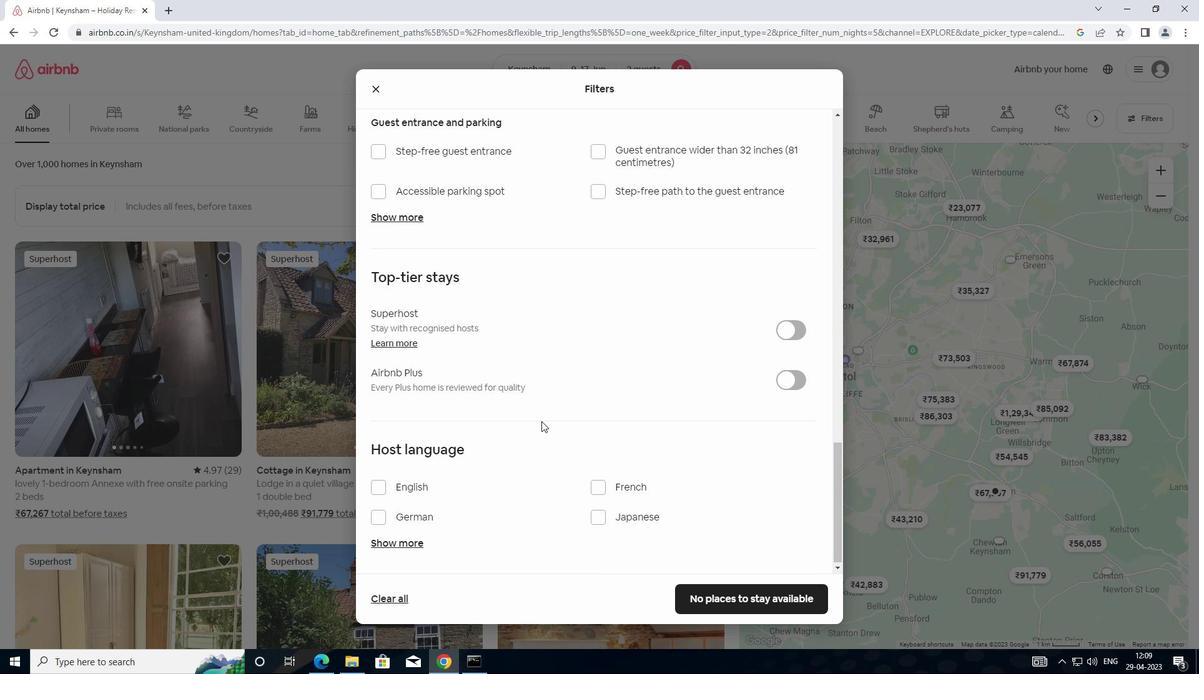 
Action: Mouse scrolled (541, 420) with delta (0, 0)
Screenshot: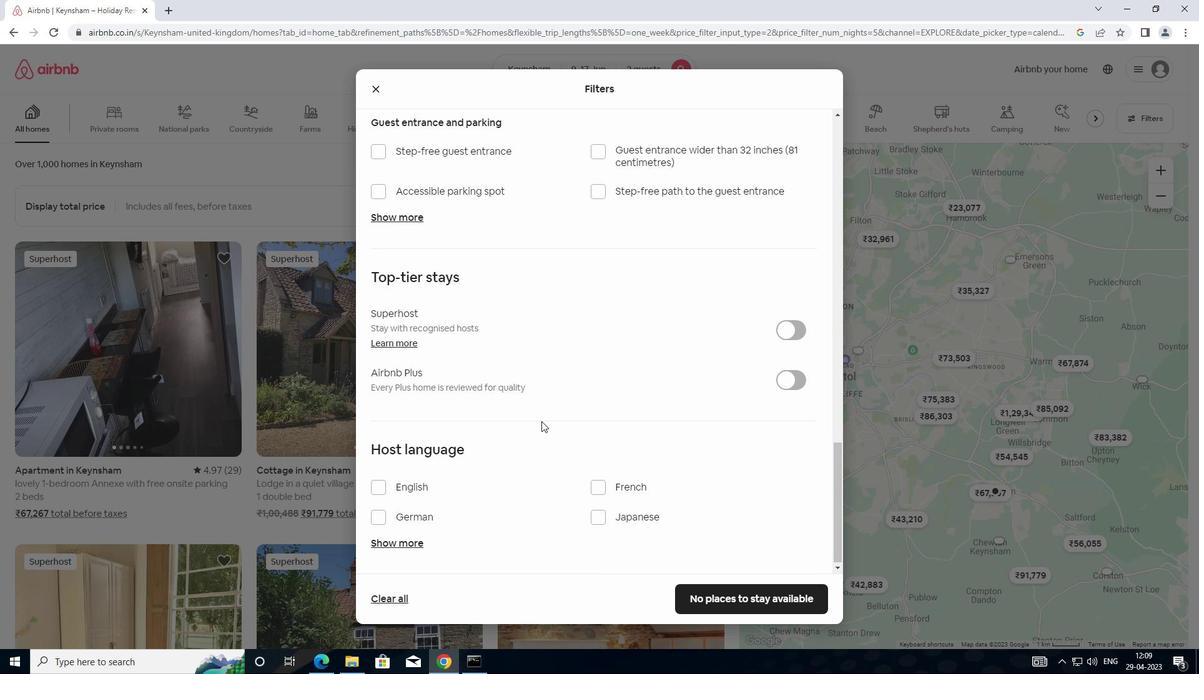 
Action: Mouse scrolled (541, 420) with delta (0, 0)
Screenshot: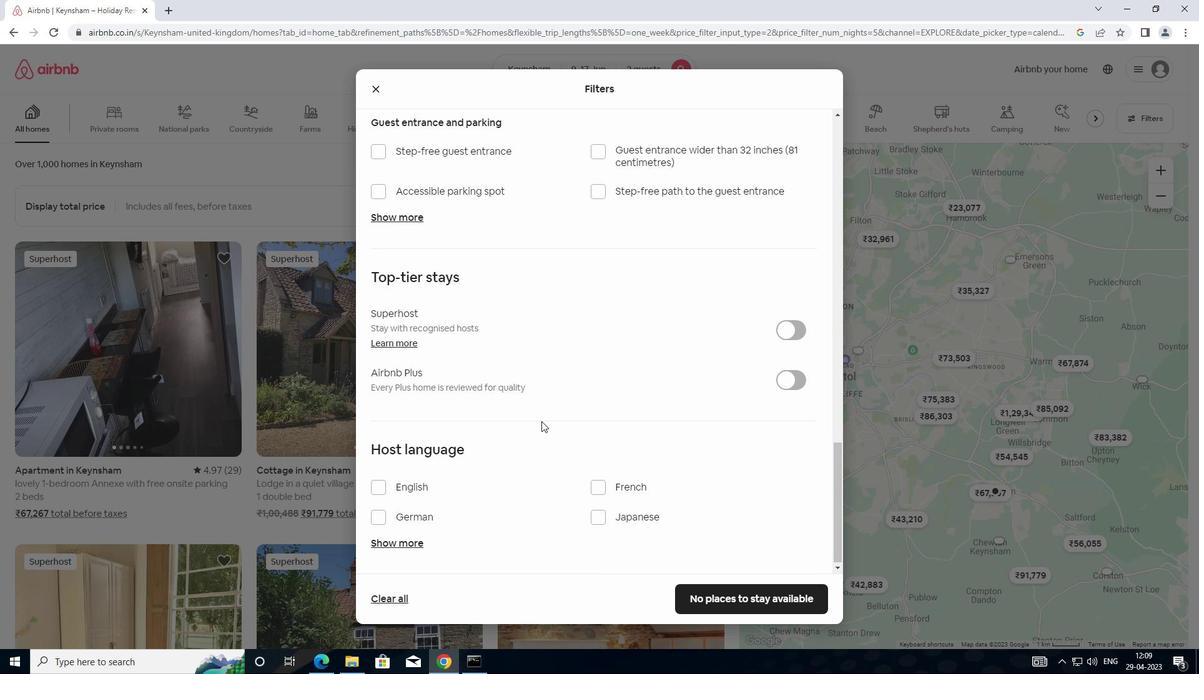 
Action: Mouse moved to (380, 479)
Screenshot: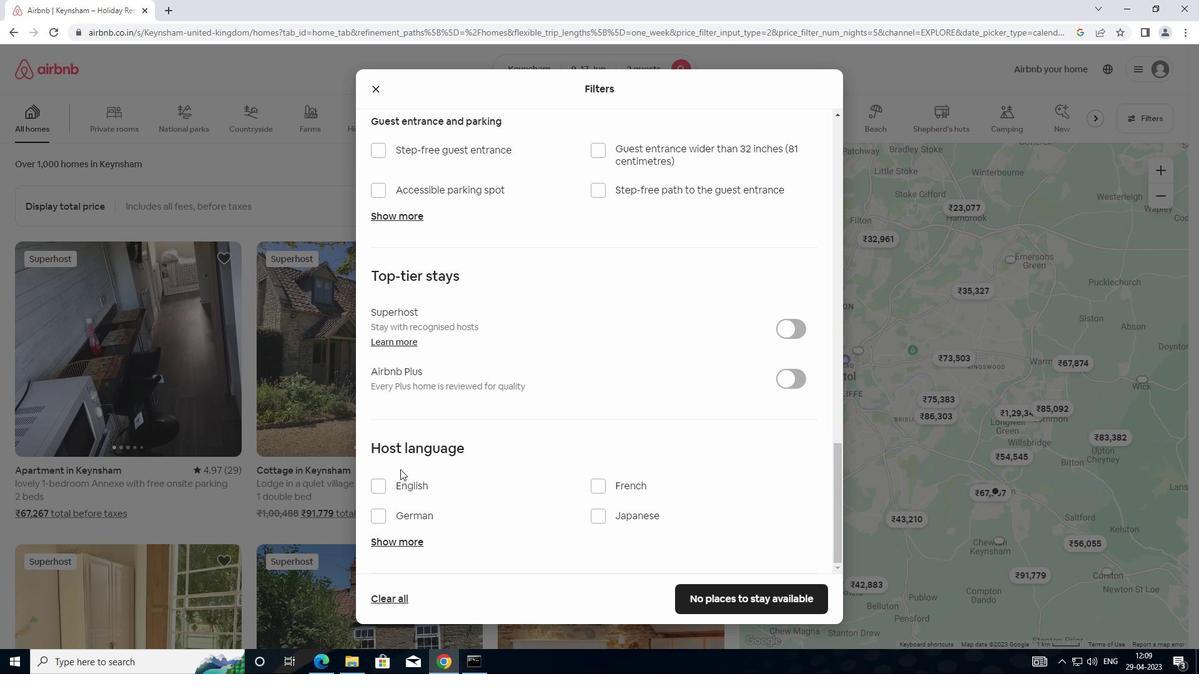 
Action: Mouse pressed left at (380, 479)
Screenshot: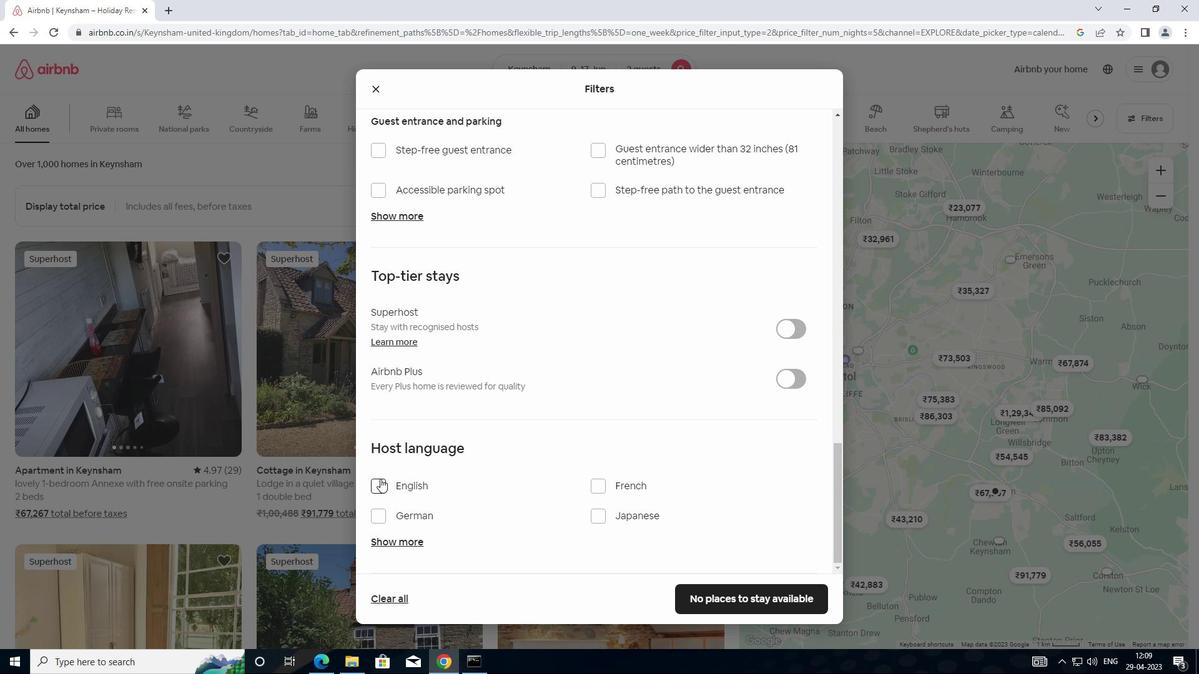 
Action: Mouse moved to (690, 596)
Screenshot: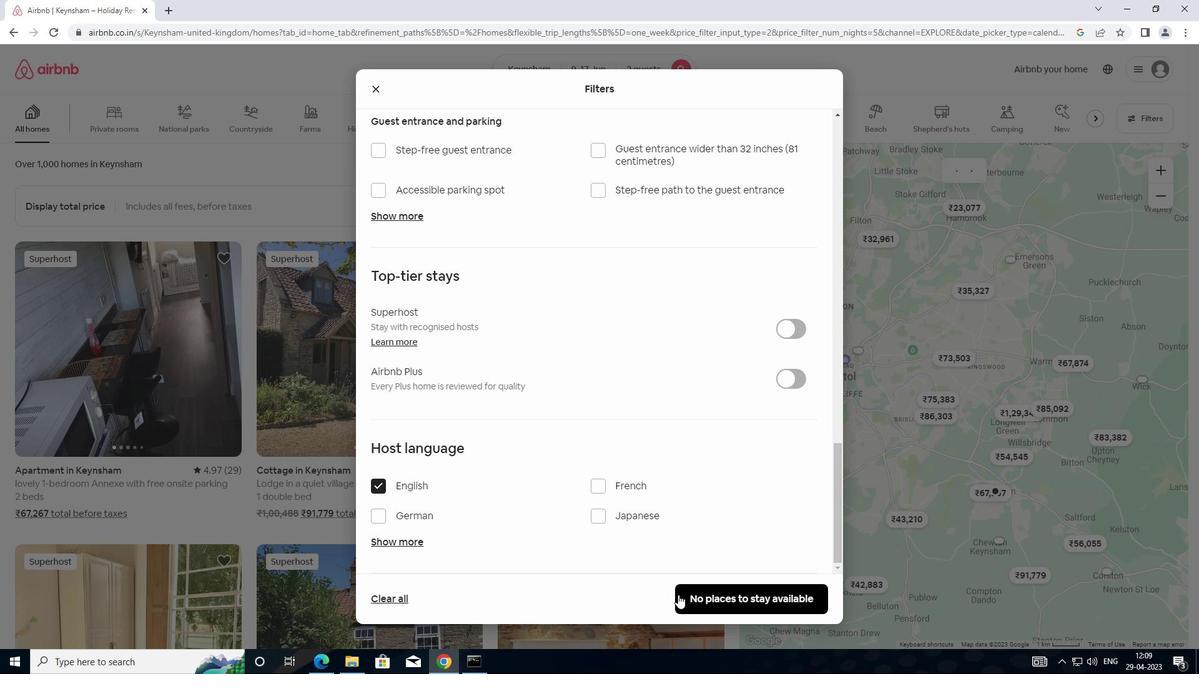 
Action: Mouse pressed left at (690, 596)
Screenshot: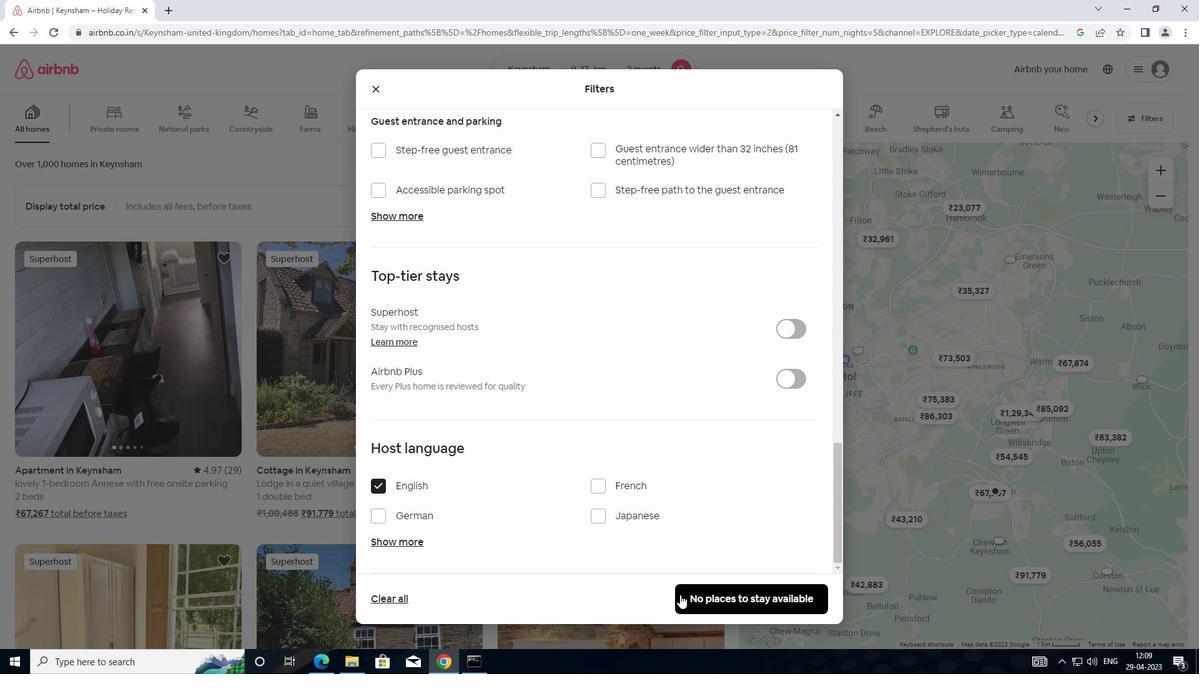 
Action: Mouse moved to (685, 588)
Screenshot: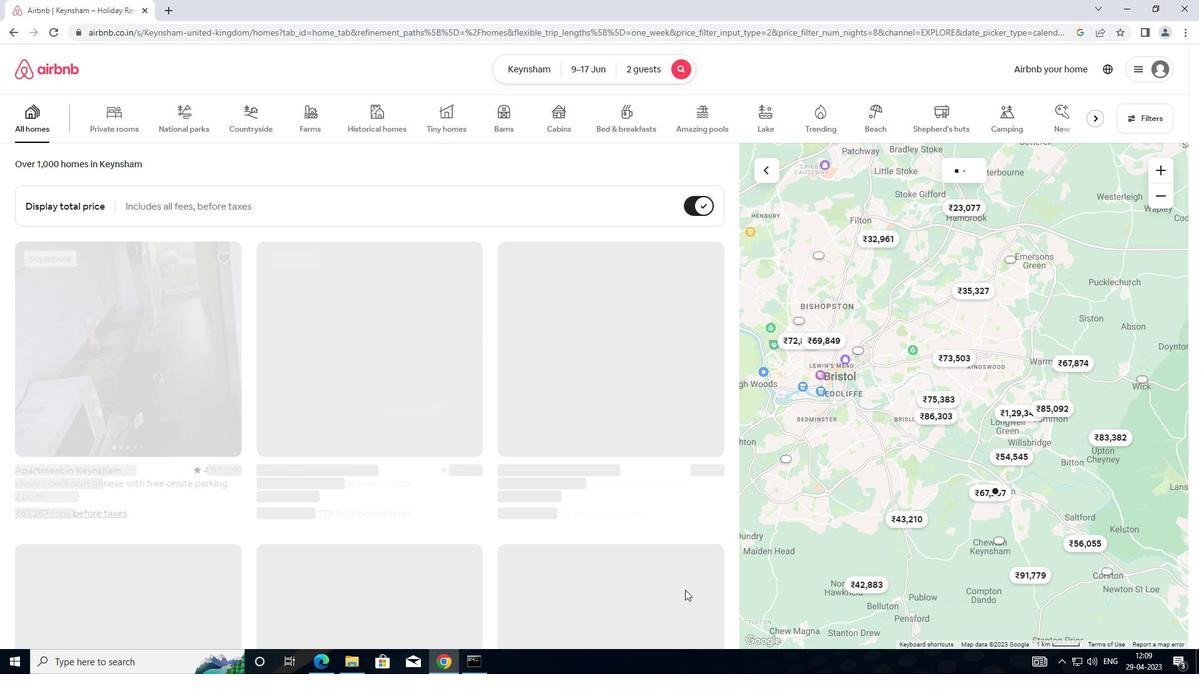 
